 Task: Look for space in Eloy, United States from 8th August, 2023 to 15th August, 2023 for 9 adults in price range Rs.10000 to Rs.14000. Place can be shared room with 5 bedrooms having 9 beds and 5 bathrooms. Property type can be house, flat, guest house. Amenities needed are: wifi, TV, free parkinig on premises, gym, breakfast. Booking option can be shelf check-in. Required host language is English.
Action: Mouse moved to (581, 109)
Screenshot: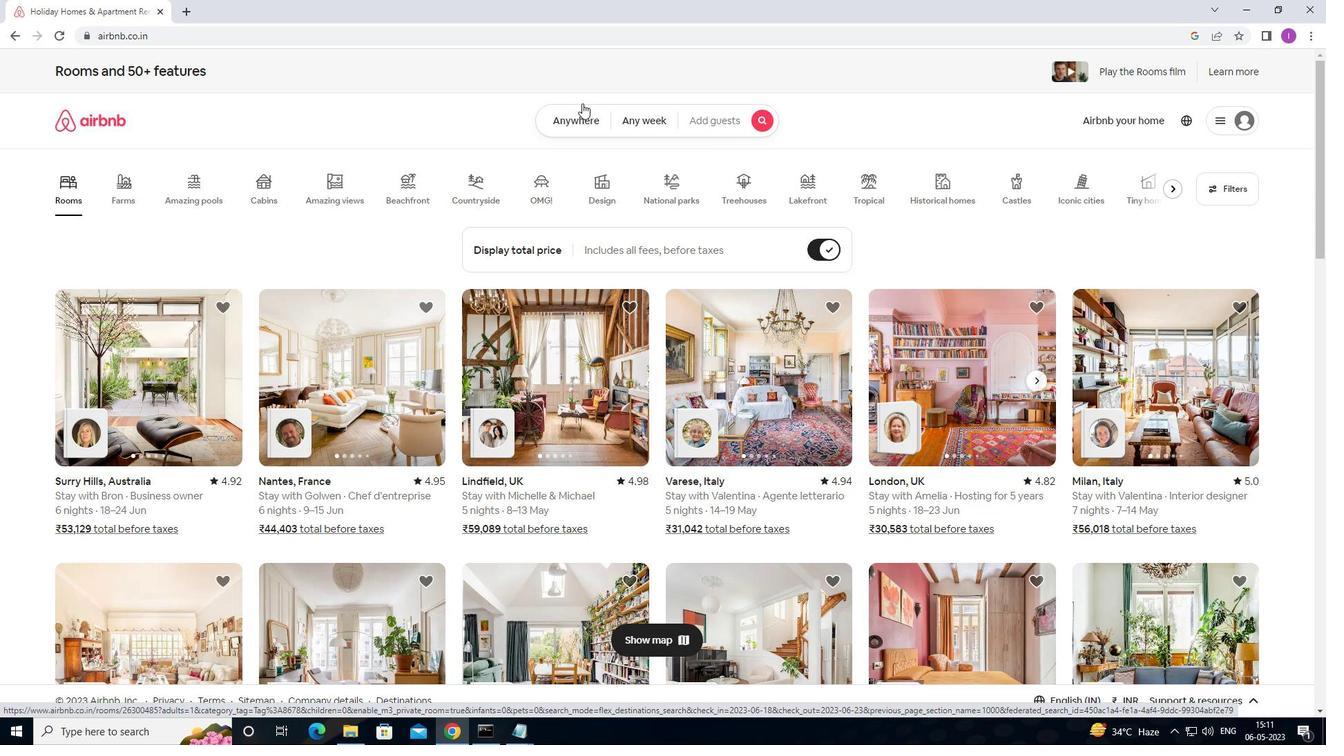 
Action: Mouse pressed left at (581, 109)
Screenshot: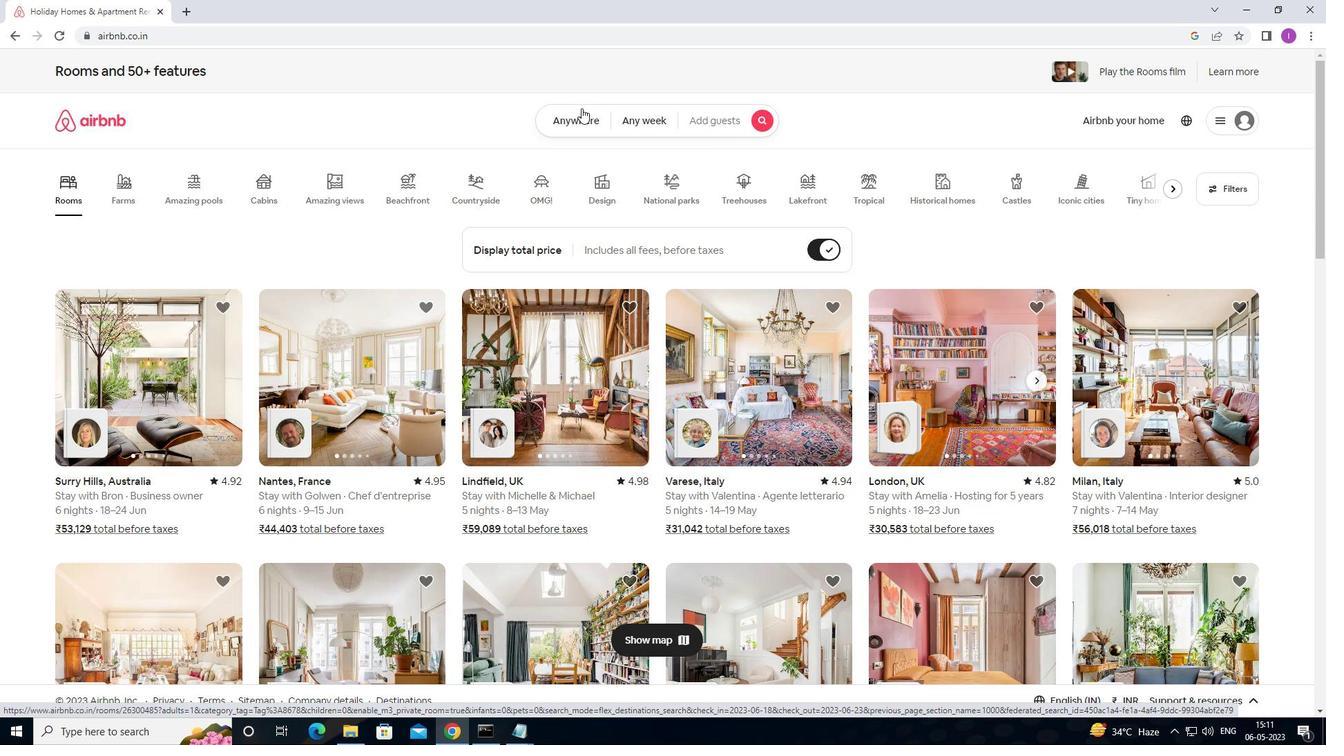 
Action: Mouse moved to (582, 120)
Screenshot: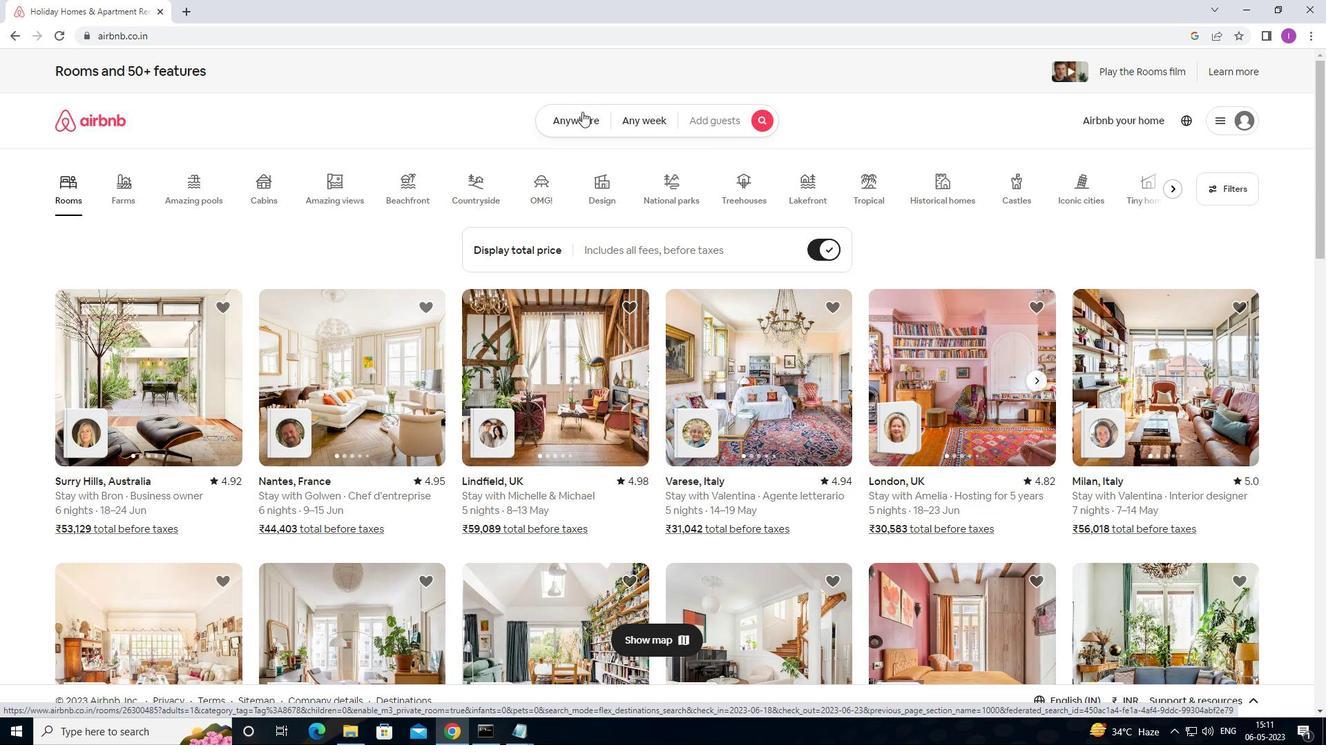 
Action: Mouse pressed left at (582, 120)
Screenshot: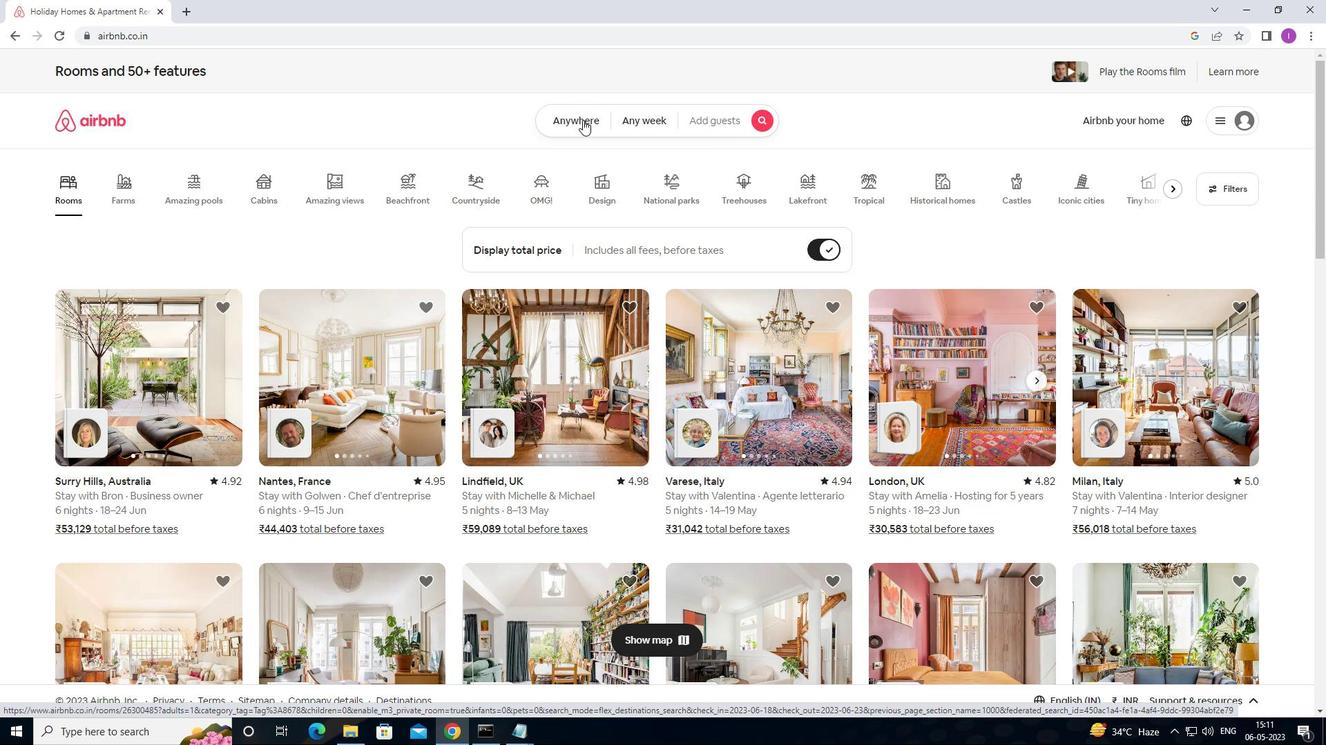 
Action: Mouse moved to (417, 181)
Screenshot: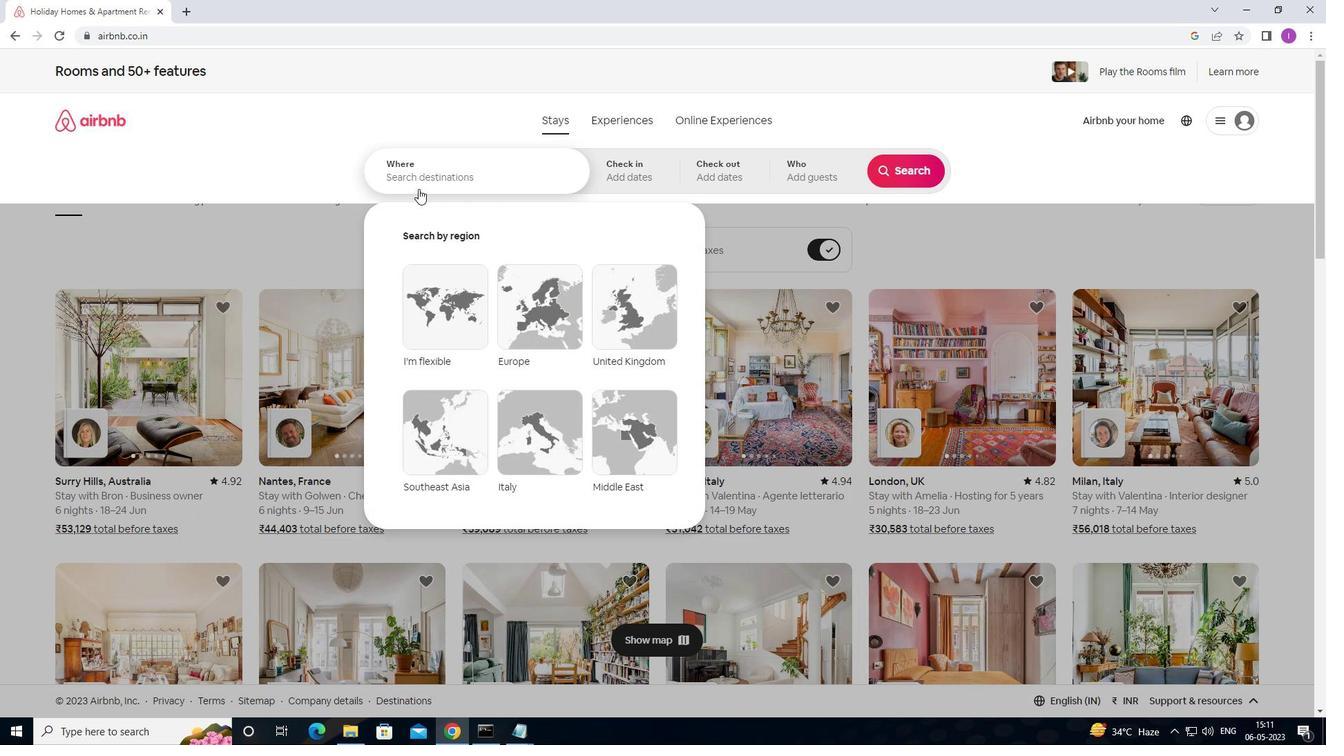 
Action: Mouse pressed left at (417, 181)
Screenshot: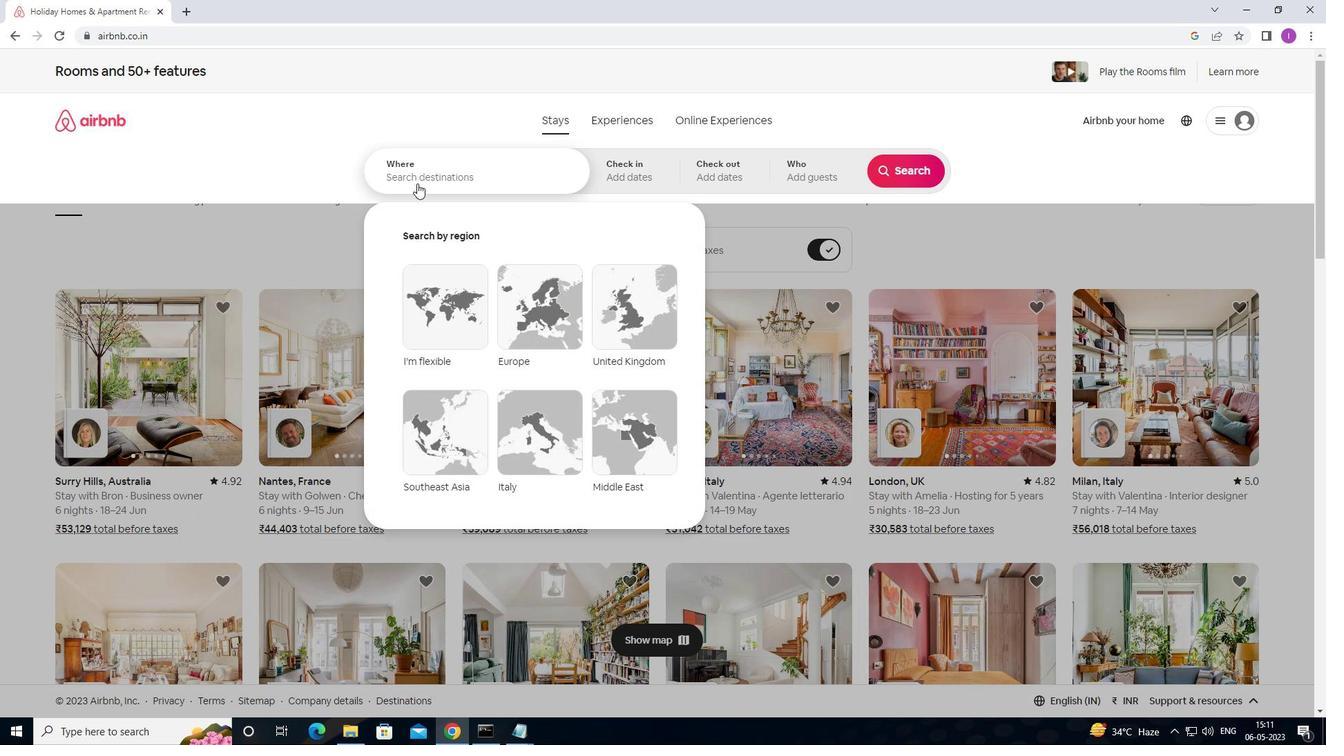 
Action: Mouse moved to (1326, 281)
Screenshot: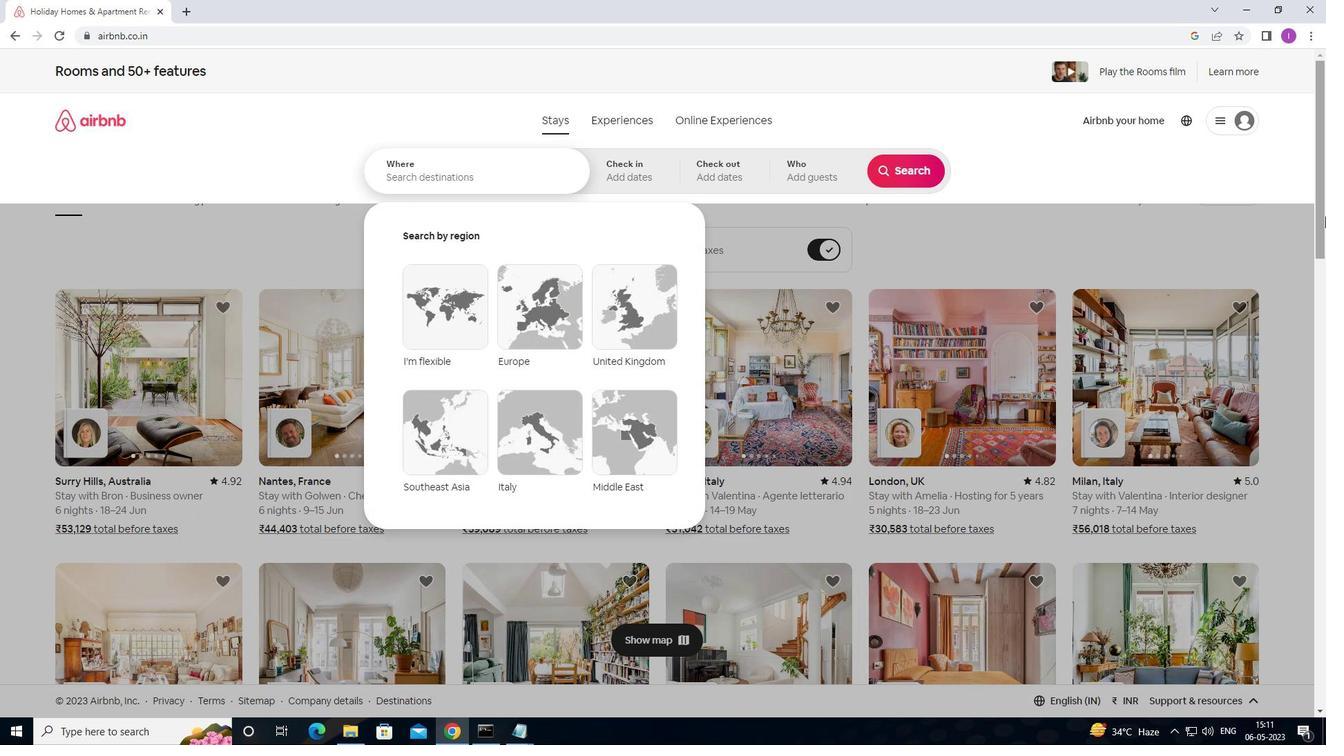 
Action: Key pressed <Key.shift><Key.shift><Key.shift><Key.shift>ELOY,<Key.shift>UNITEG<Key.backspace>D<Key.space>STATES
Screenshot: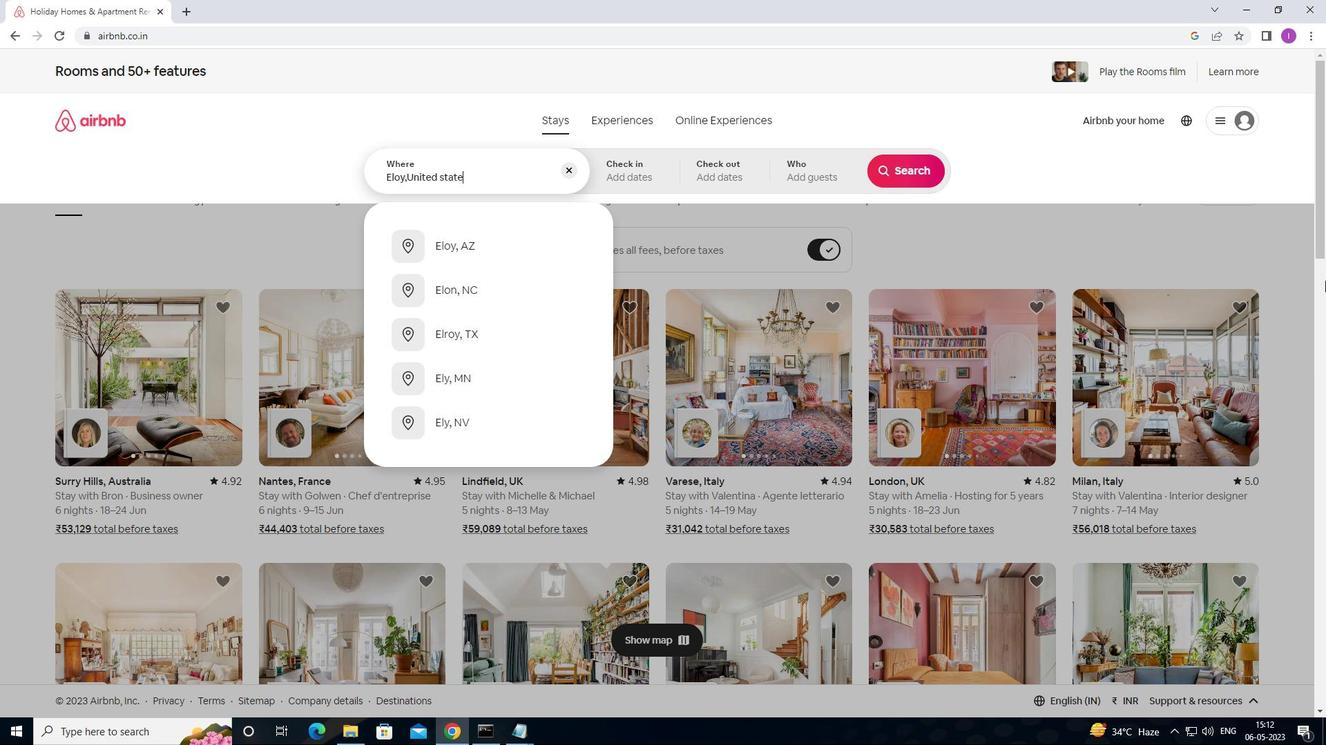 
Action: Mouse moved to (644, 175)
Screenshot: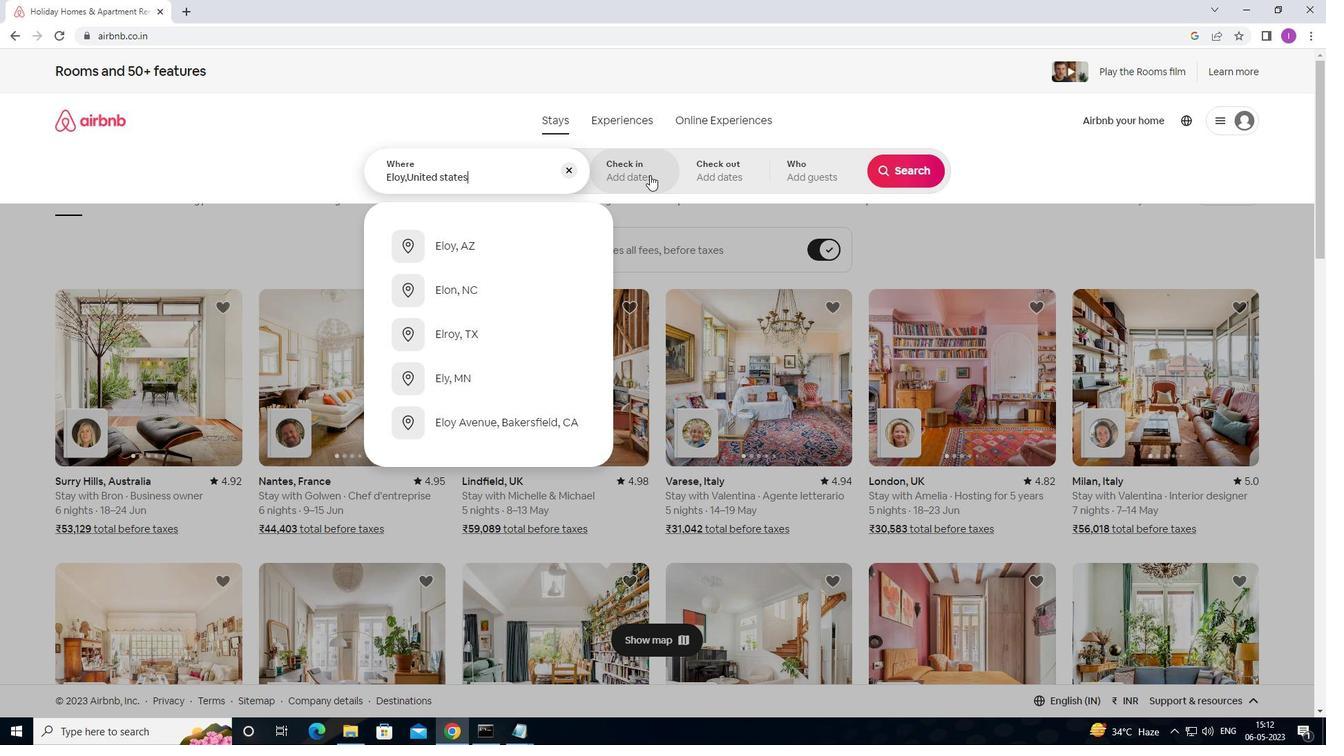 
Action: Mouse pressed left at (644, 175)
Screenshot: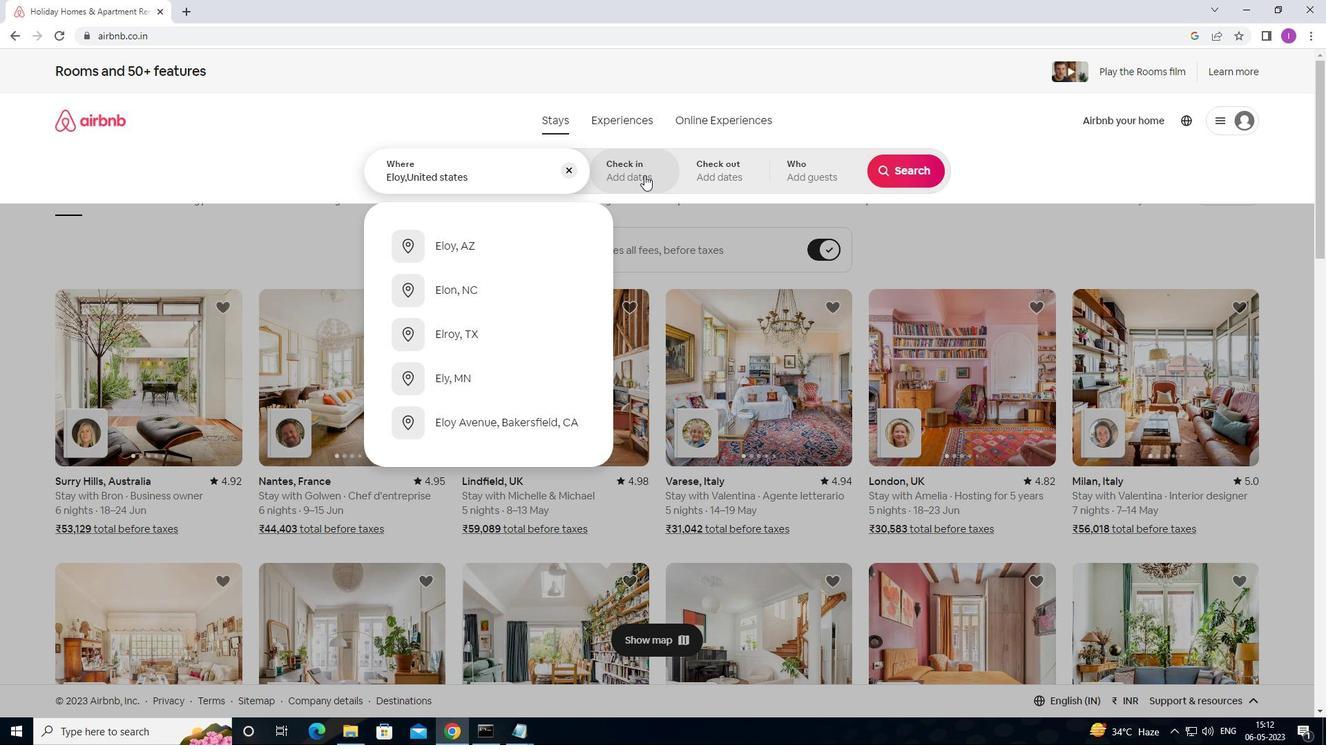 
Action: Mouse moved to (902, 285)
Screenshot: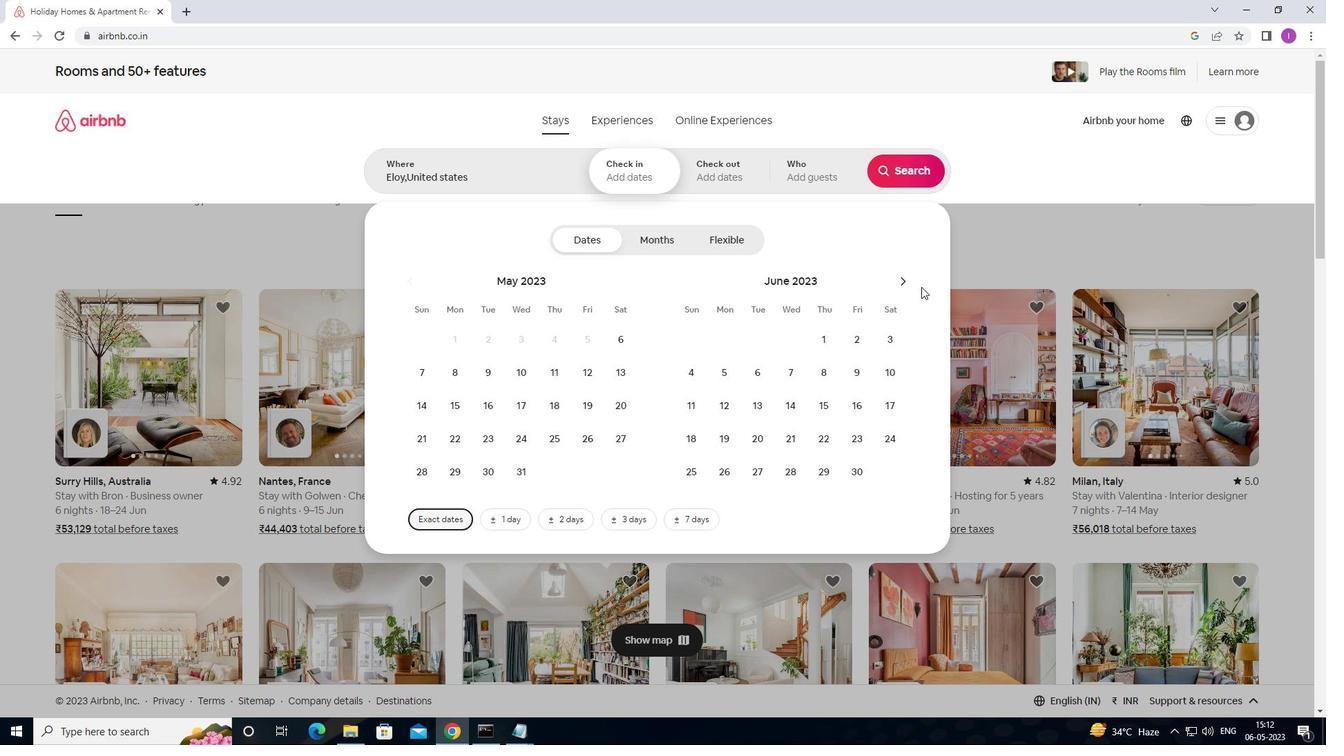 
Action: Mouse pressed left at (902, 285)
Screenshot: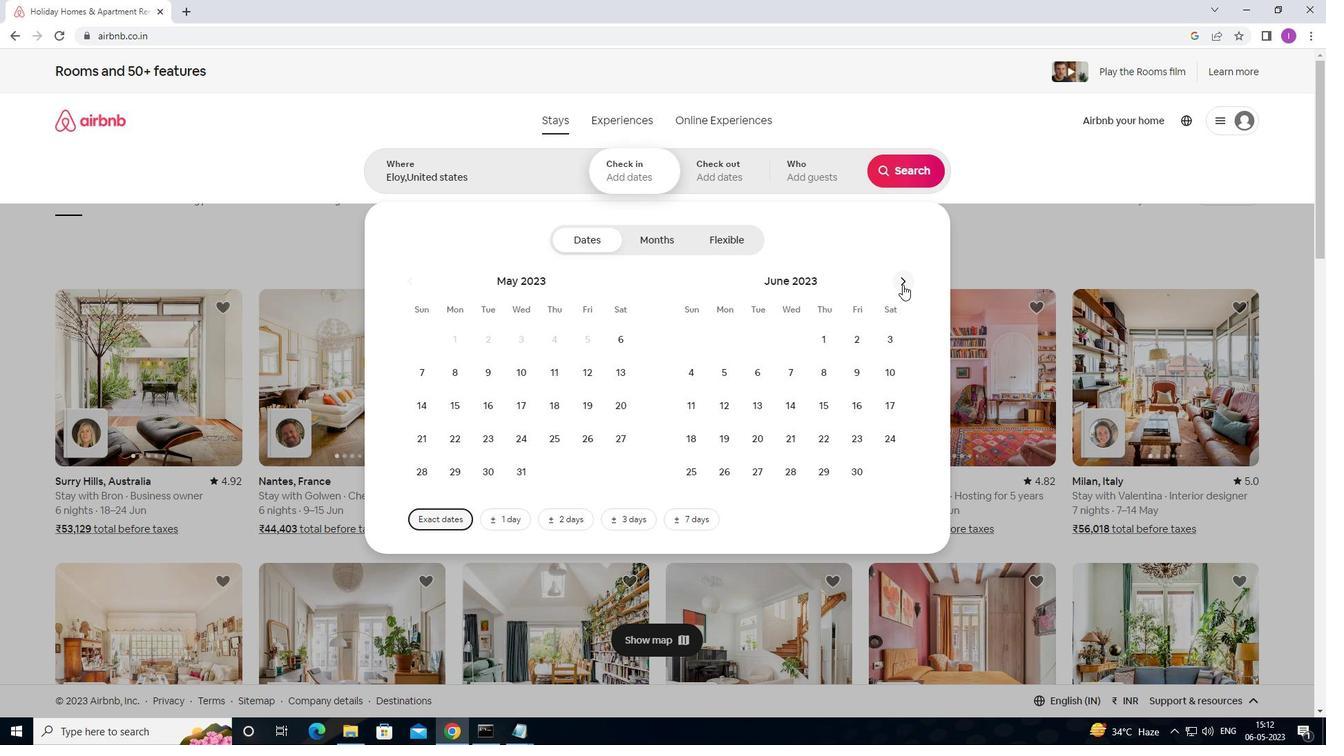 
Action: Mouse pressed left at (902, 285)
Screenshot: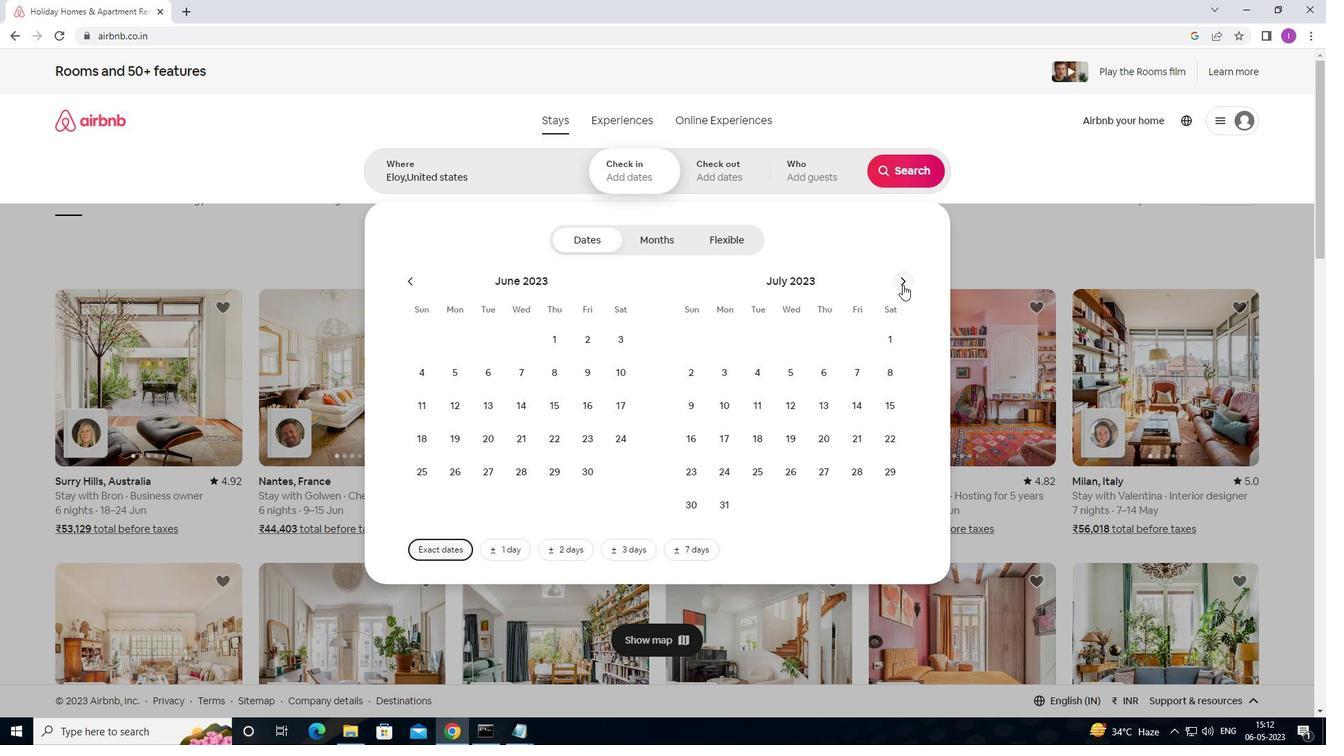 
Action: Mouse moved to (762, 375)
Screenshot: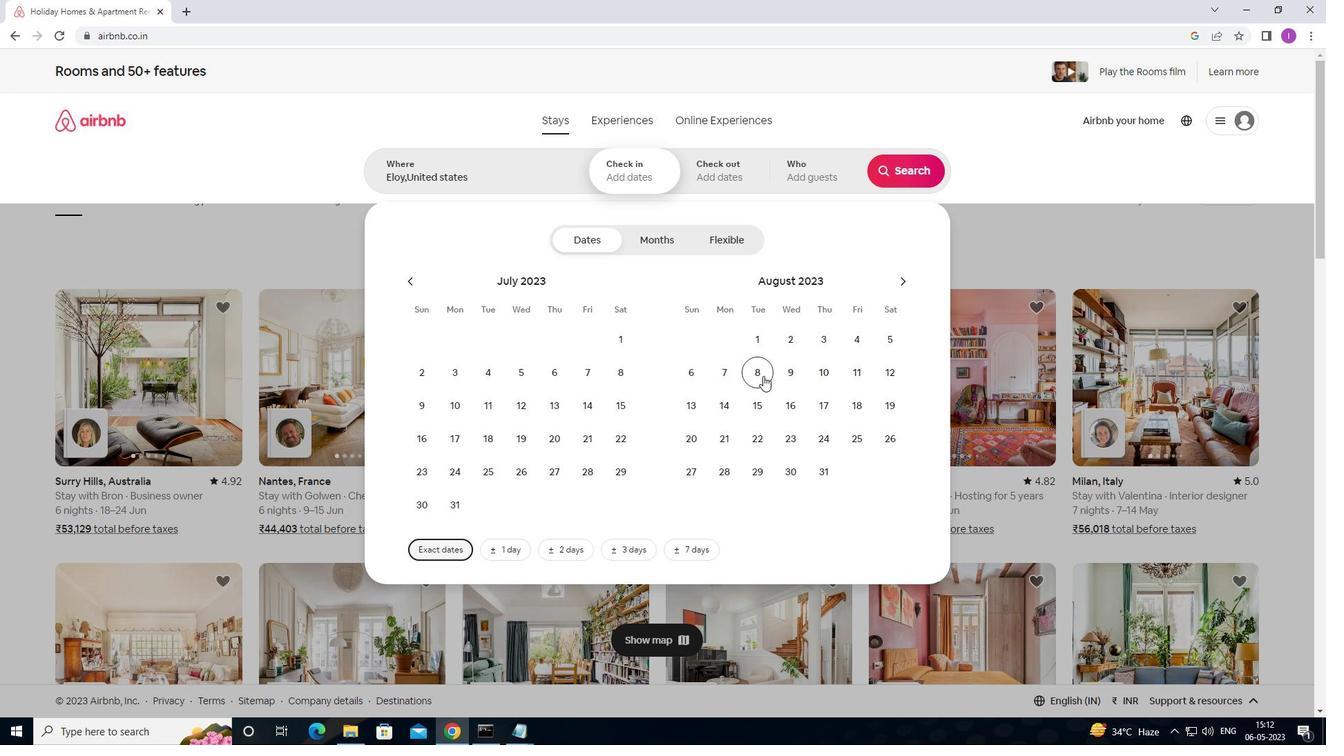 
Action: Mouse pressed left at (762, 375)
Screenshot: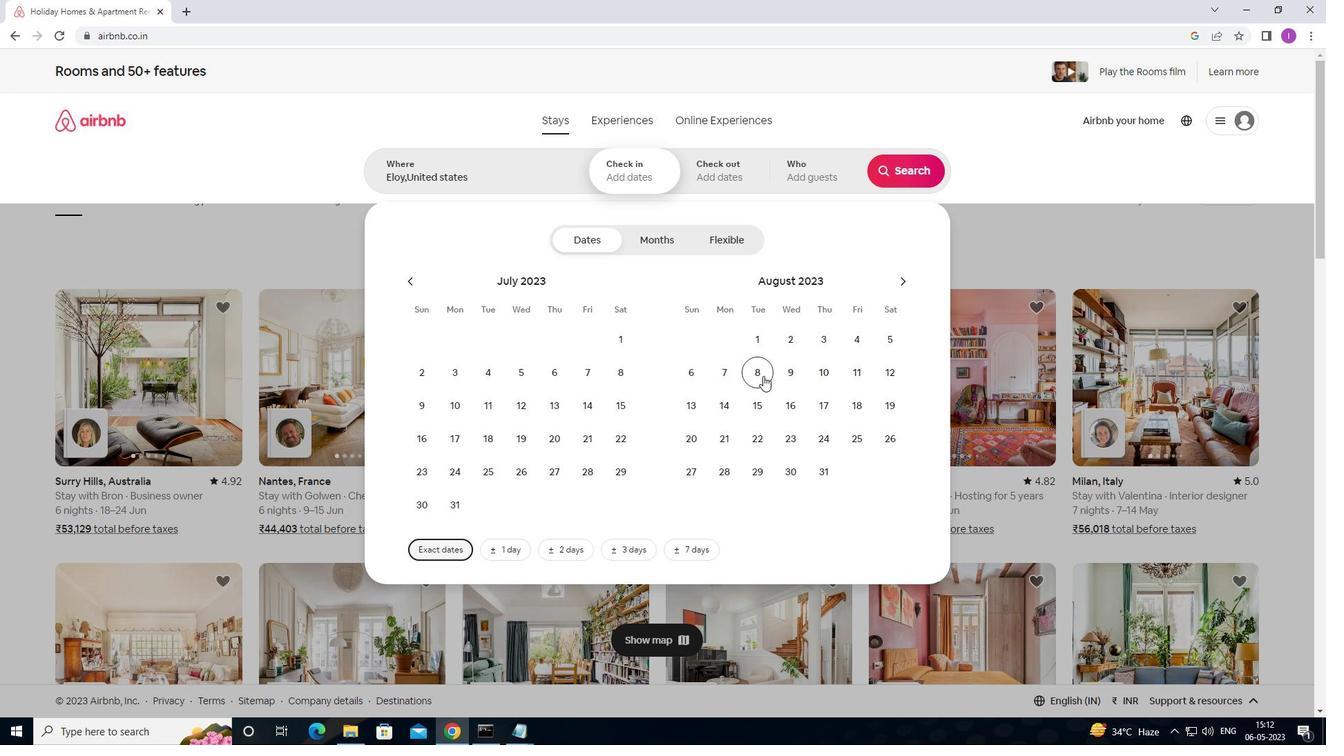 
Action: Mouse moved to (760, 397)
Screenshot: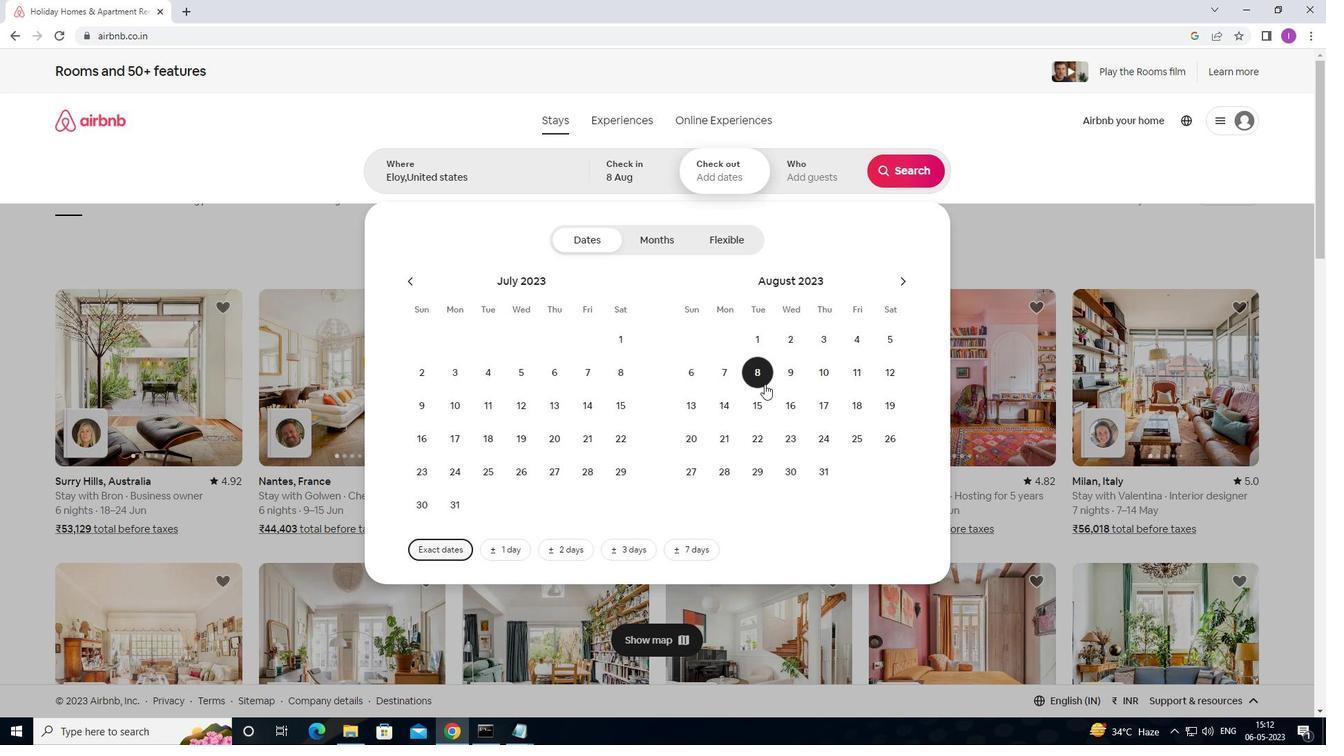 
Action: Mouse pressed left at (760, 397)
Screenshot: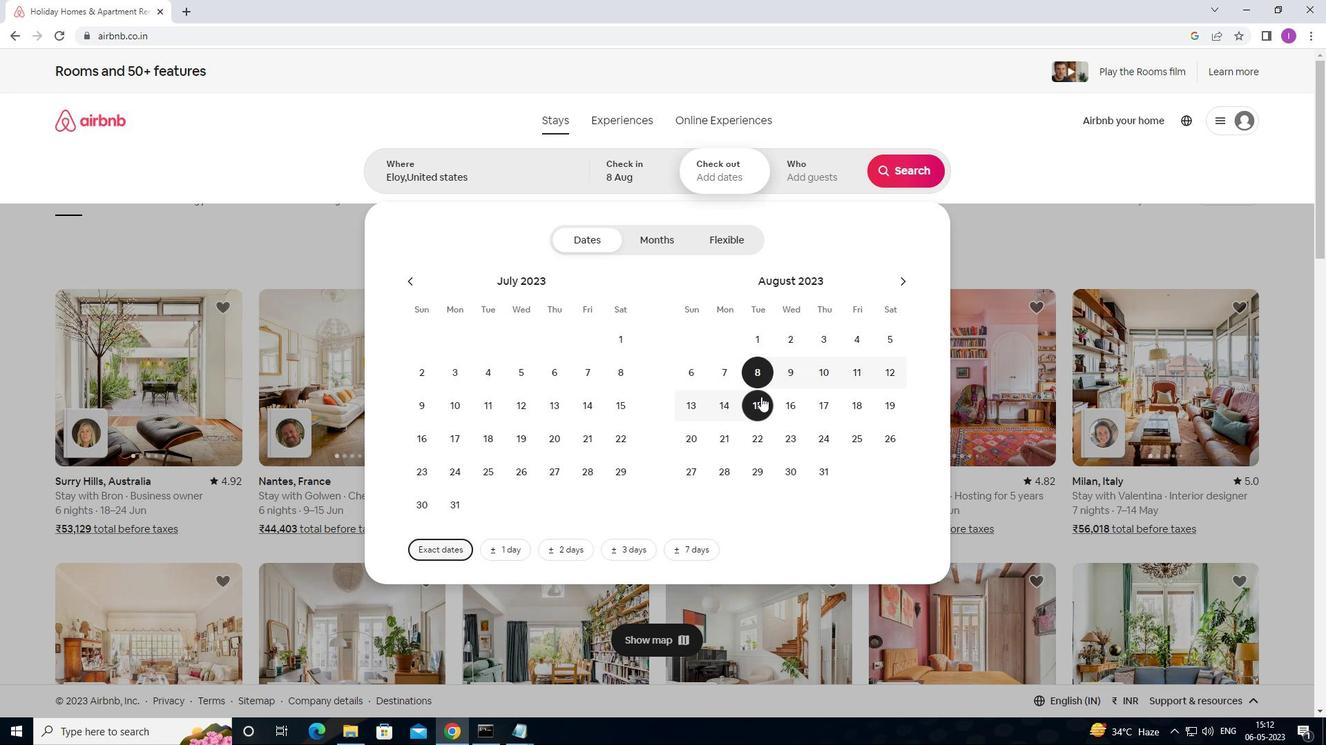 
Action: Mouse moved to (837, 183)
Screenshot: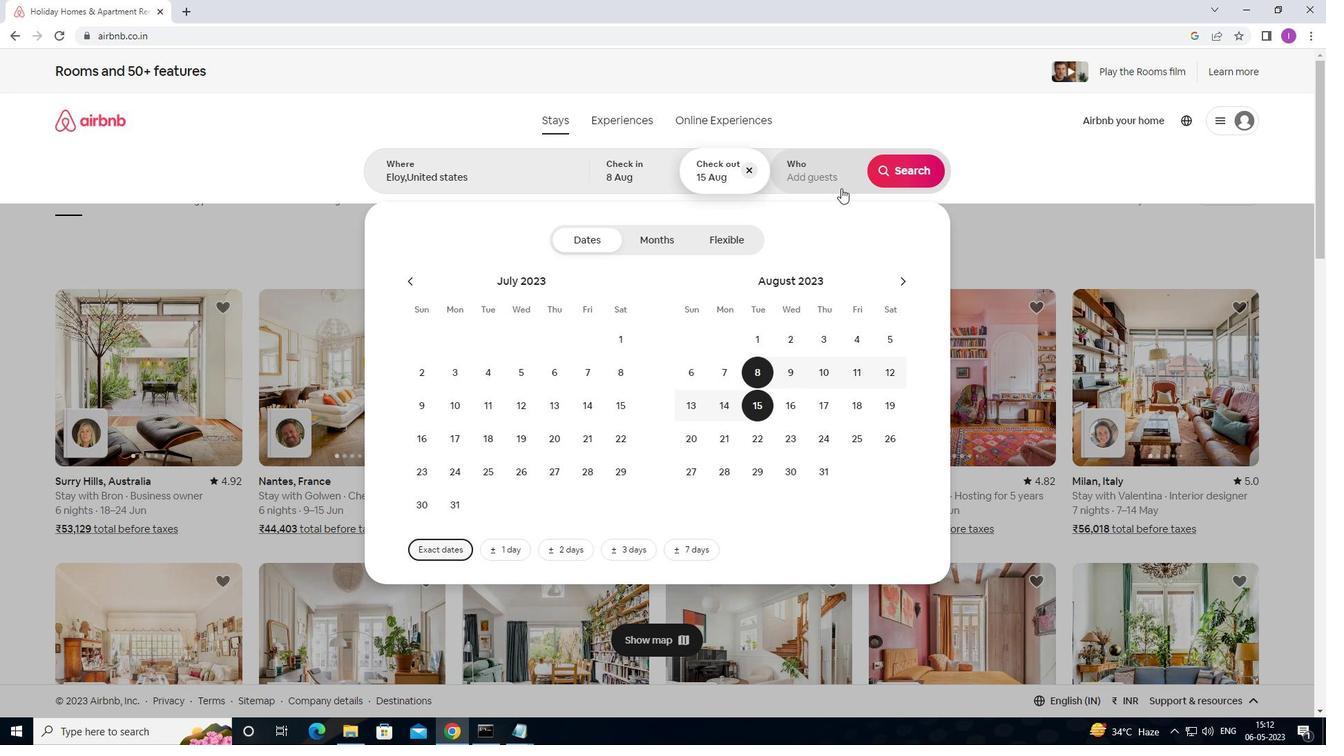 
Action: Mouse pressed left at (837, 183)
Screenshot: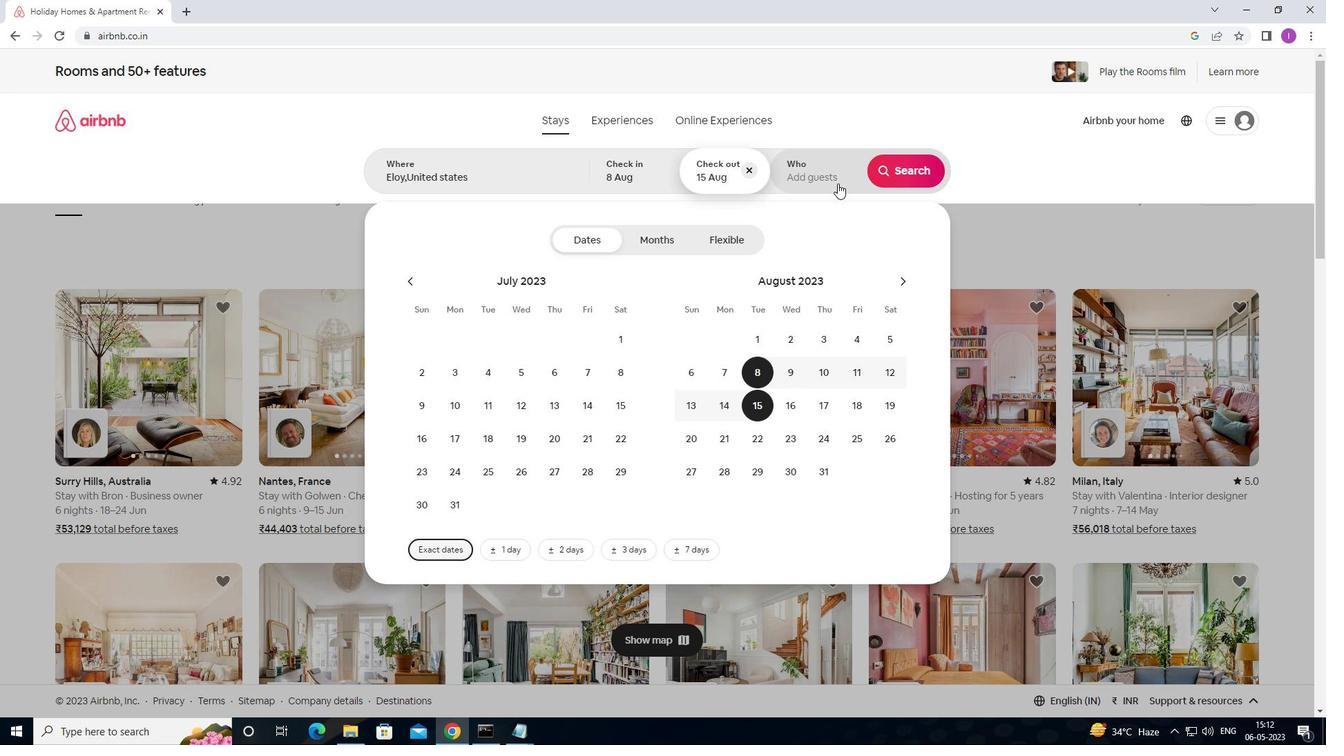 
Action: Mouse moved to (903, 238)
Screenshot: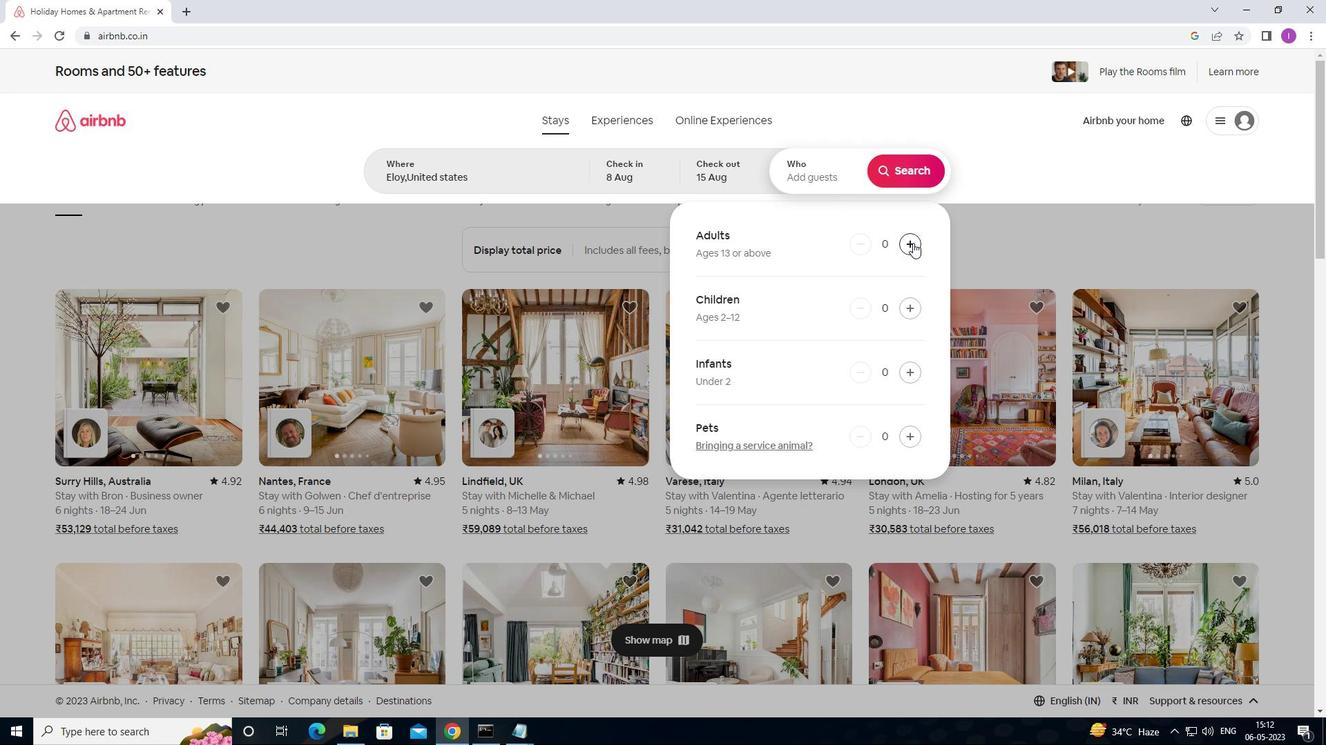 
Action: Mouse pressed left at (903, 238)
Screenshot: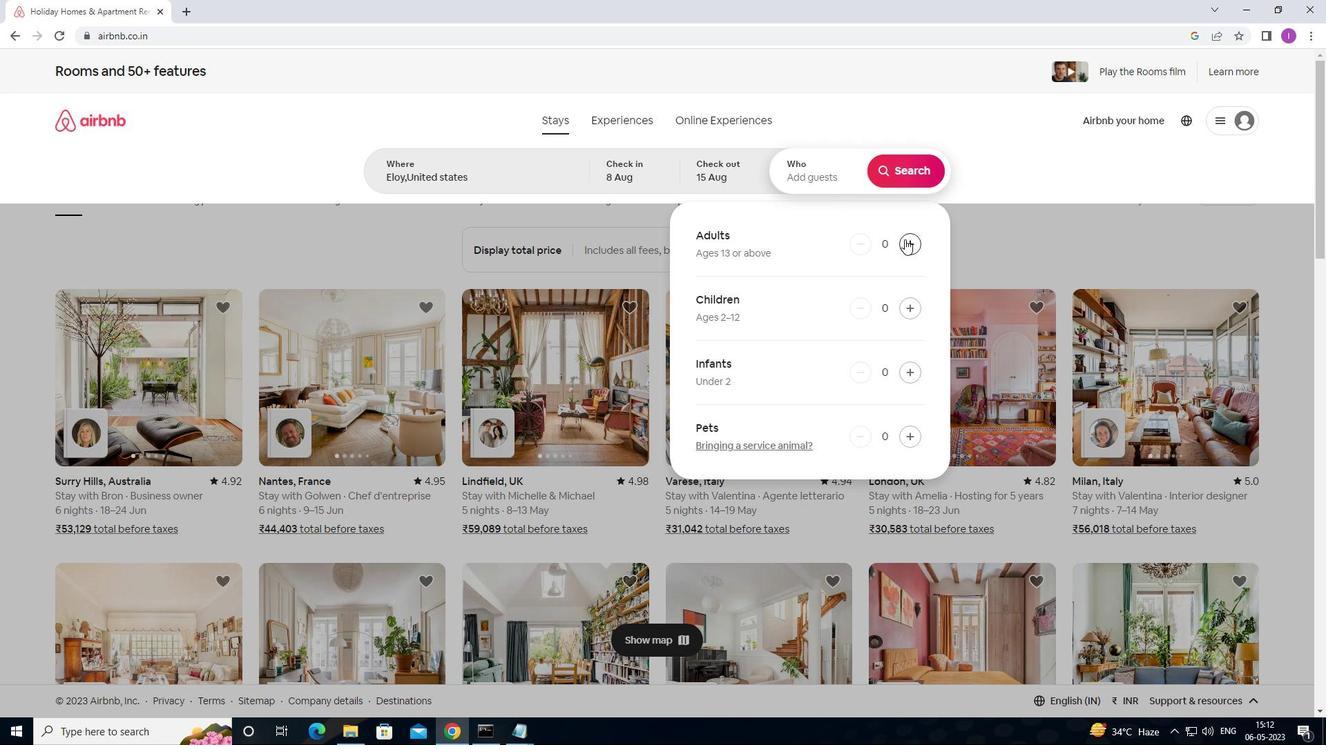 
Action: Mouse pressed left at (903, 238)
Screenshot: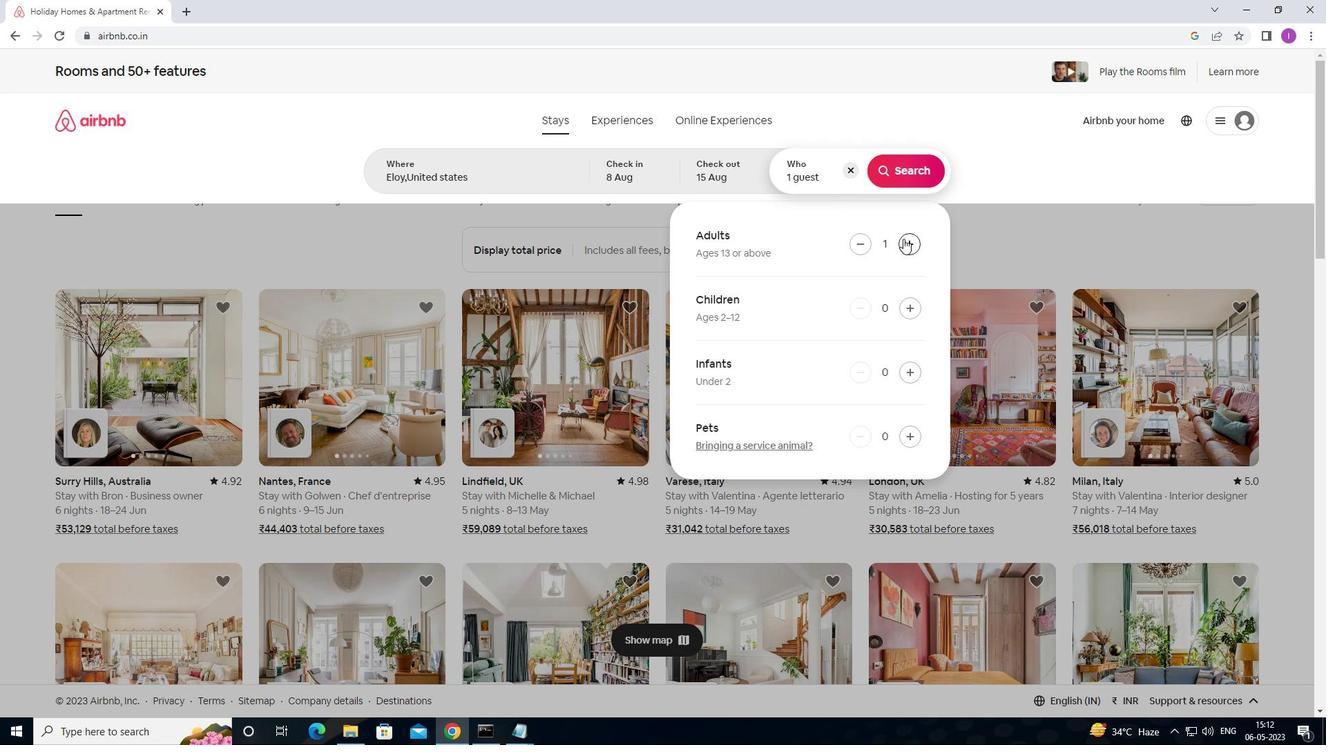 
Action: Mouse moved to (906, 243)
Screenshot: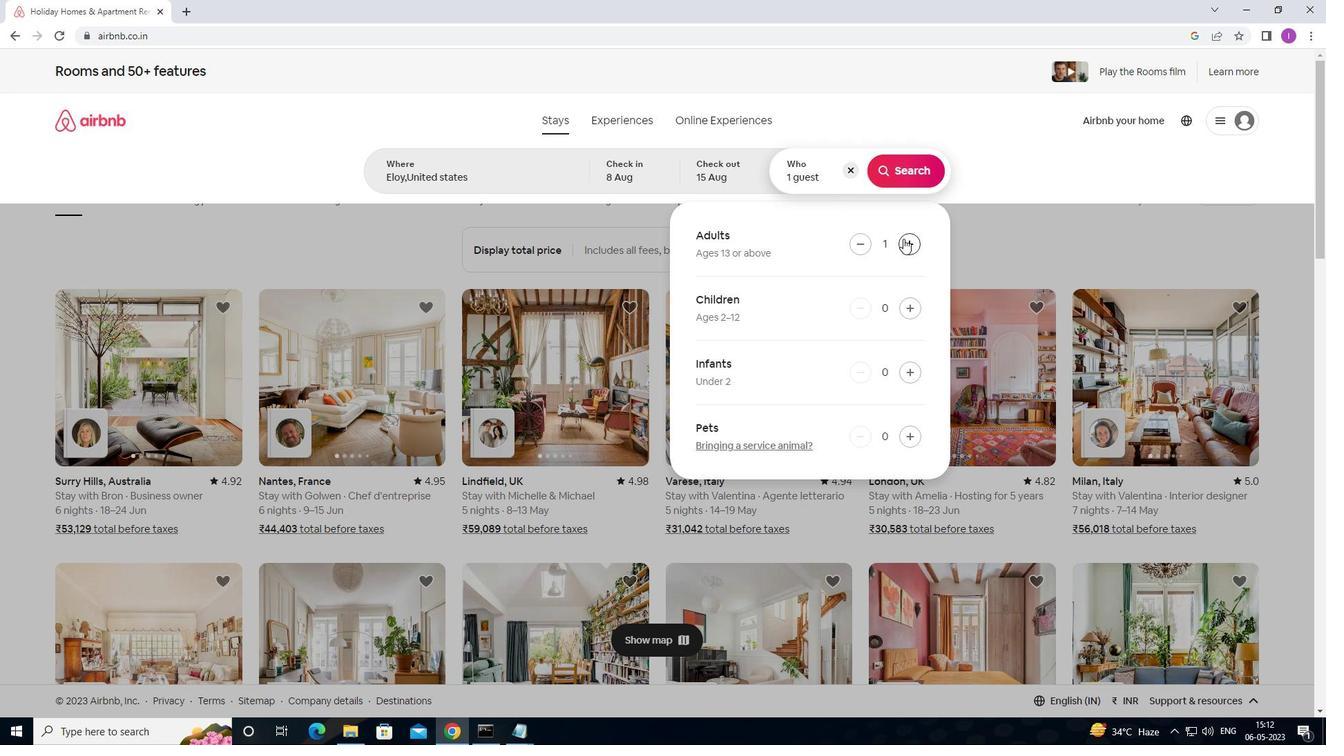 
Action: Mouse pressed left at (906, 243)
Screenshot: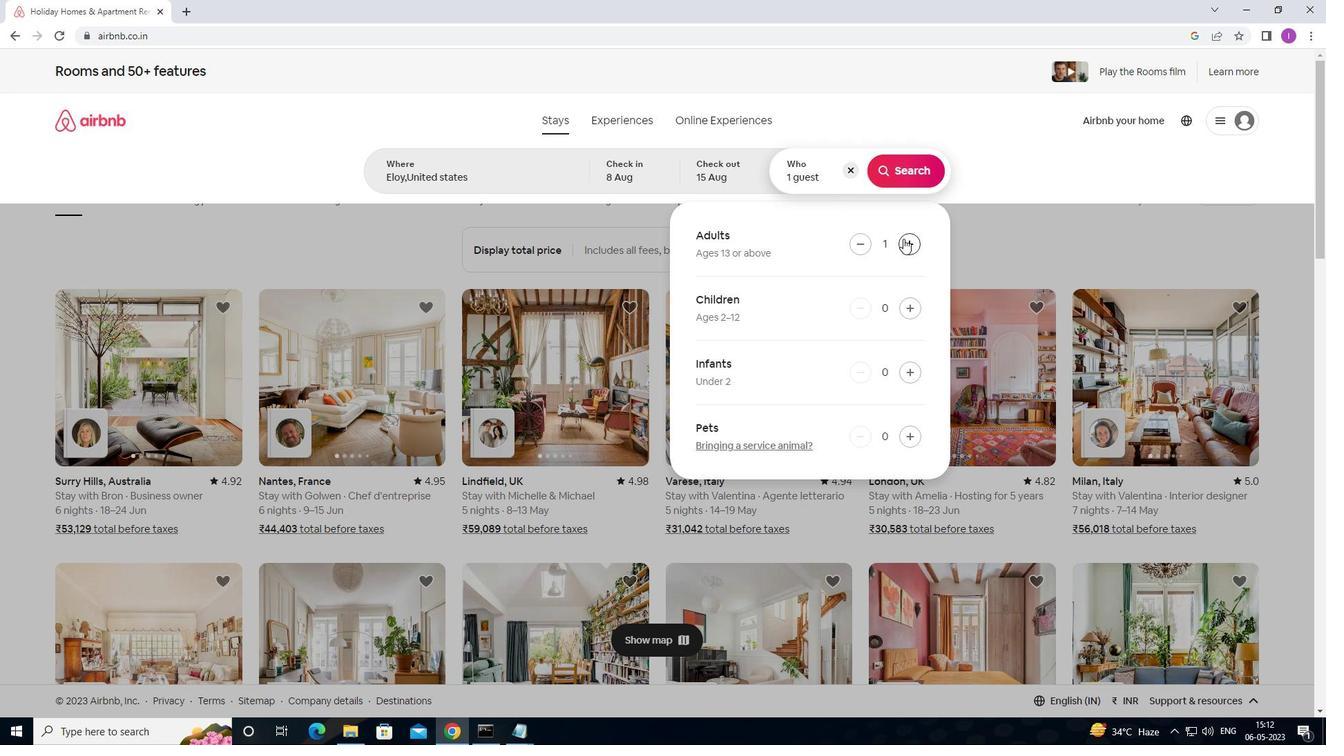 
Action: Mouse moved to (907, 246)
Screenshot: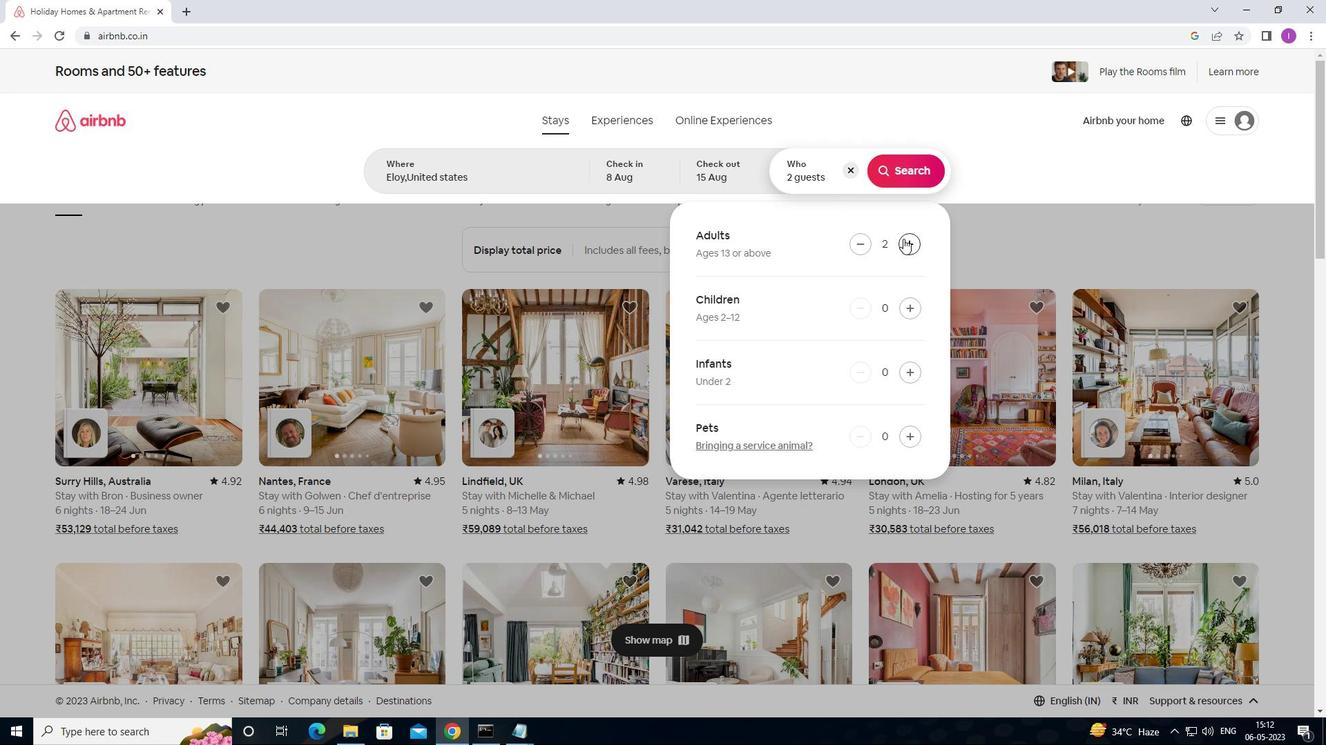 
Action: Mouse pressed left at (907, 246)
Screenshot: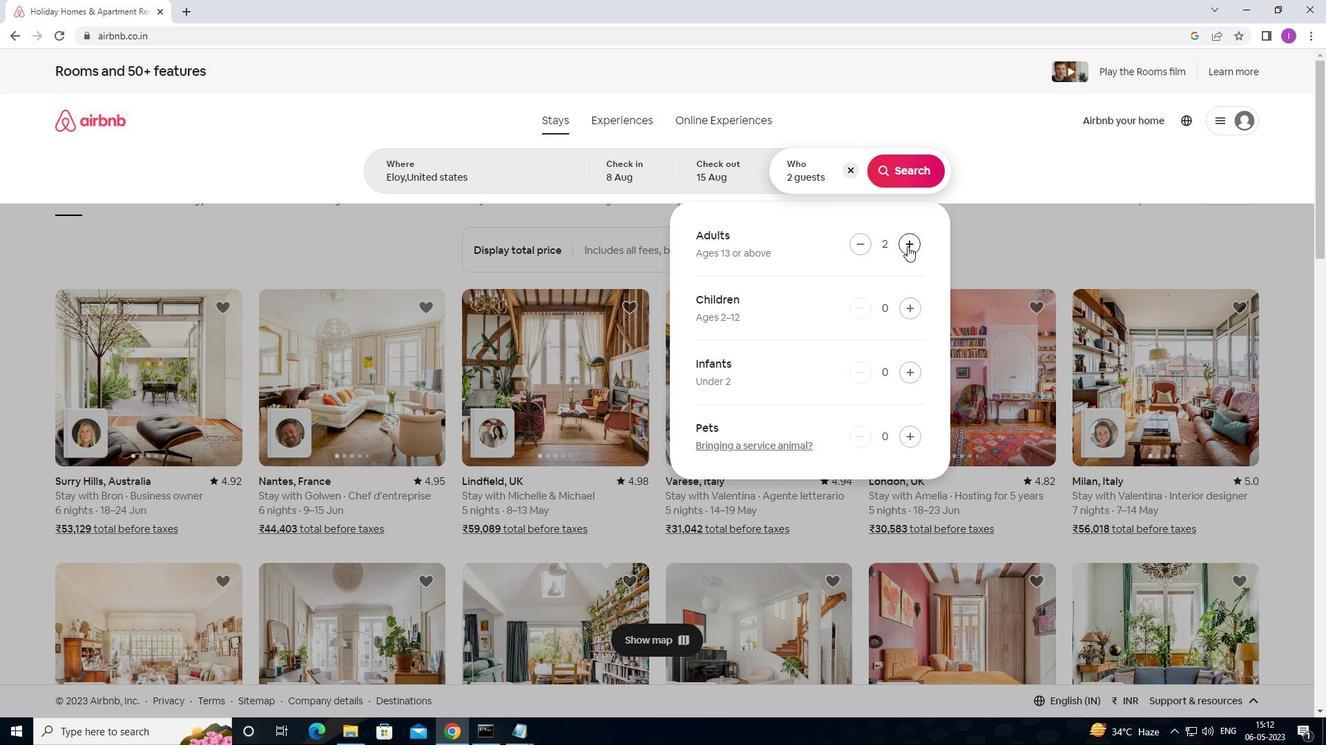 
Action: Mouse pressed left at (907, 246)
Screenshot: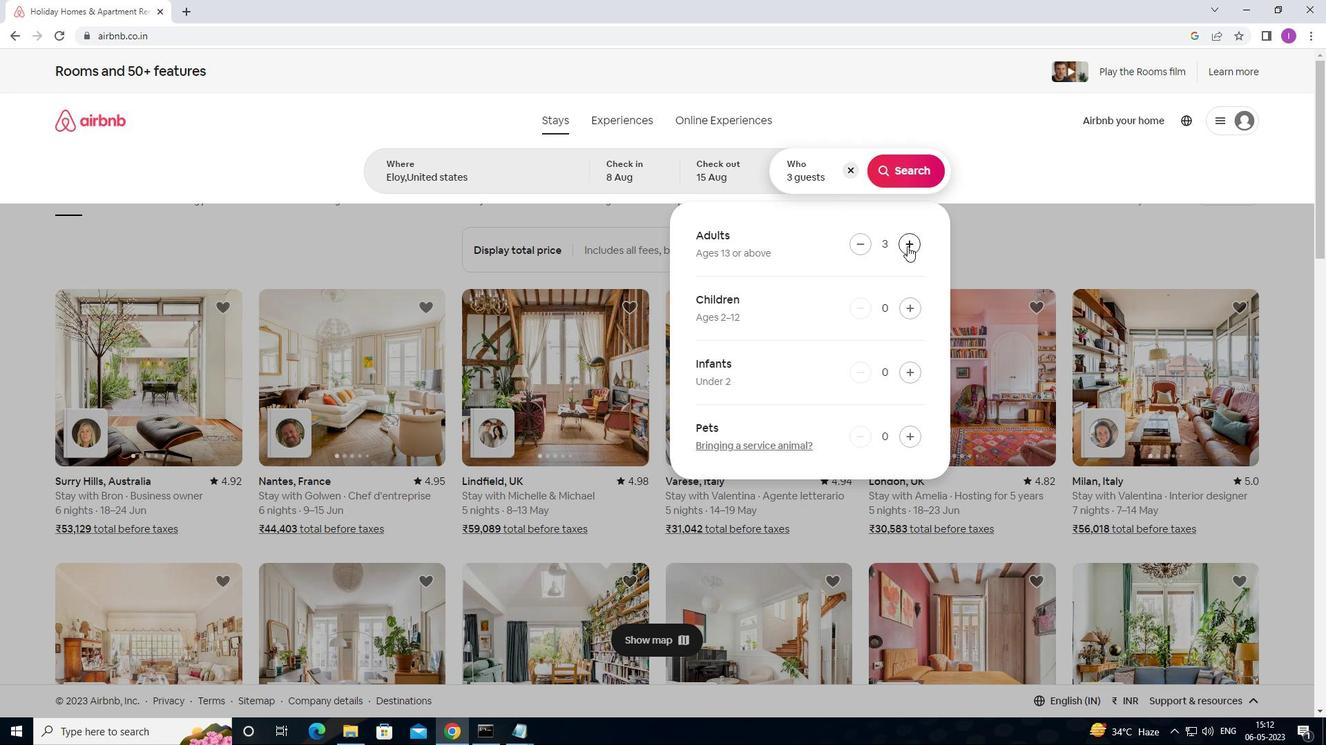 
Action: Mouse pressed left at (907, 246)
Screenshot: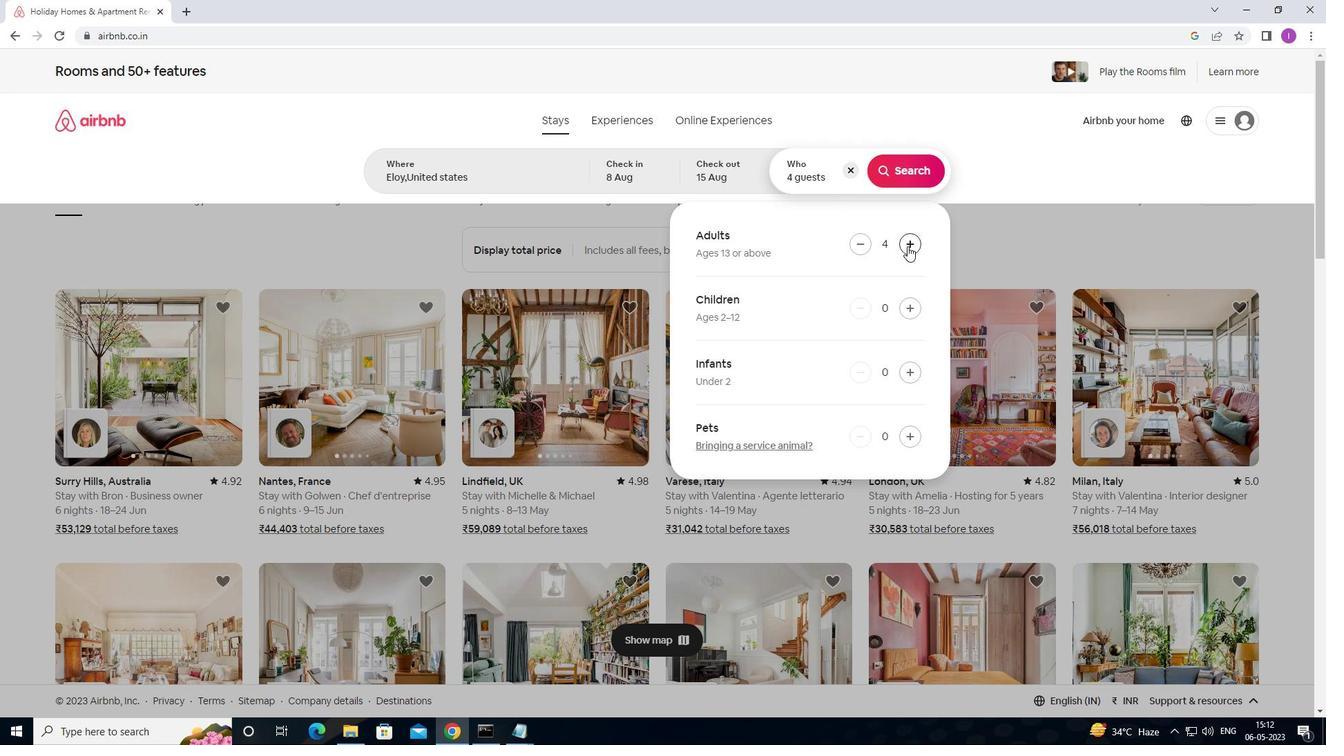 
Action: Mouse pressed left at (907, 246)
Screenshot: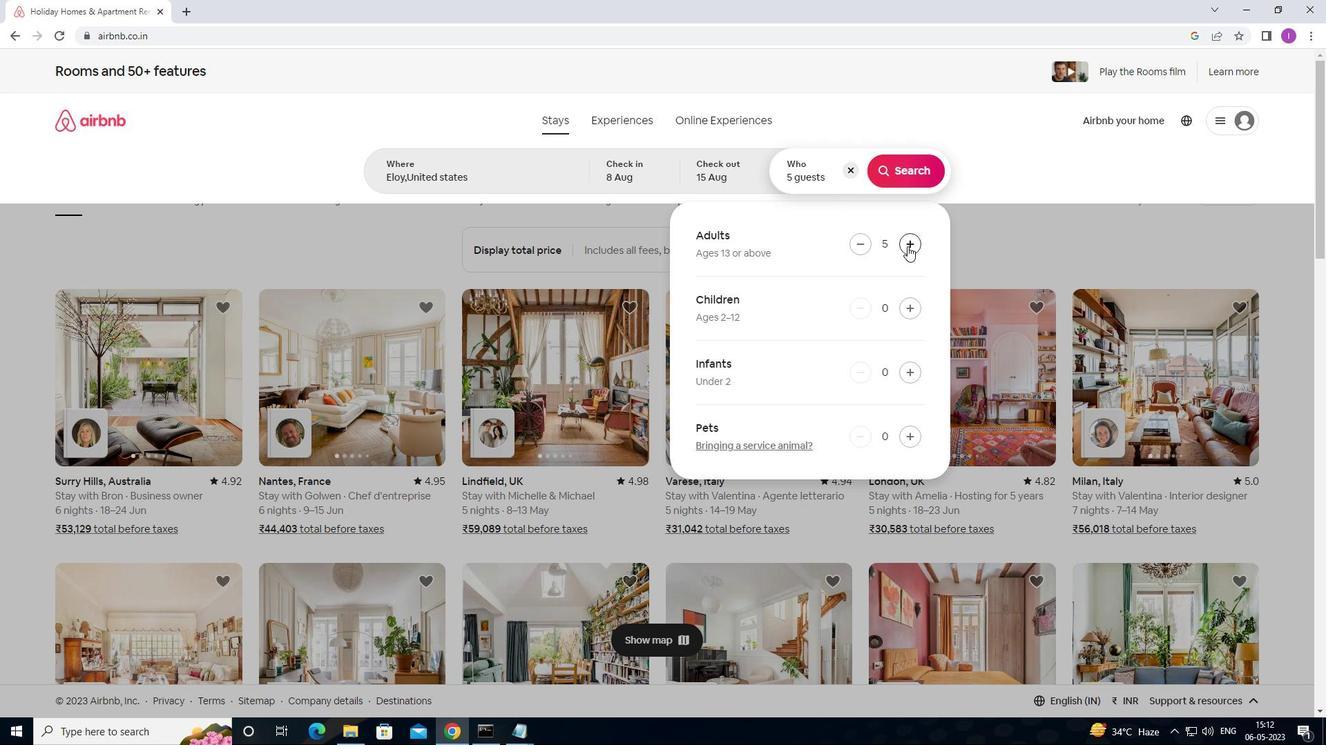 
Action: Mouse pressed left at (907, 246)
Screenshot: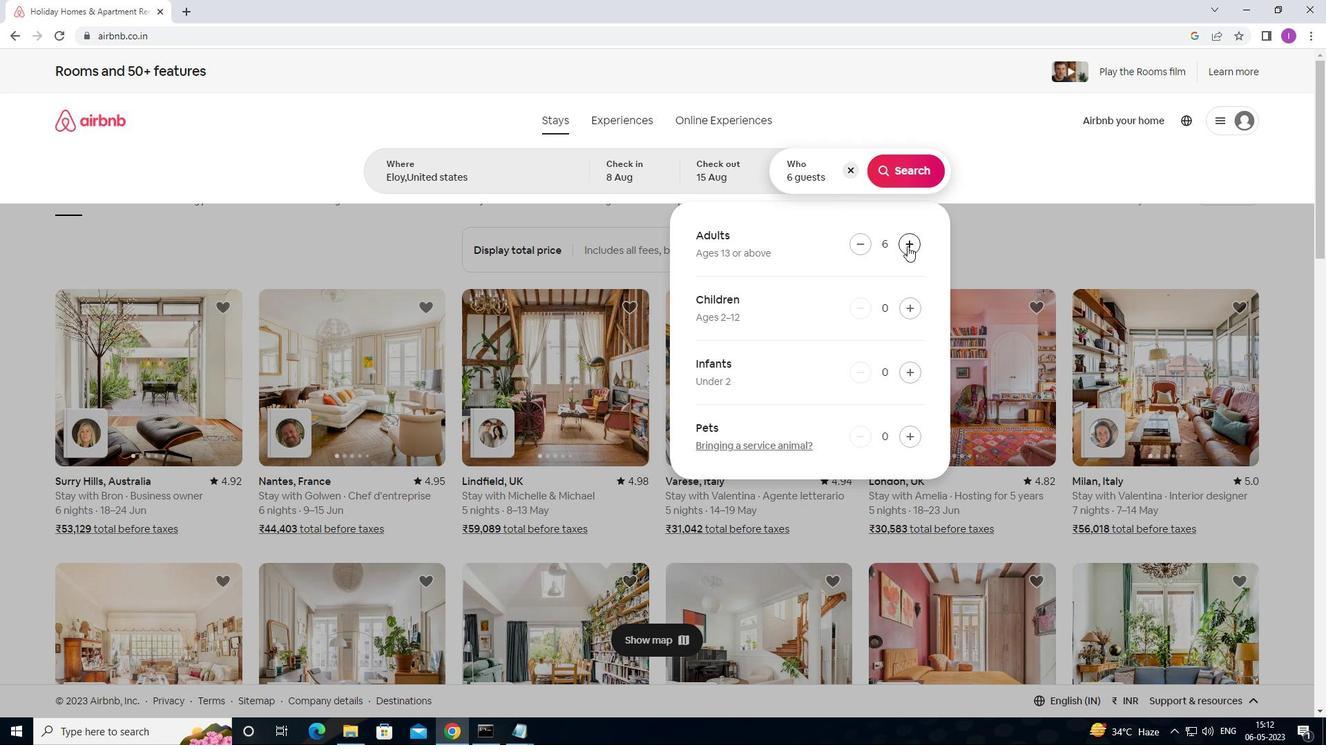 
Action: Mouse moved to (910, 245)
Screenshot: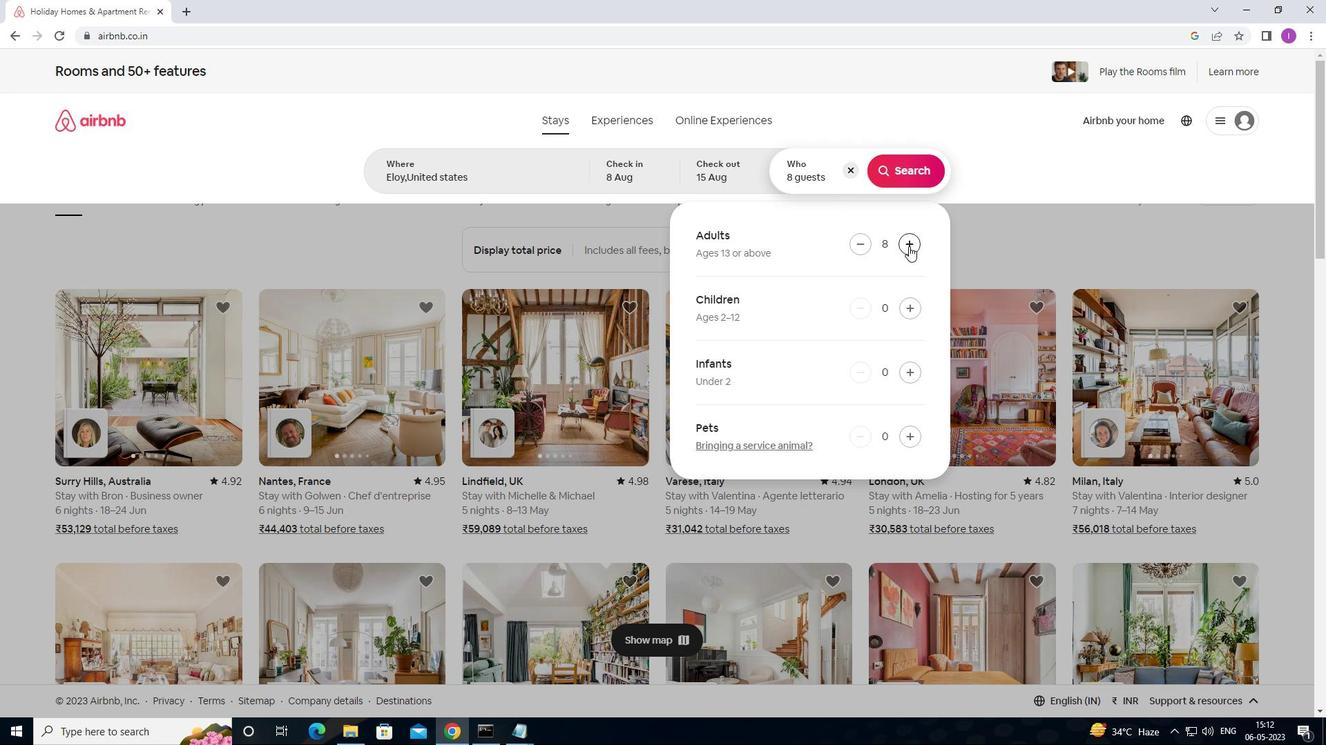 
Action: Mouse pressed left at (910, 245)
Screenshot: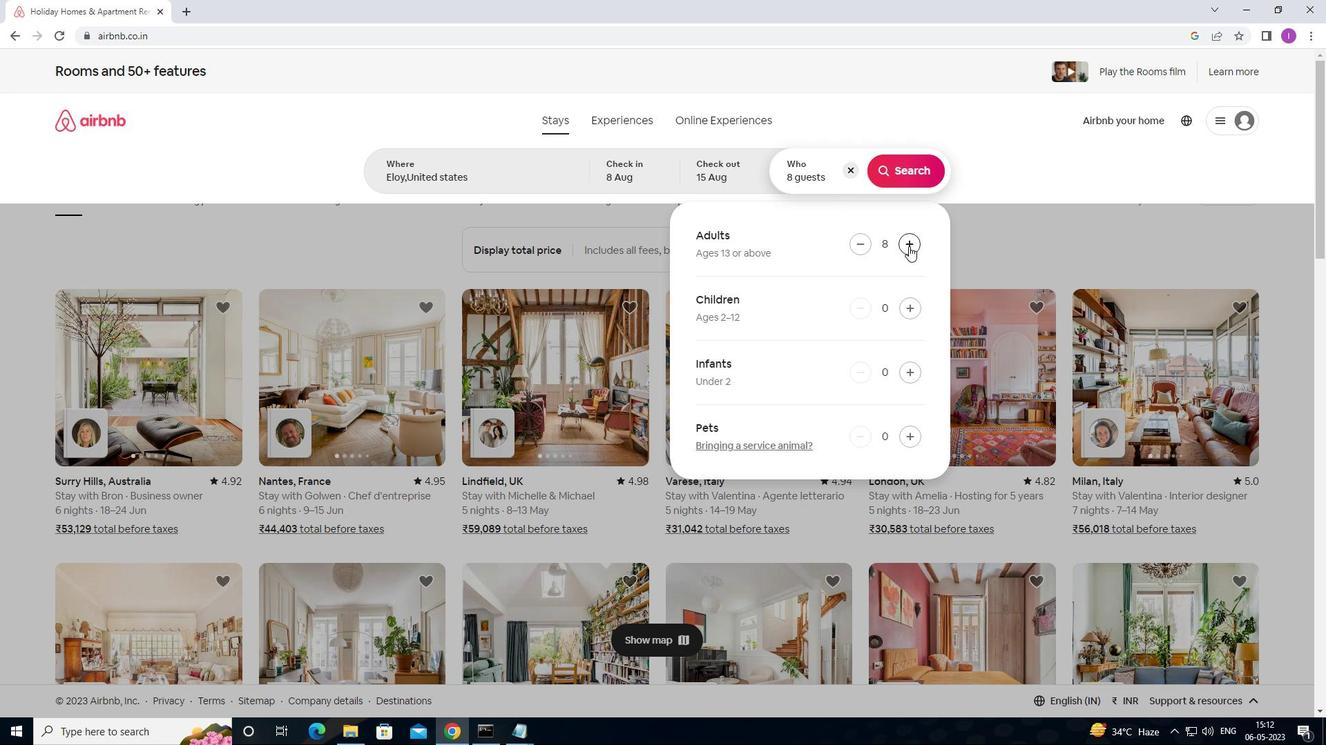 
Action: Mouse moved to (901, 177)
Screenshot: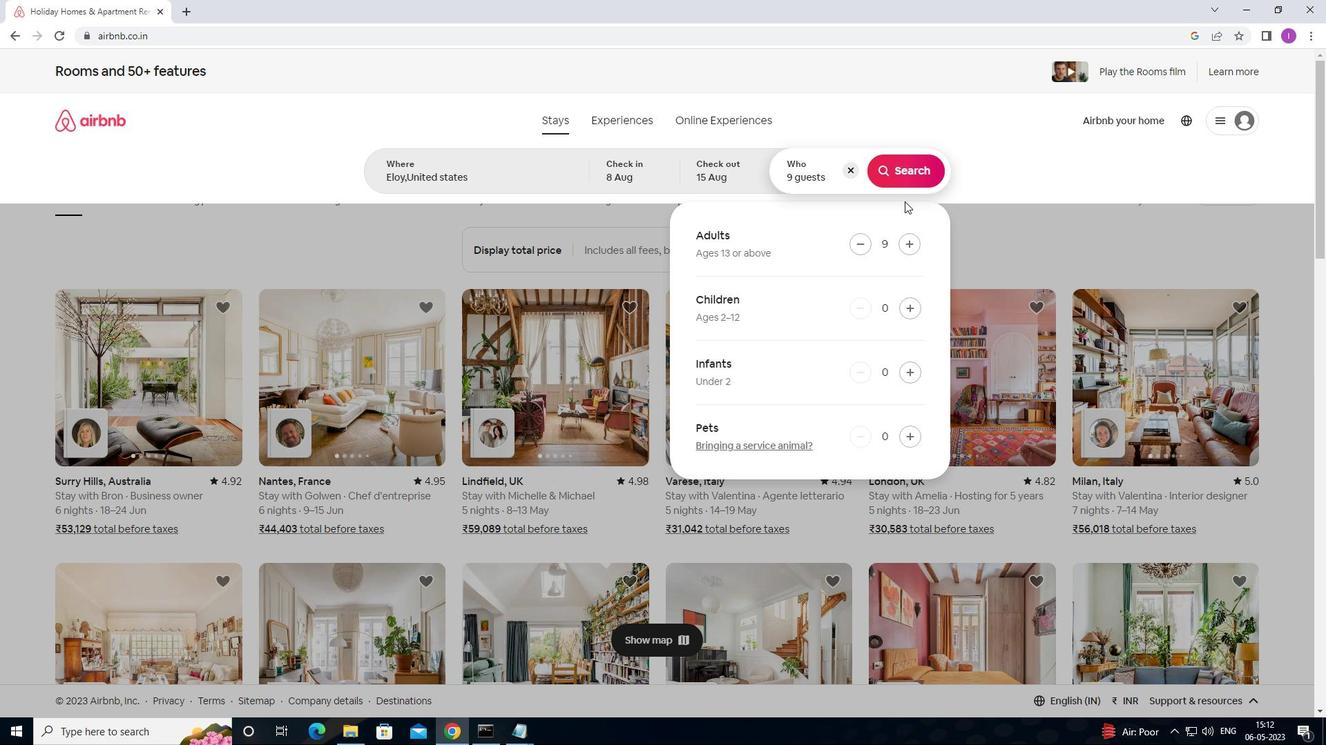 
Action: Mouse pressed left at (901, 177)
Screenshot: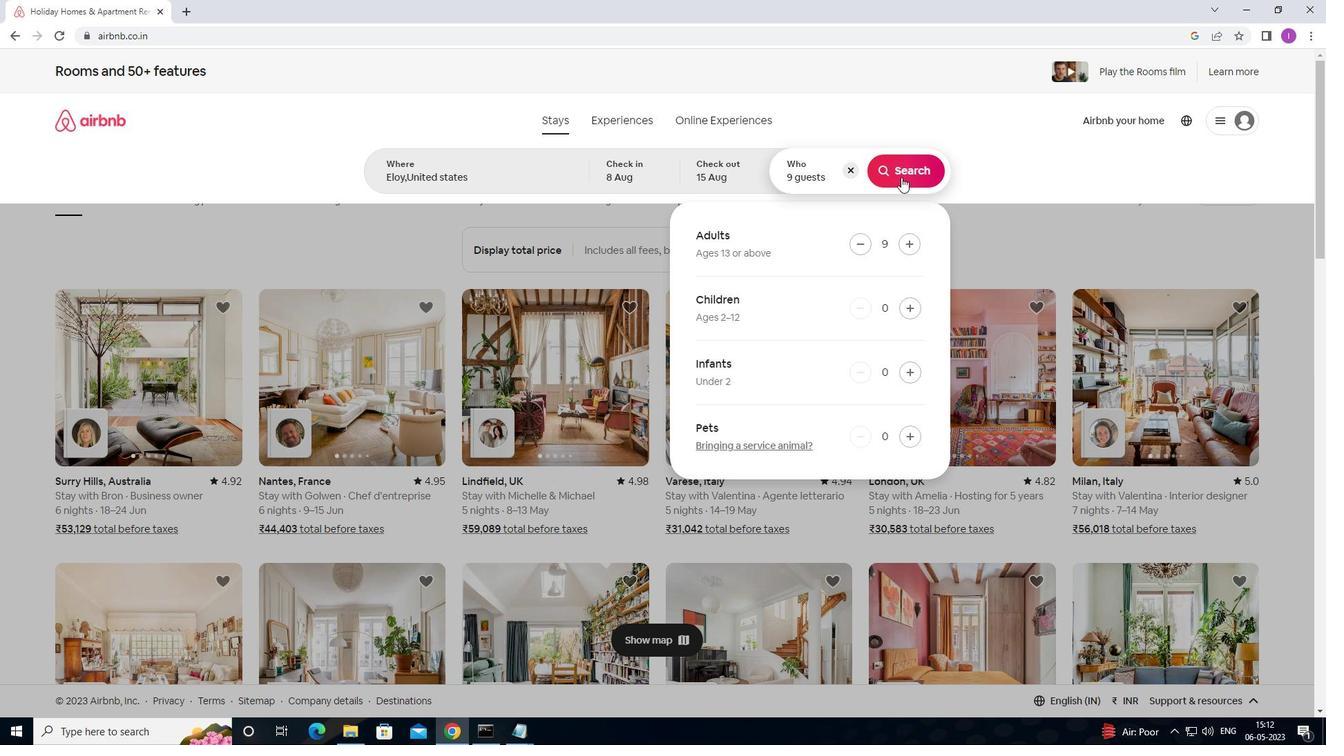 
Action: Mouse moved to (1263, 145)
Screenshot: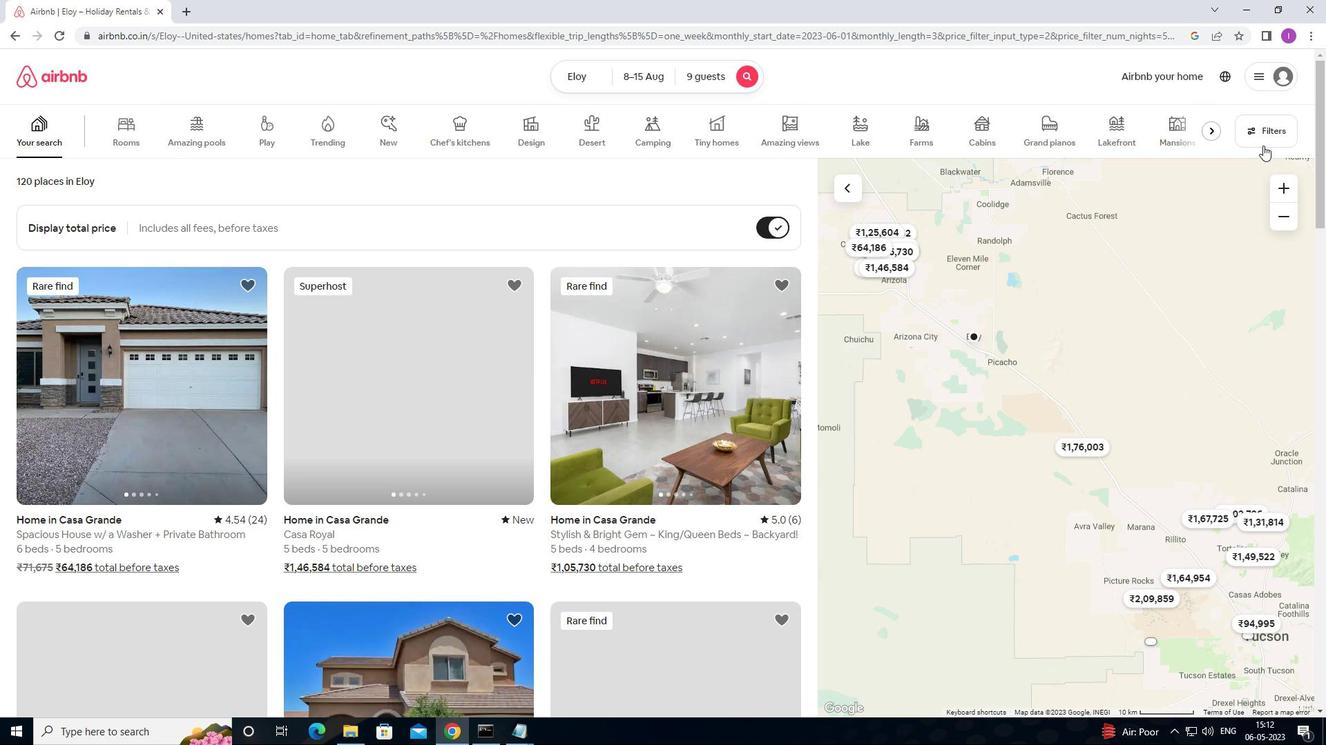 
Action: Mouse pressed left at (1263, 145)
Screenshot: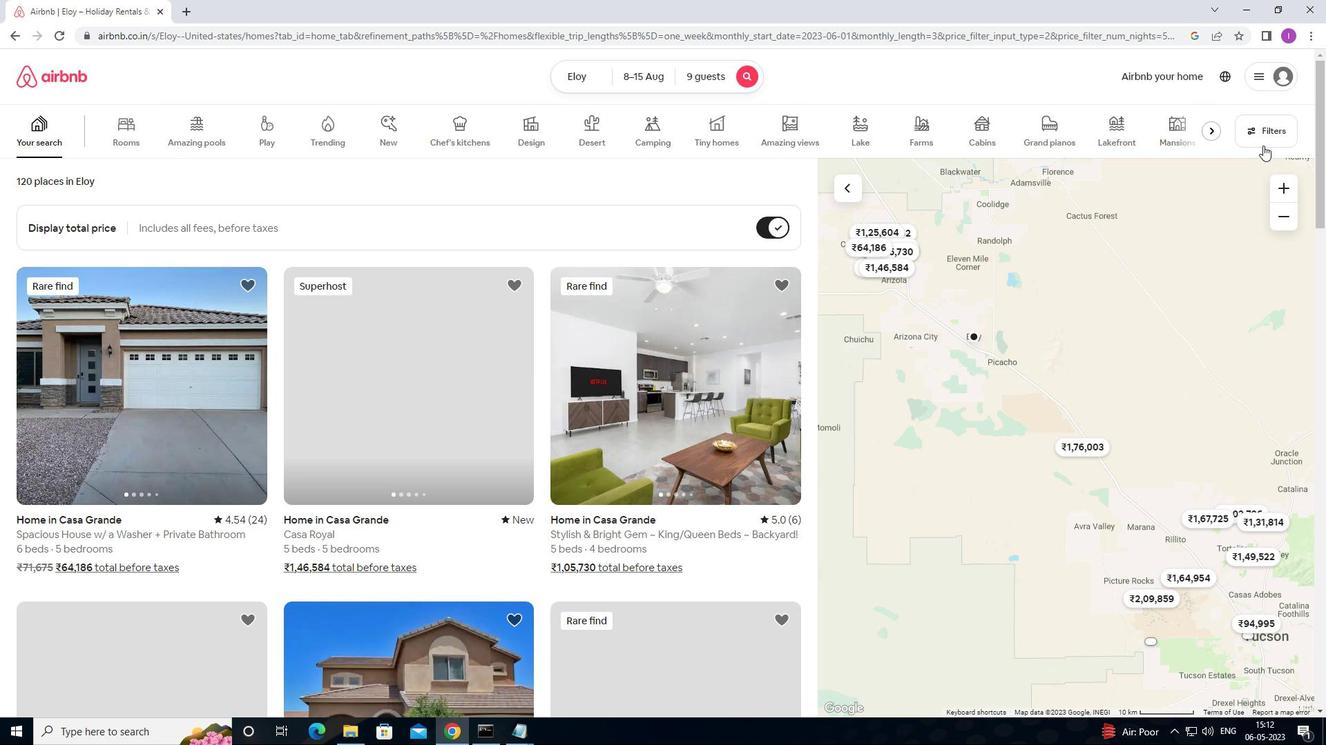 
Action: Mouse moved to (482, 468)
Screenshot: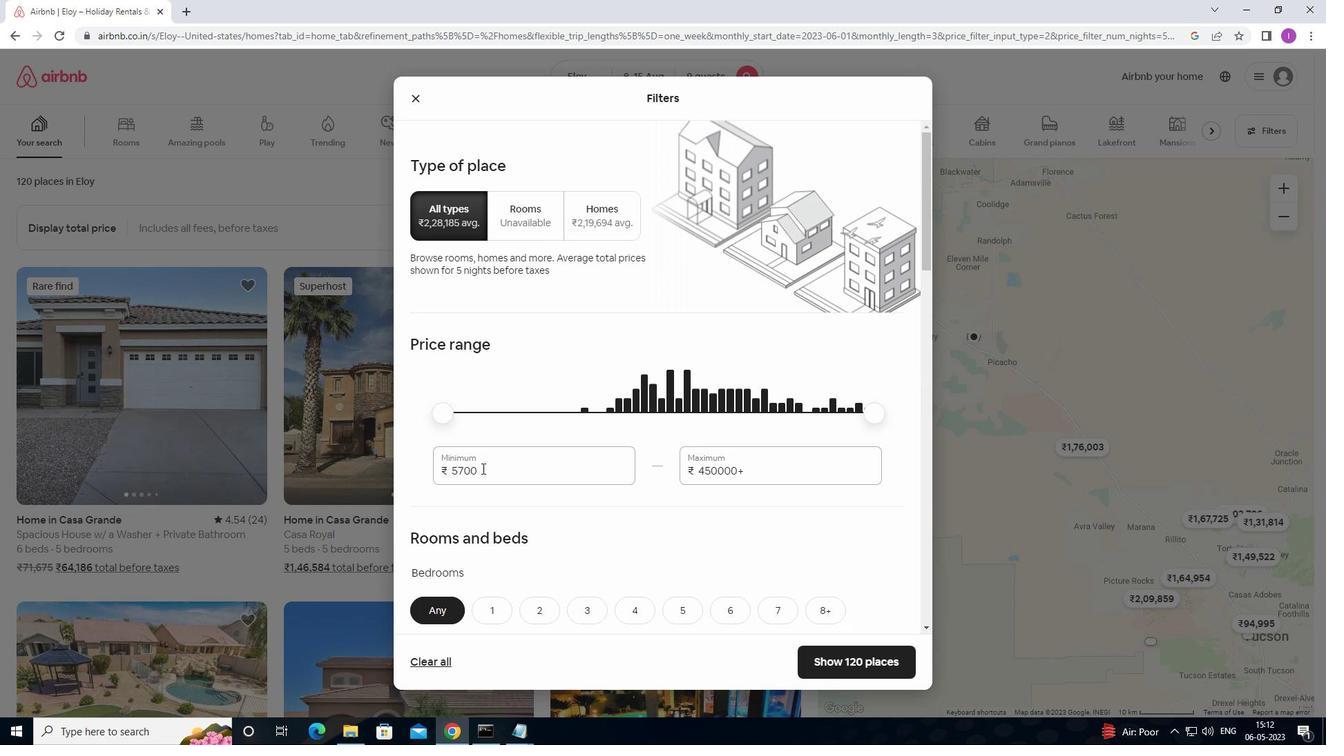 
Action: Mouse pressed left at (482, 468)
Screenshot: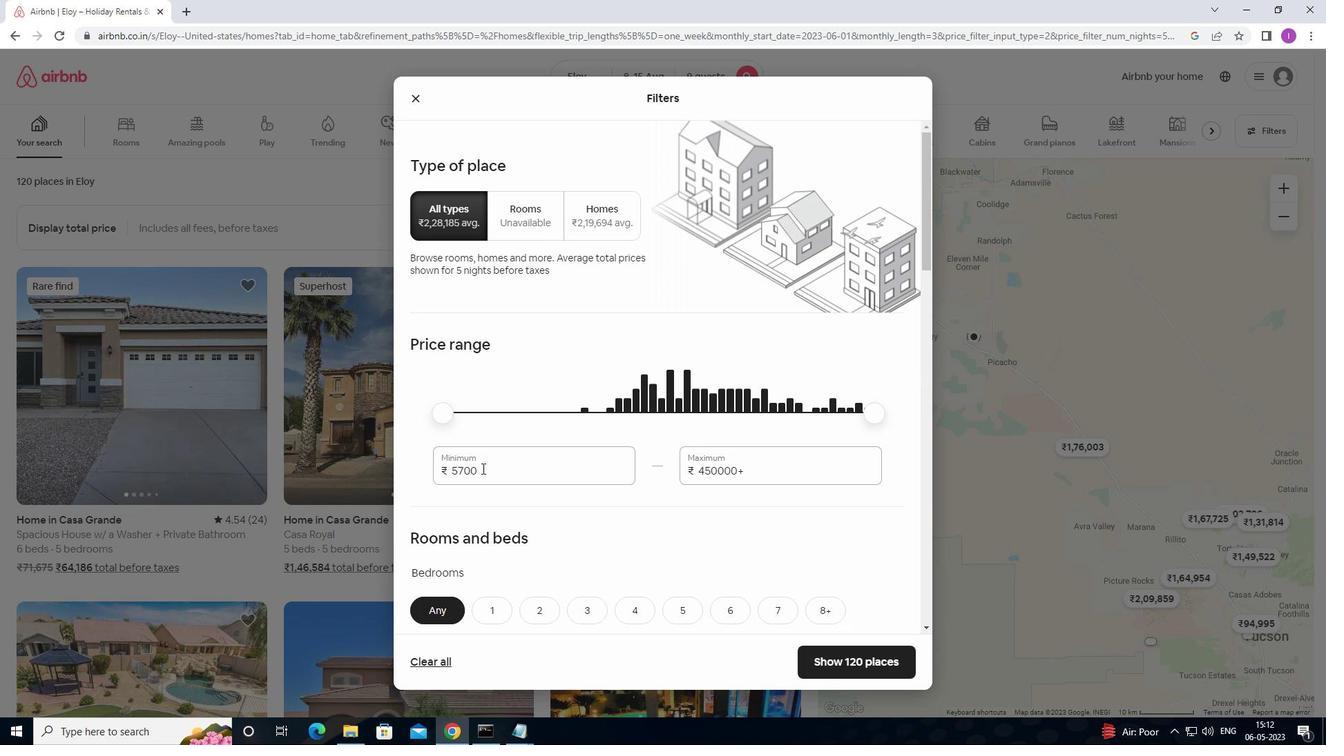 
Action: Mouse moved to (439, 464)
Screenshot: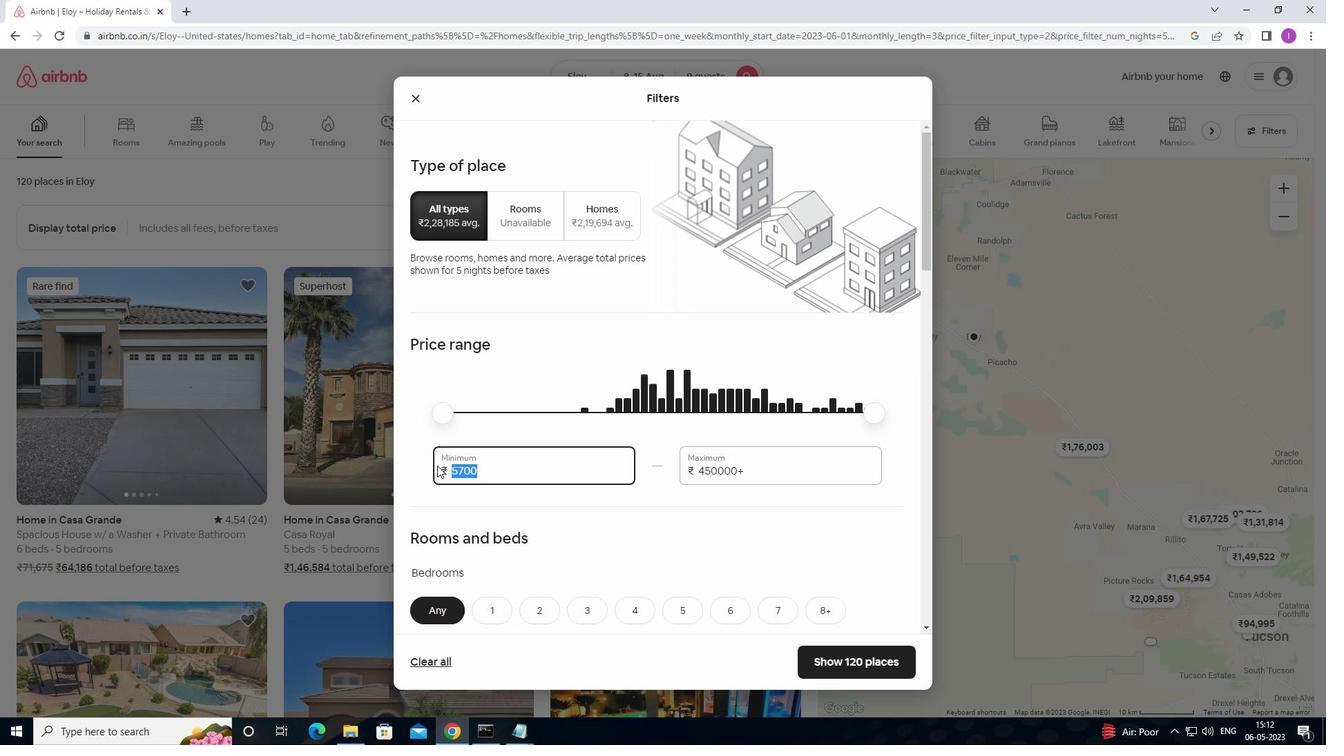 
Action: Key pressed 1
Screenshot: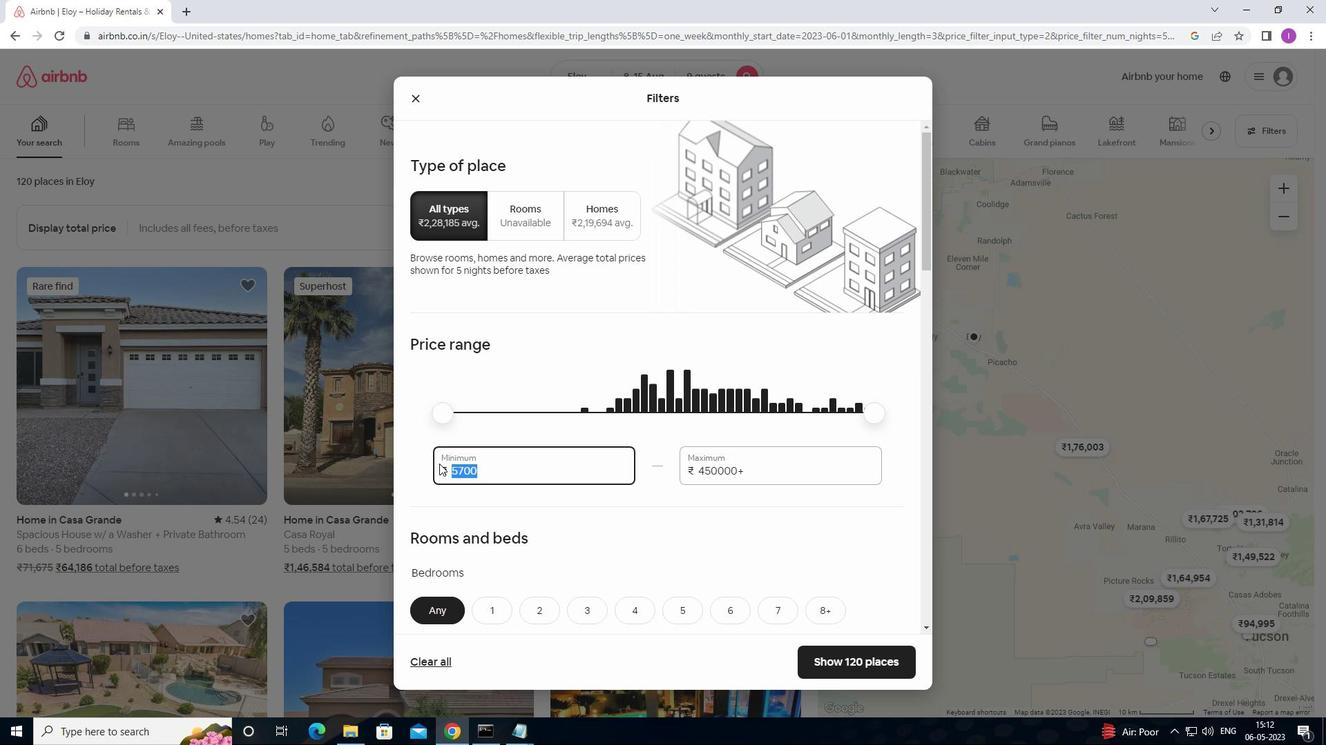 
Action: Mouse moved to (440, 462)
Screenshot: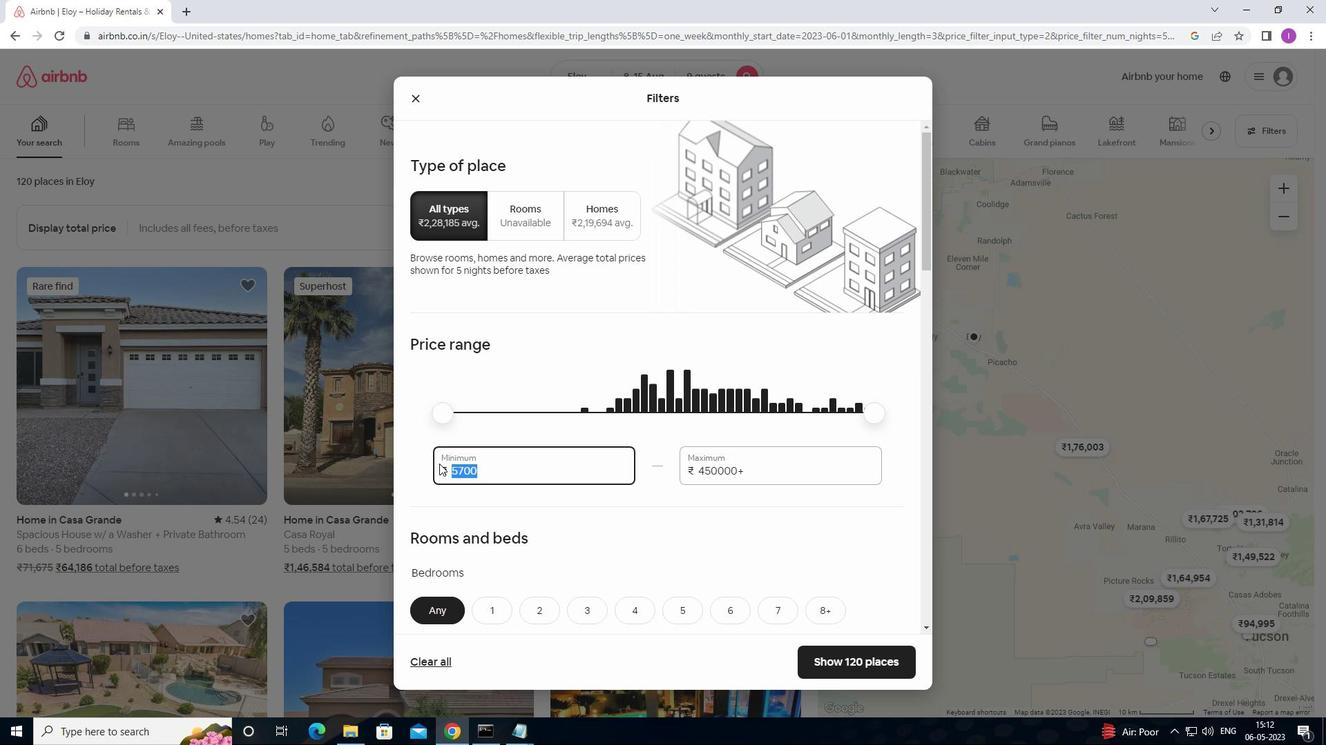 
Action: Key pressed 2
Screenshot: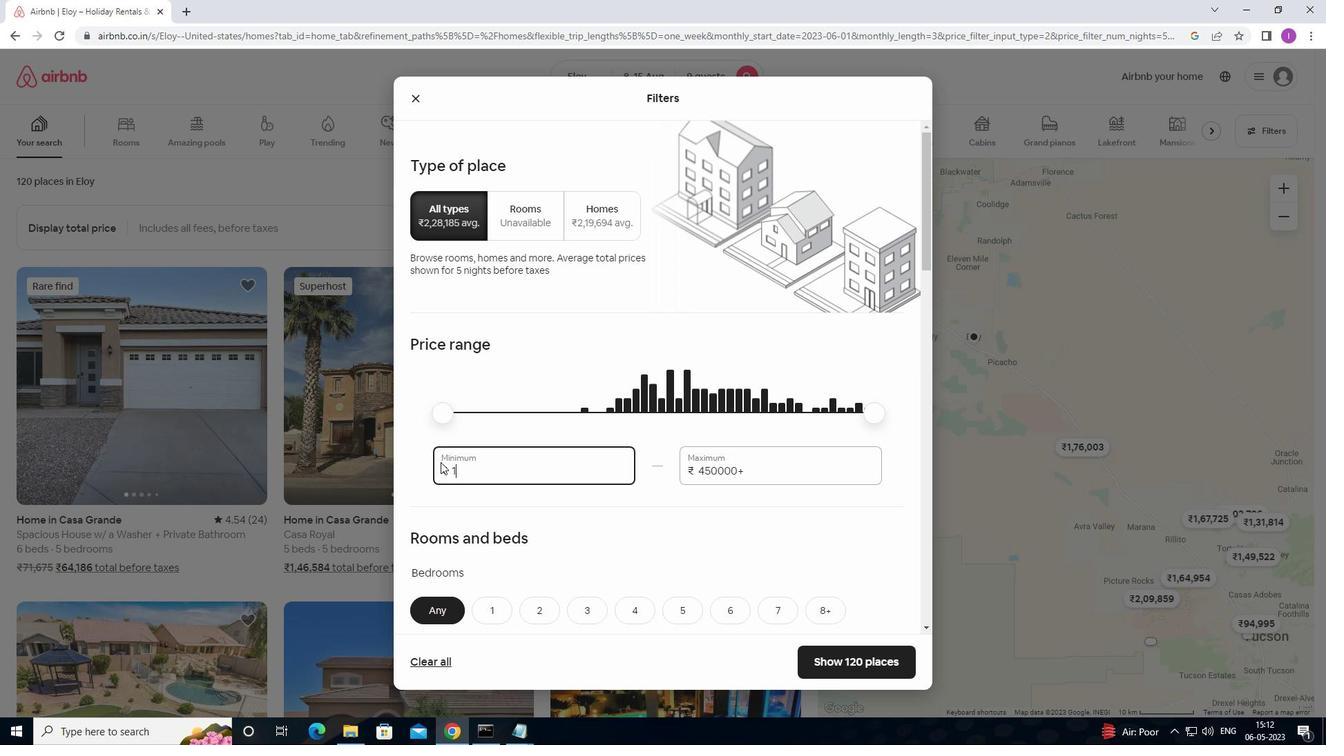 
Action: Mouse moved to (452, 458)
Screenshot: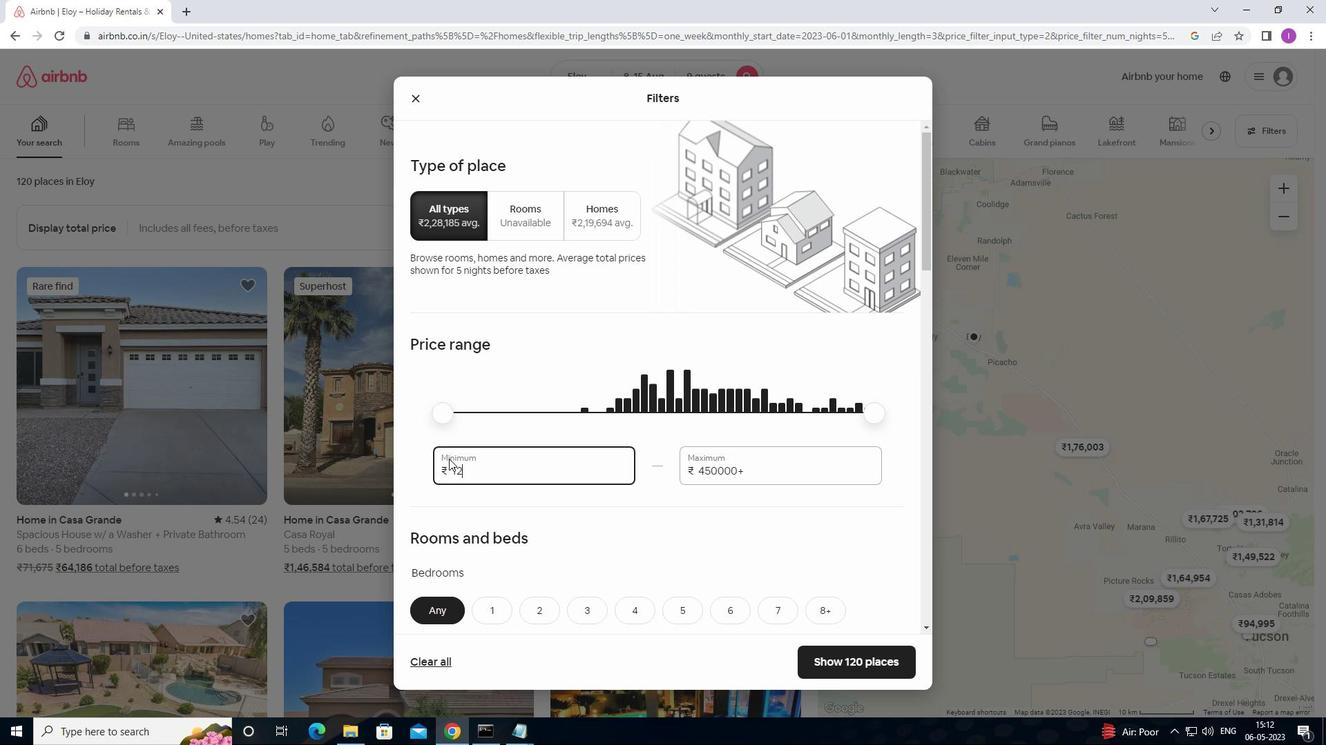 
Action: Key pressed <Key.backspace>000
Screenshot: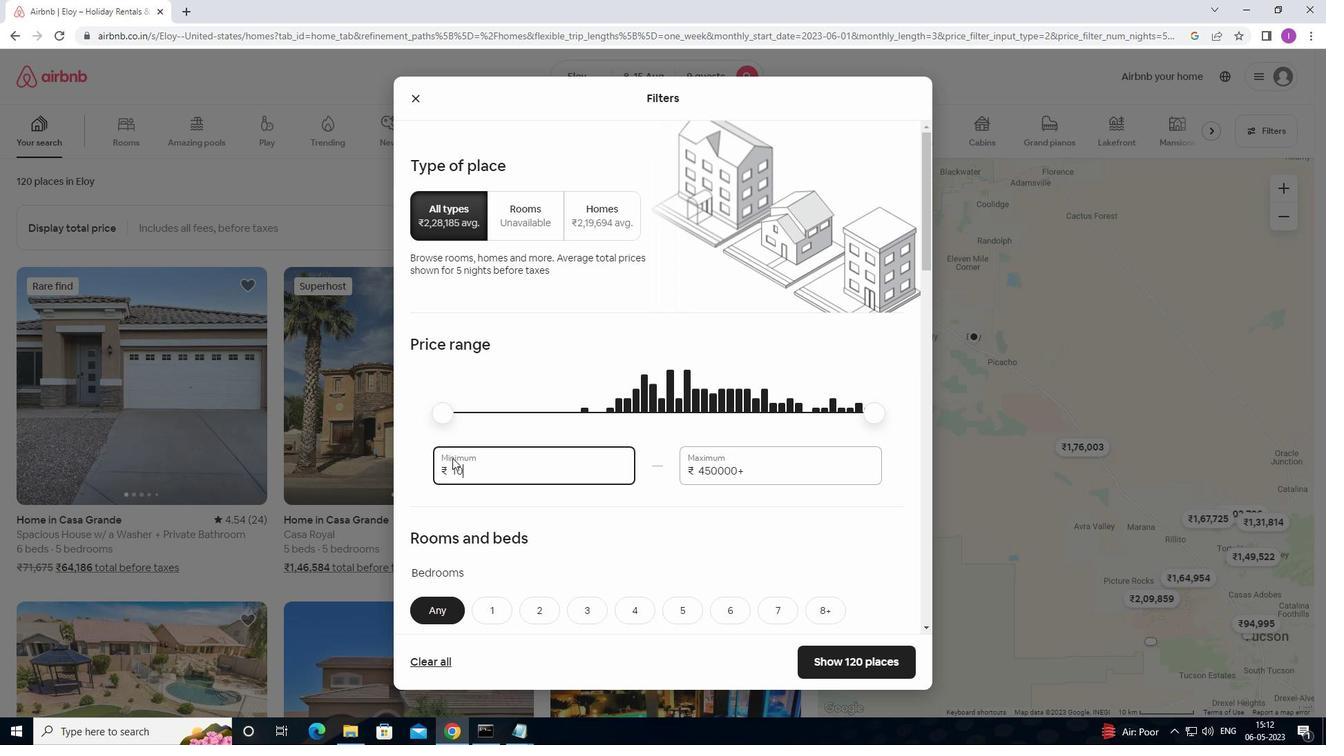 
Action: Mouse moved to (459, 453)
Screenshot: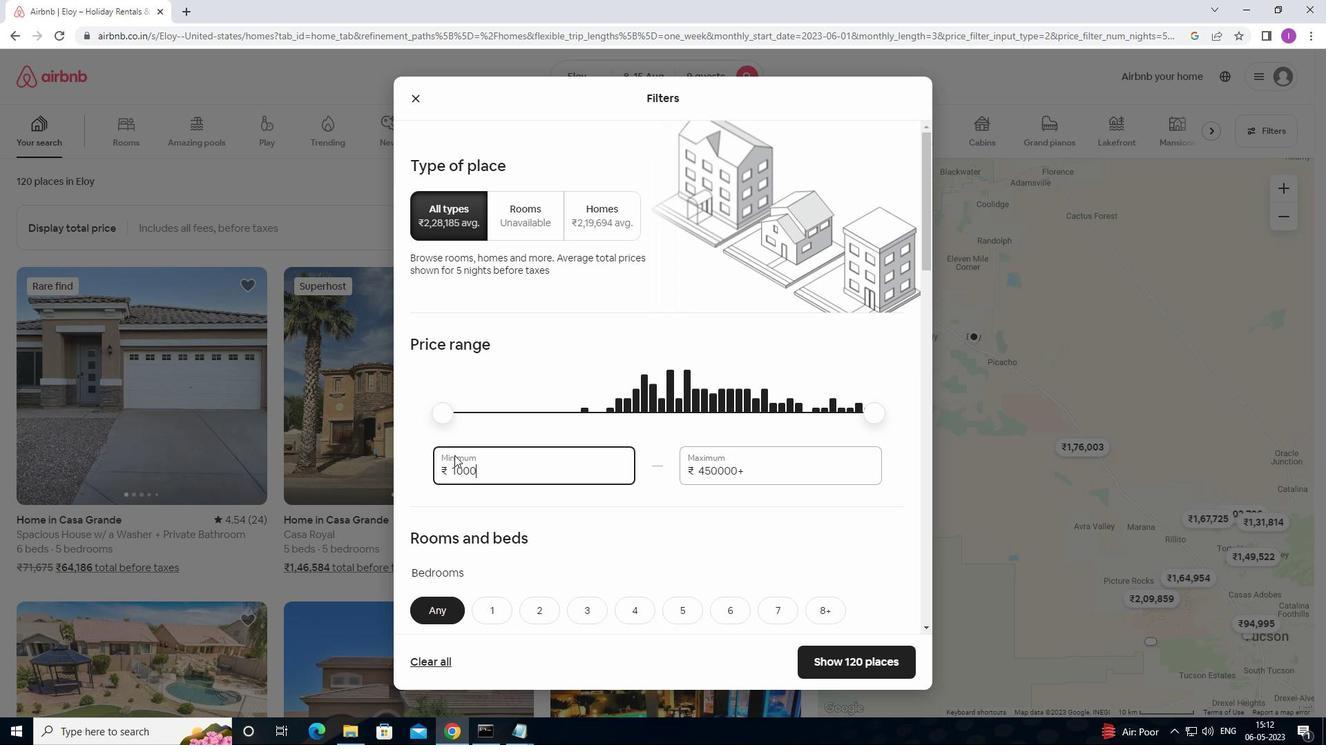 
Action: Key pressed 0
Screenshot: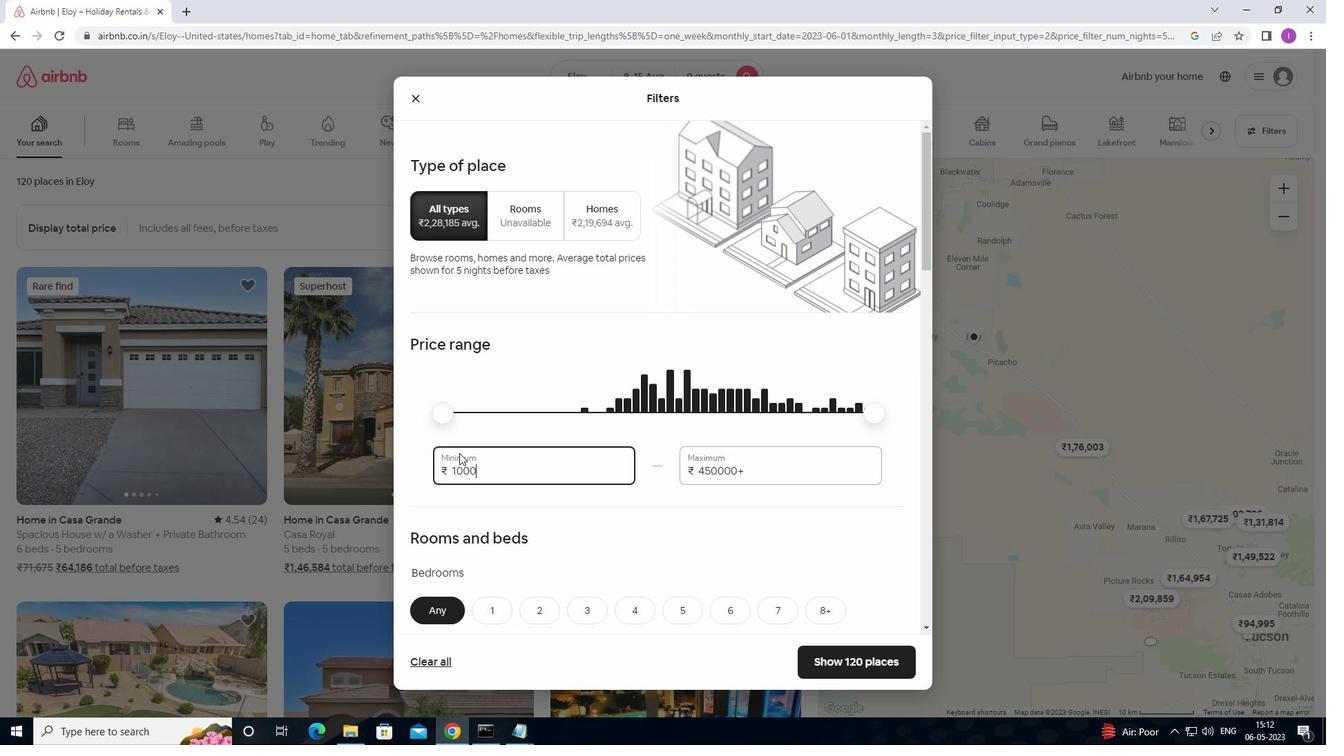 
Action: Mouse moved to (753, 475)
Screenshot: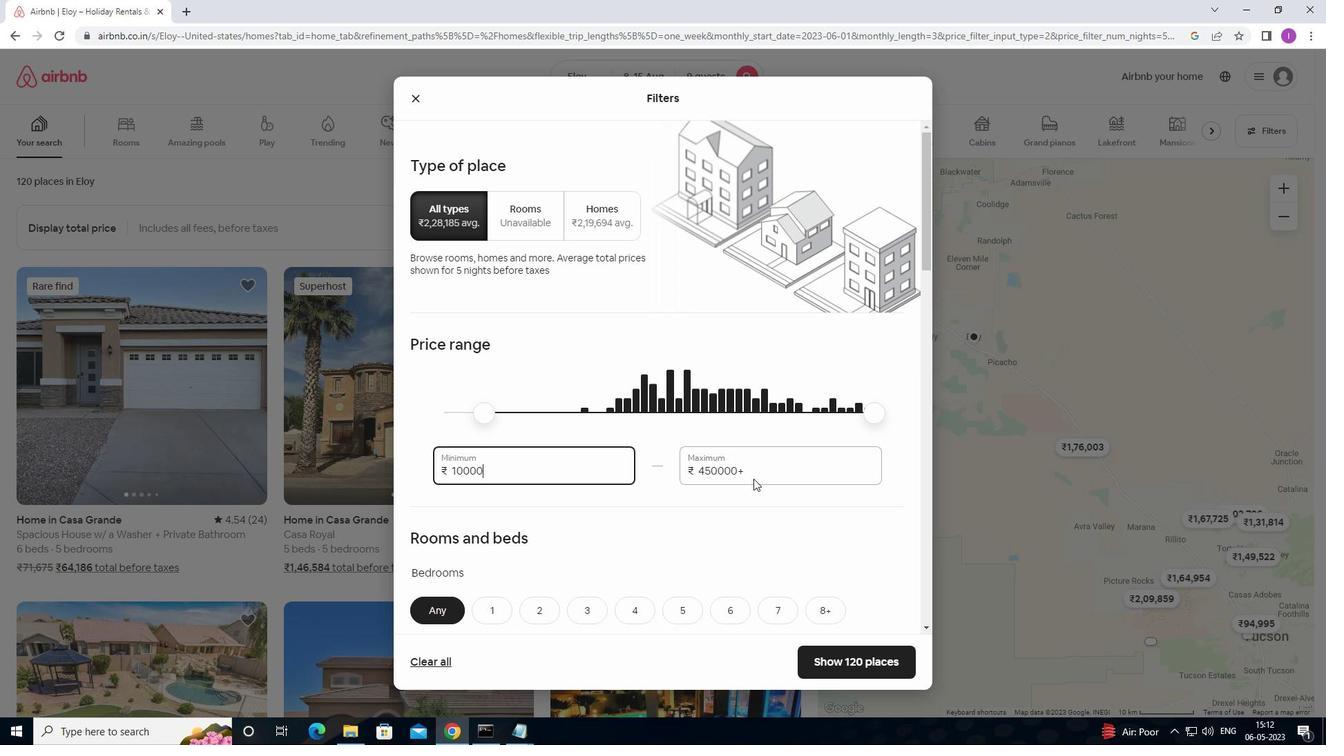
Action: Mouse pressed left at (753, 475)
Screenshot: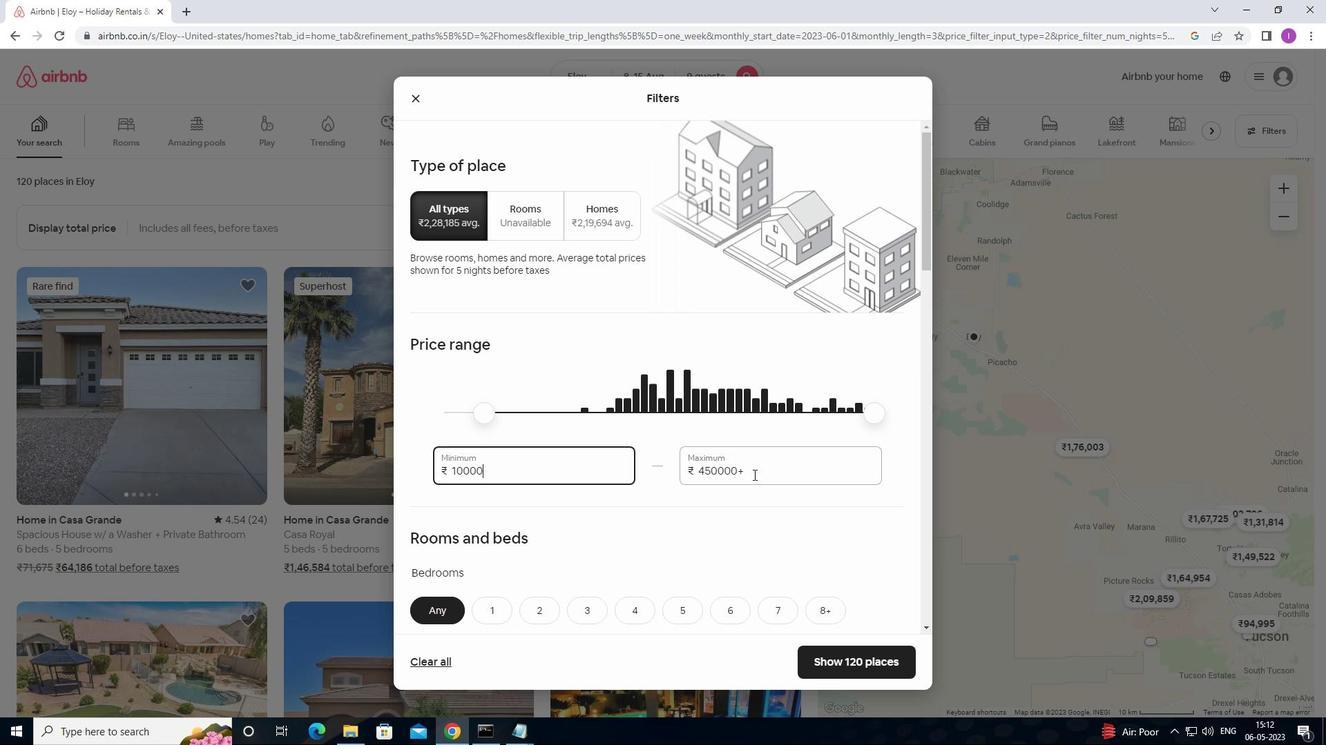 
Action: Mouse moved to (700, 474)
Screenshot: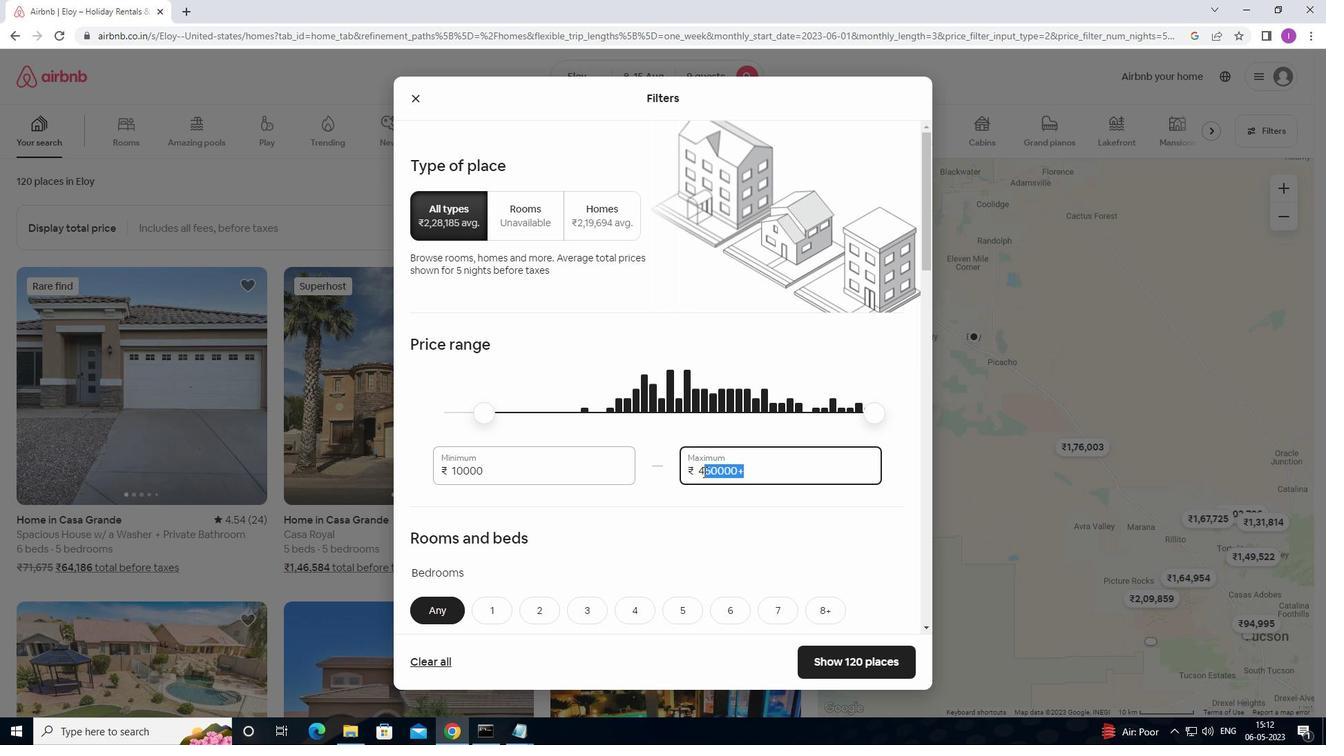 
Action: Key pressed 14000
Screenshot: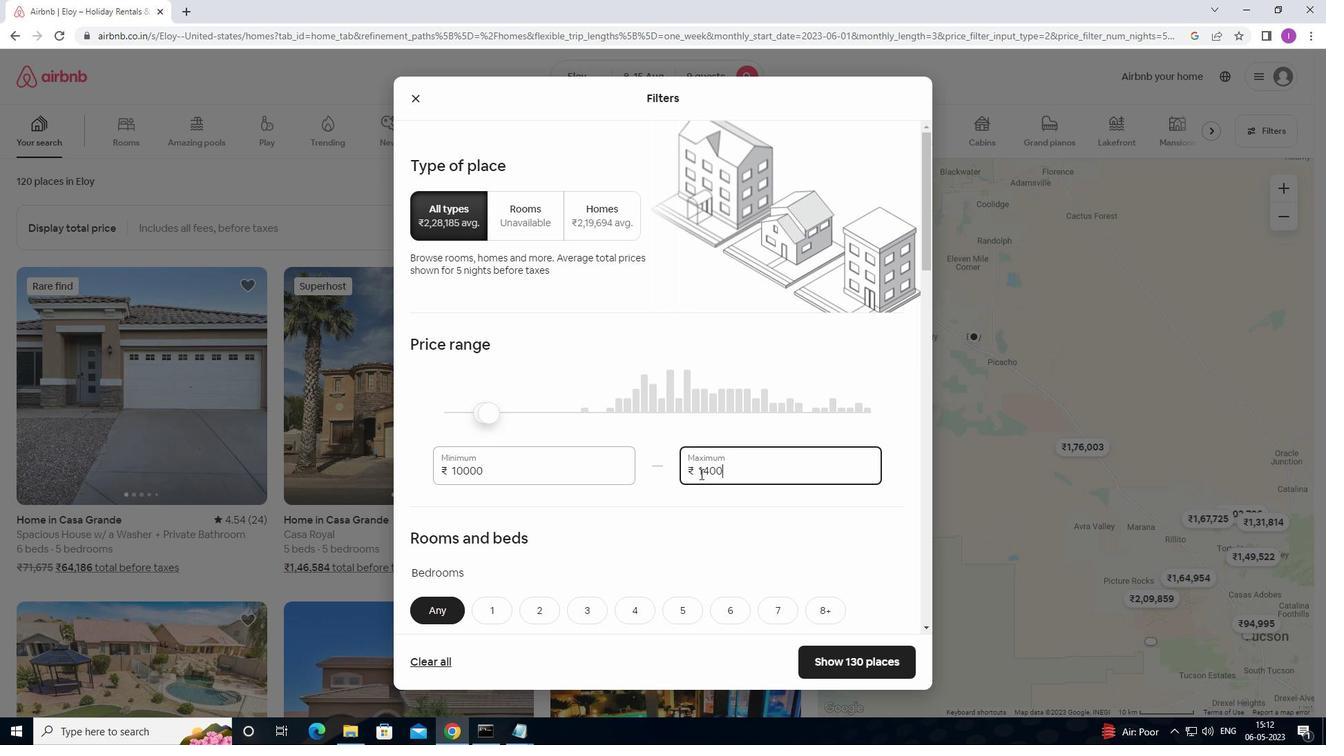 
Action: Mouse moved to (694, 495)
Screenshot: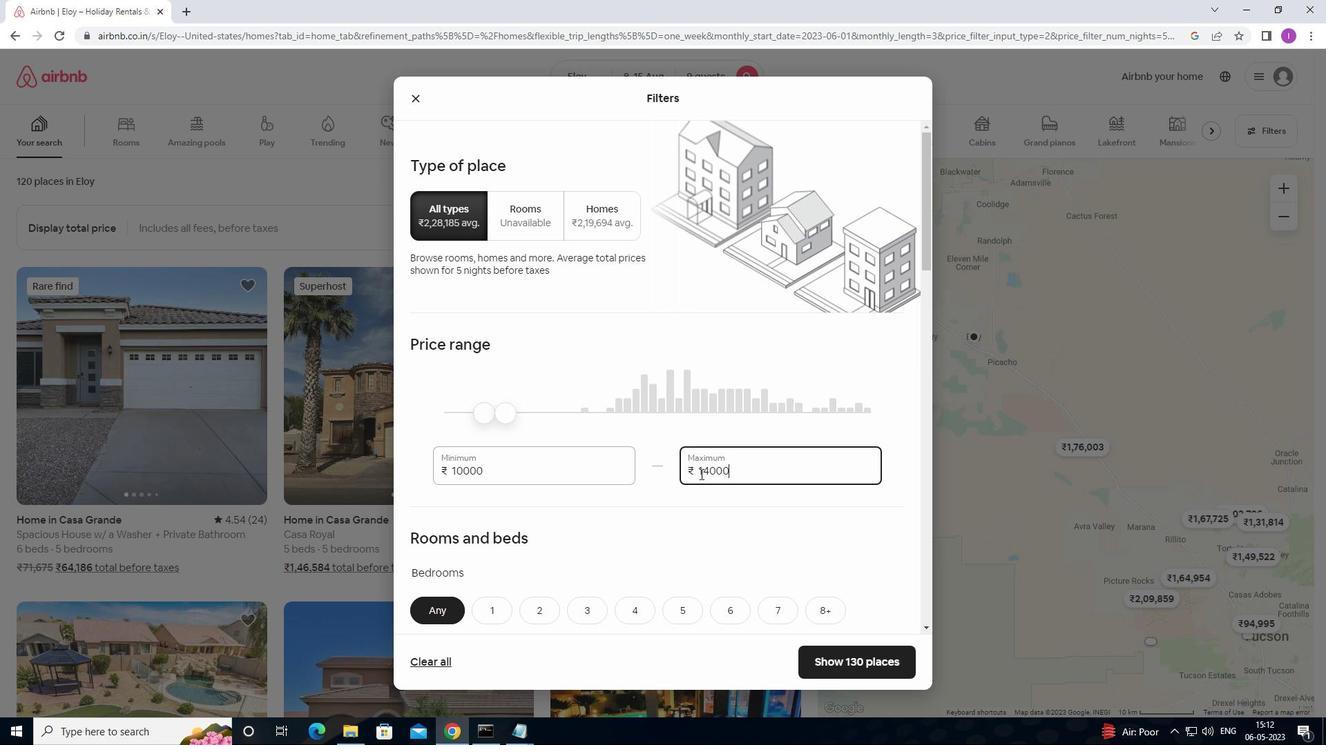 
Action: Mouse scrolled (694, 494) with delta (0, 0)
Screenshot: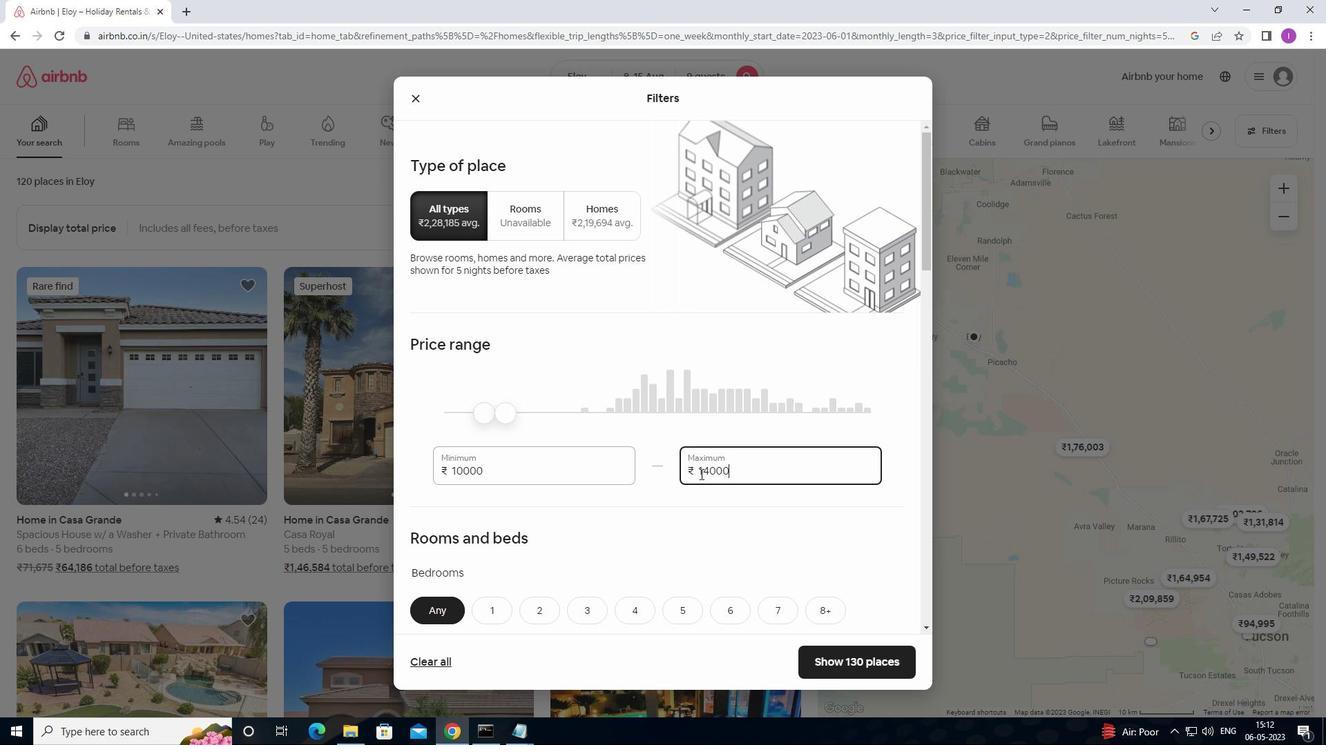 
Action: Mouse moved to (664, 506)
Screenshot: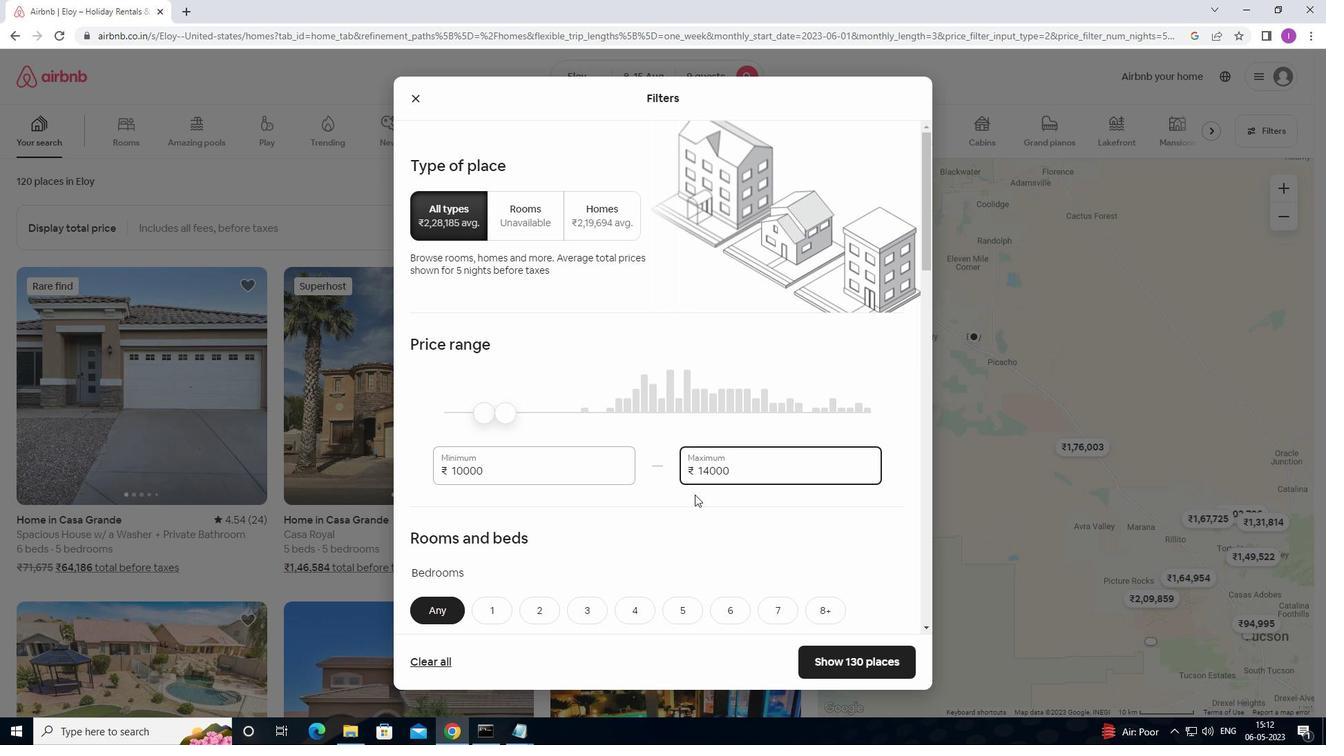 
Action: Mouse scrolled (664, 505) with delta (0, 0)
Screenshot: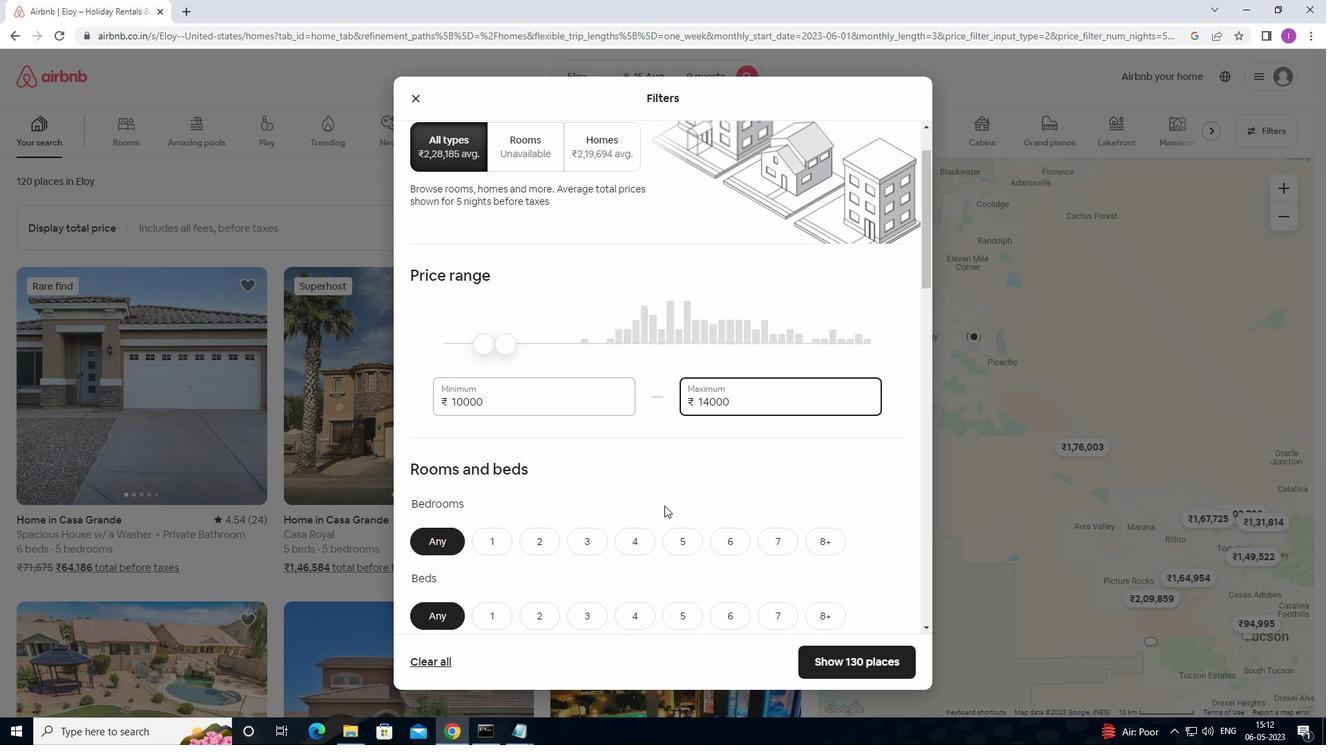 
Action: Mouse moved to (695, 477)
Screenshot: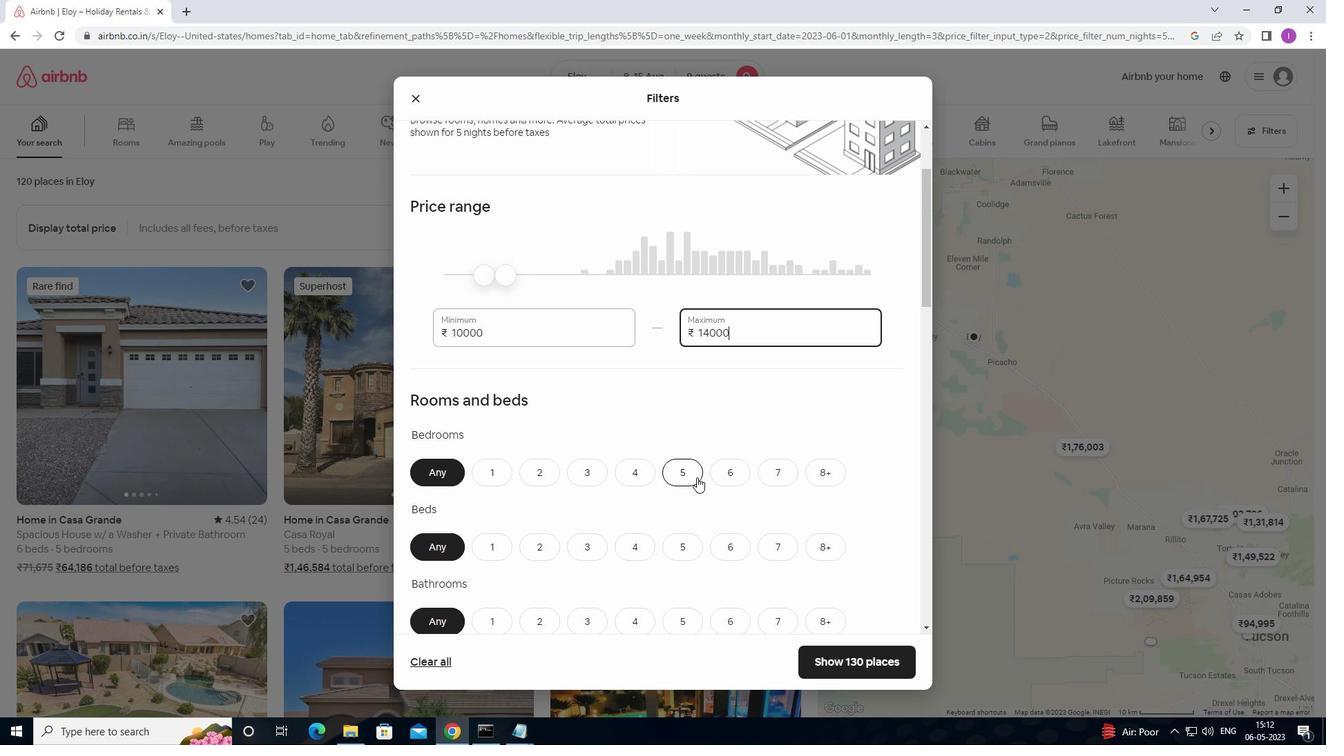 
Action: Mouse pressed left at (695, 477)
Screenshot: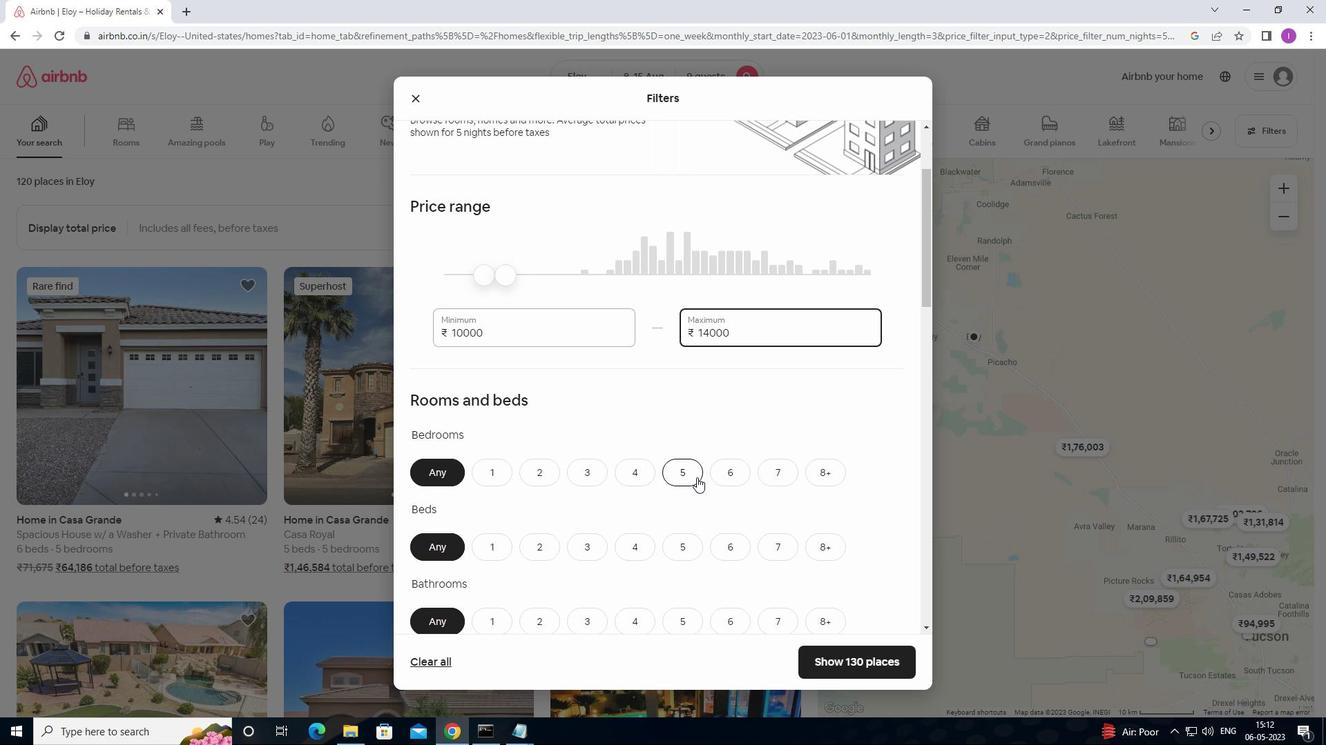 
Action: Mouse moved to (821, 542)
Screenshot: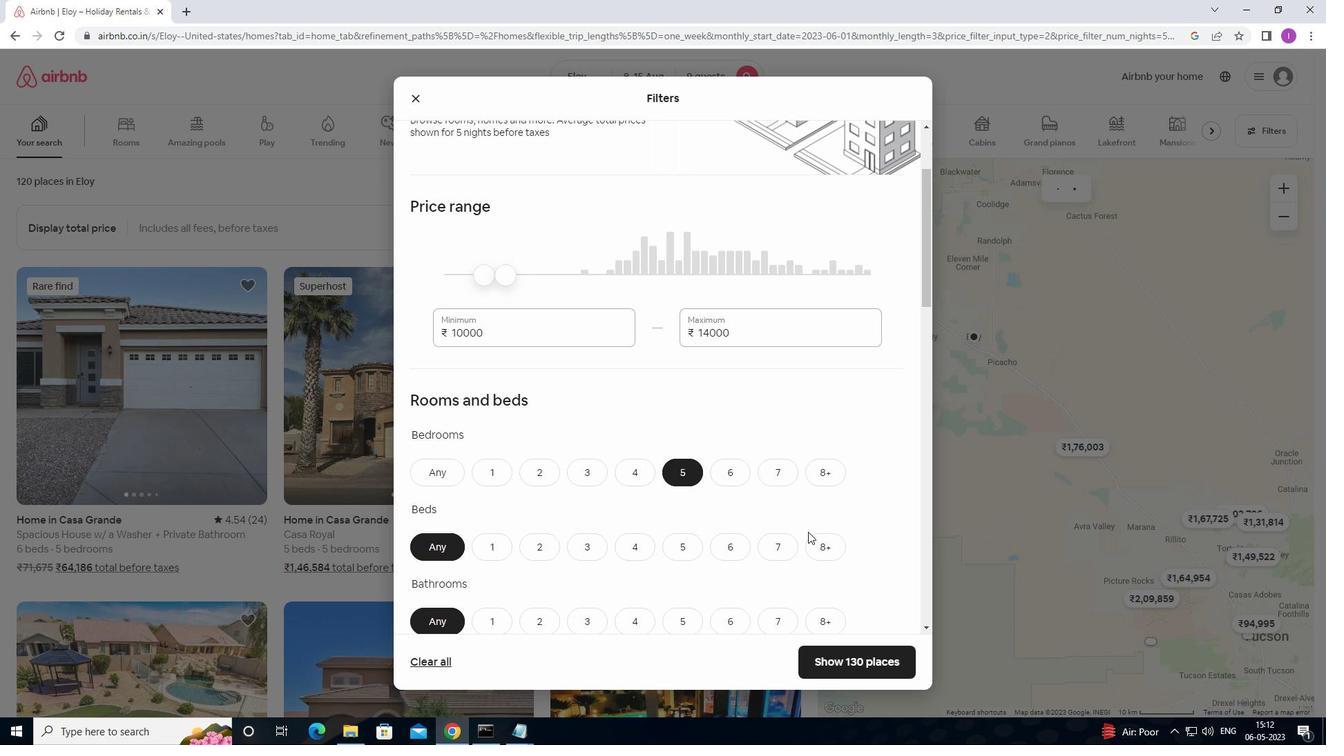 
Action: Mouse pressed left at (821, 542)
Screenshot: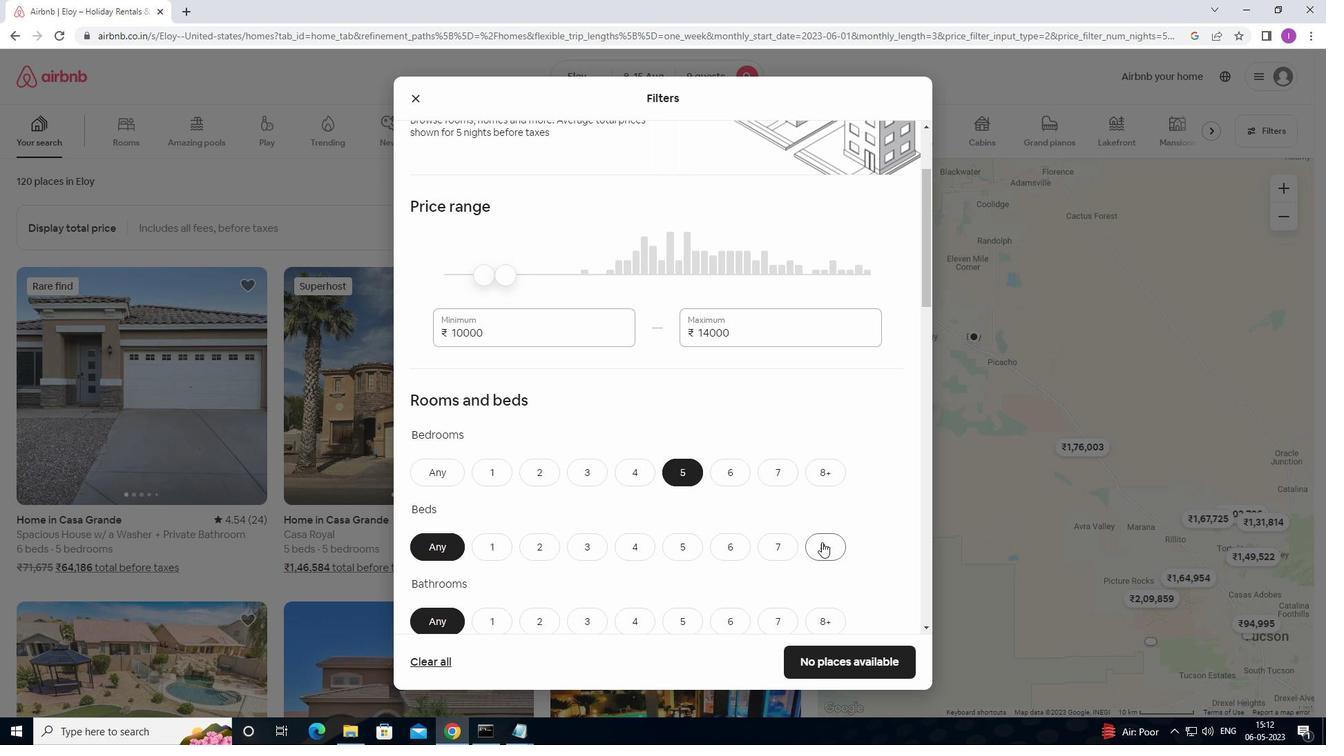 
Action: Mouse moved to (698, 596)
Screenshot: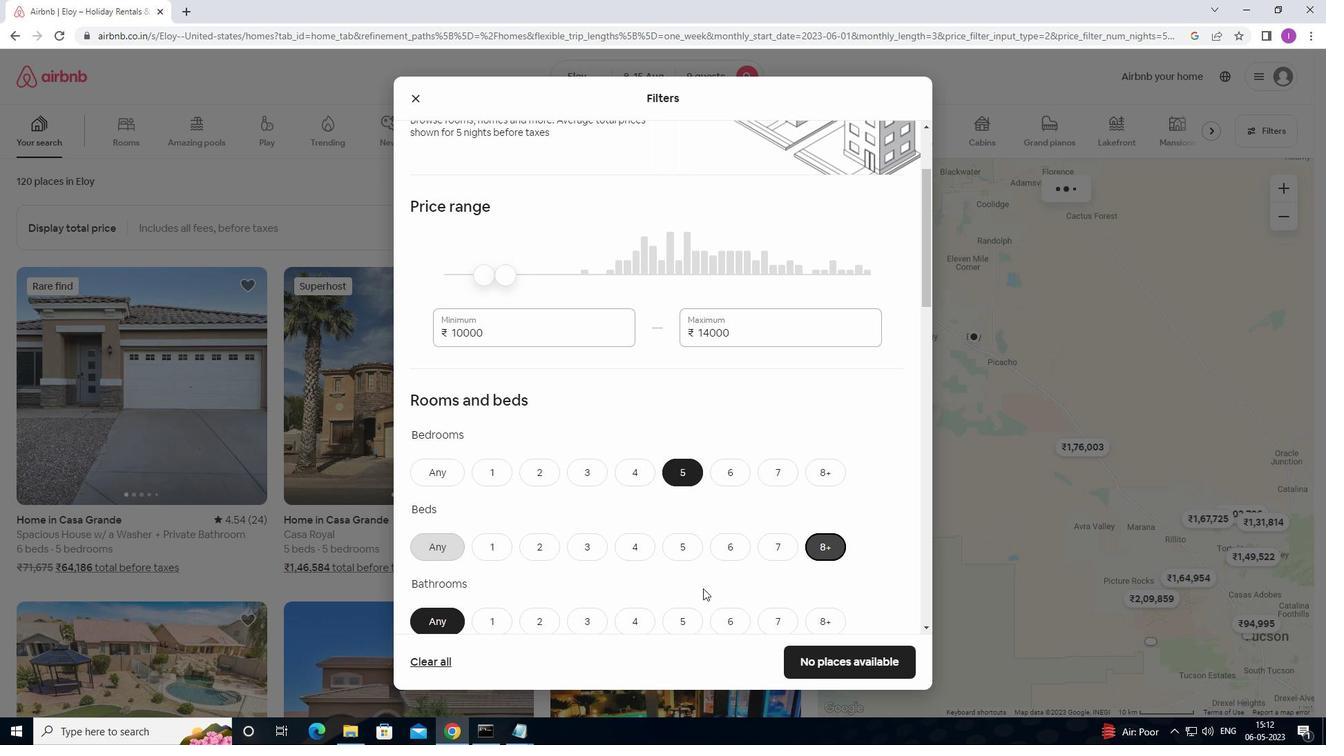 
Action: Mouse scrolled (698, 596) with delta (0, 0)
Screenshot: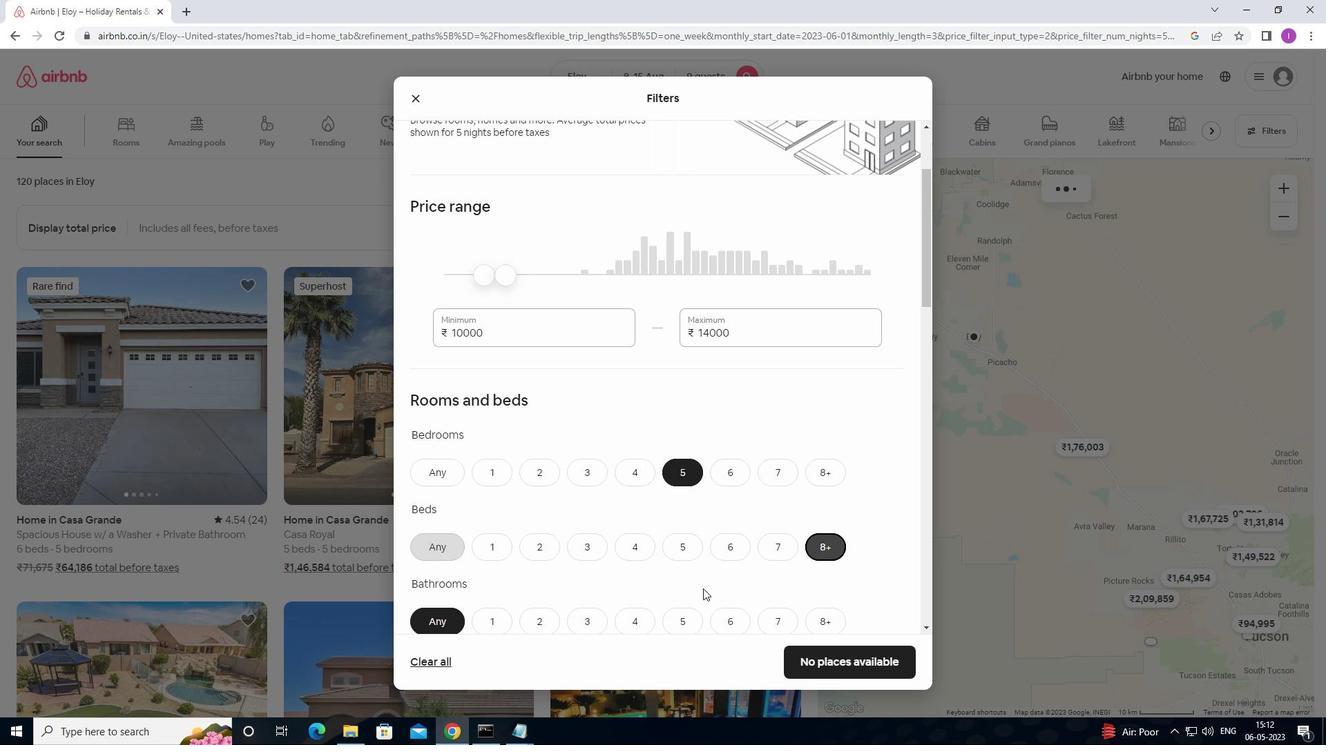 
Action: Mouse scrolled (698, 596) with delta (0, 0)
Screenshot: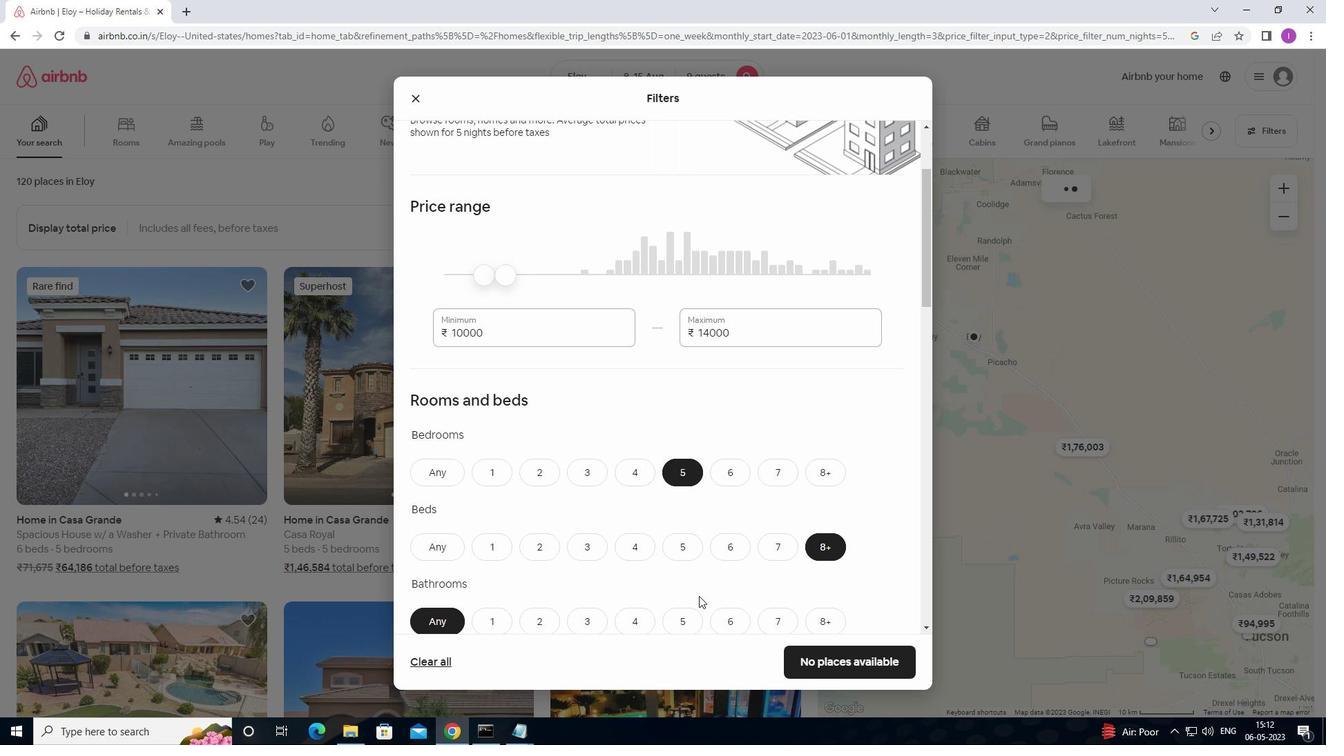 
Action: Mouse moved to (689, 485)
Screenshot: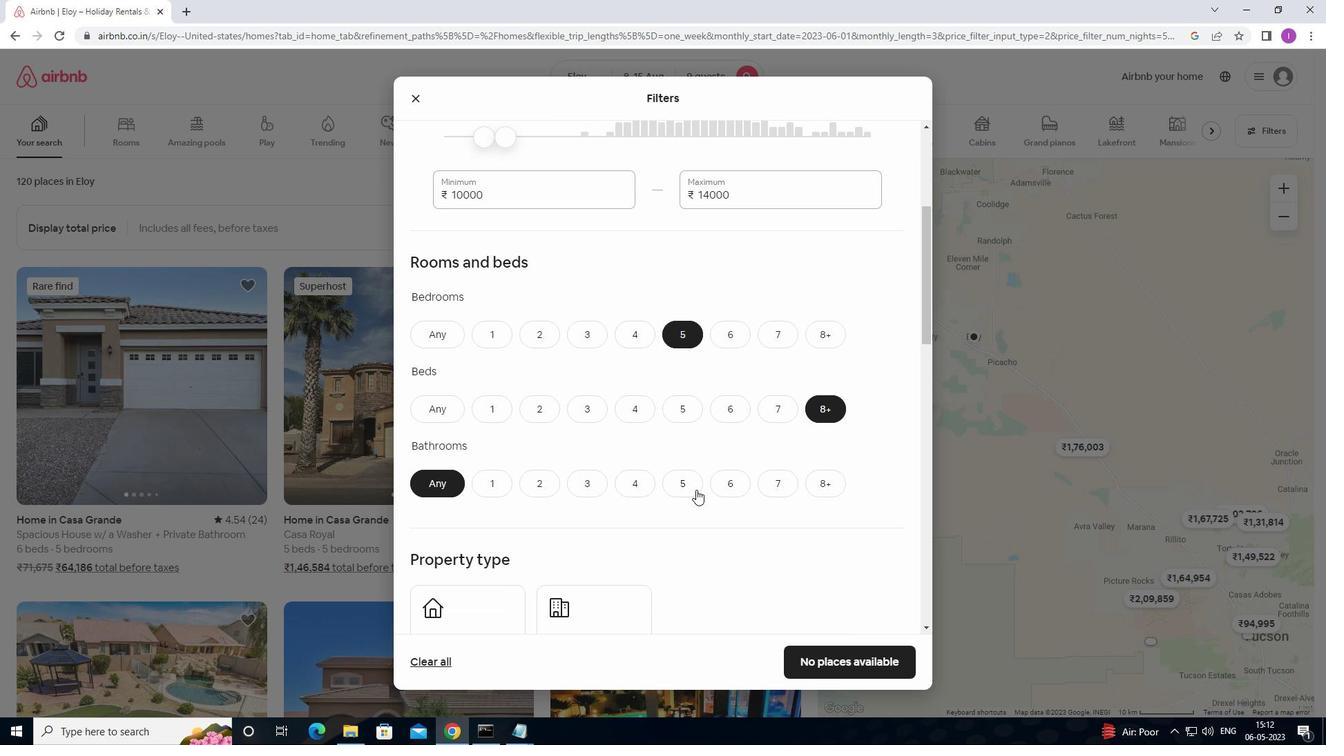 
Action: Mouse pressed left at (689, 485)
Screenshot: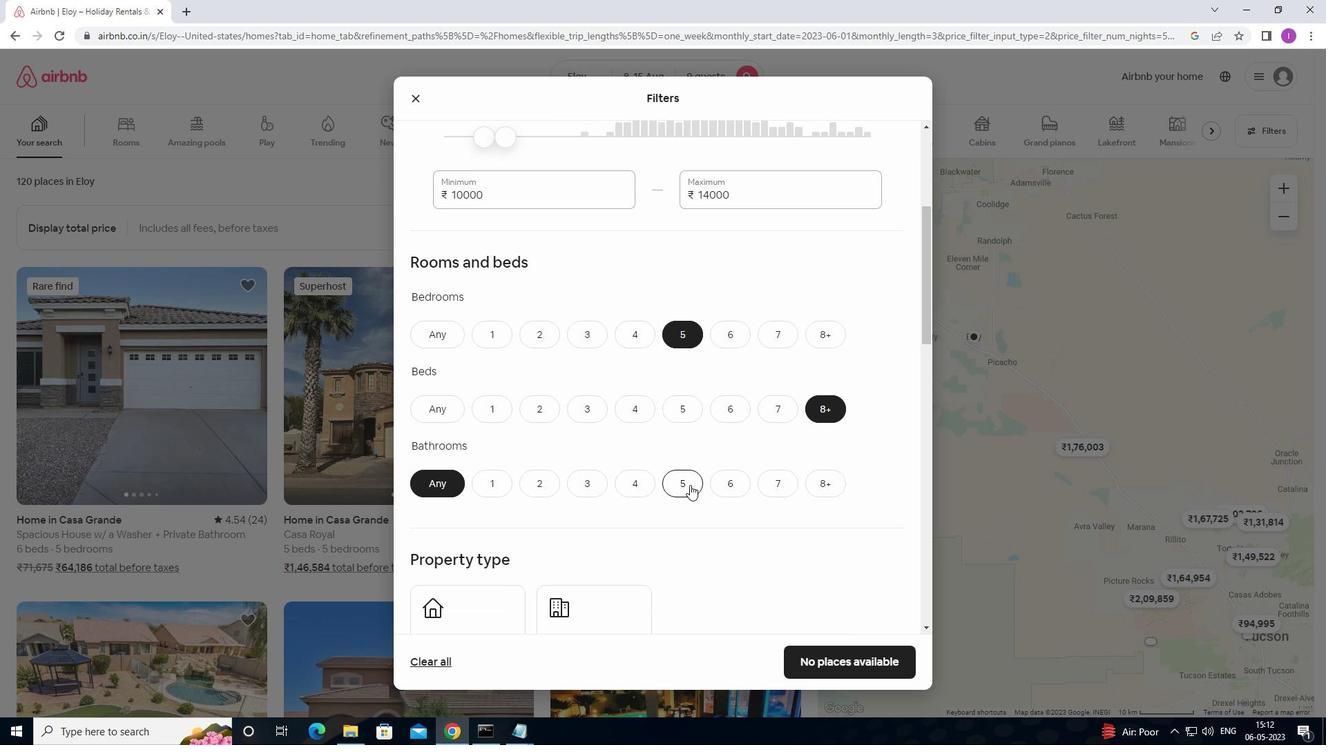 
Action: Mouse moved to (670, 546)
Screenshot: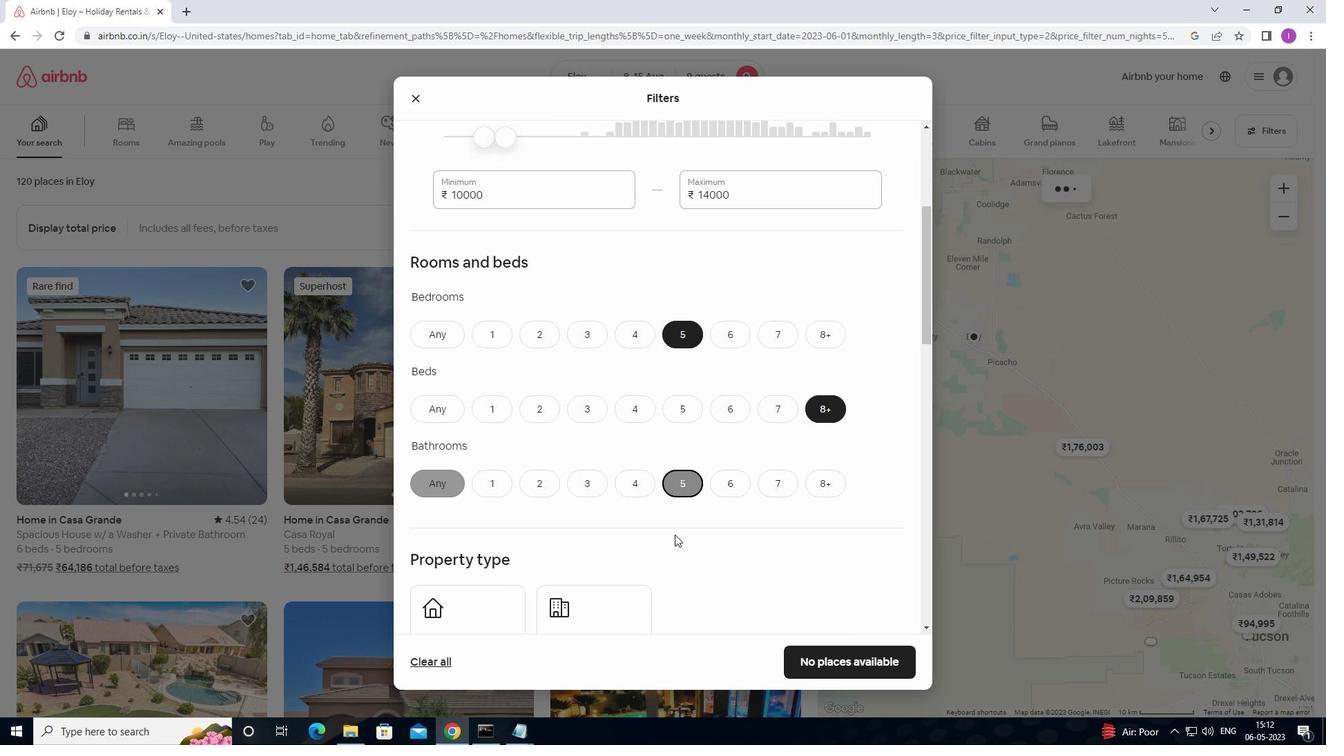 
Action: Mouse scrolled (670, 546) with delta (0, 0)
Screenshot: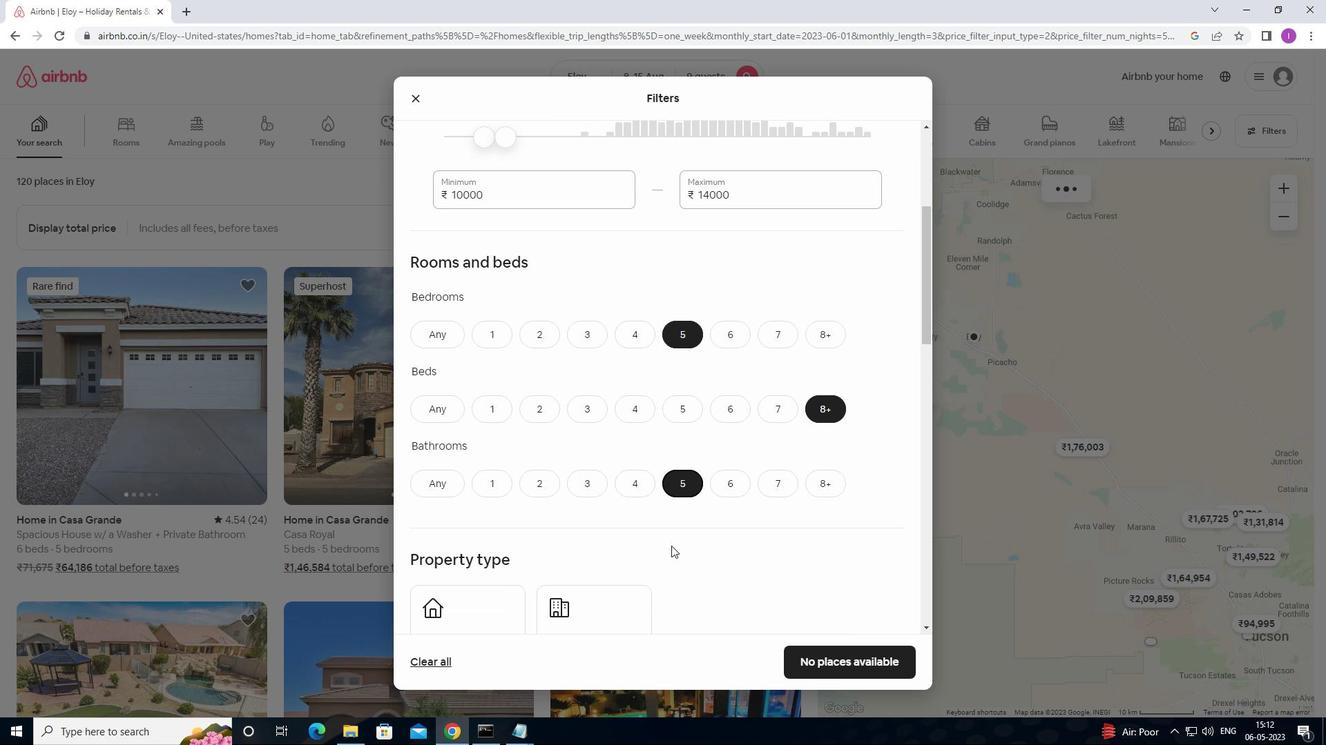 
Action: Mouse scrolled (670, 546) with delta (0, 0)
Screenshot: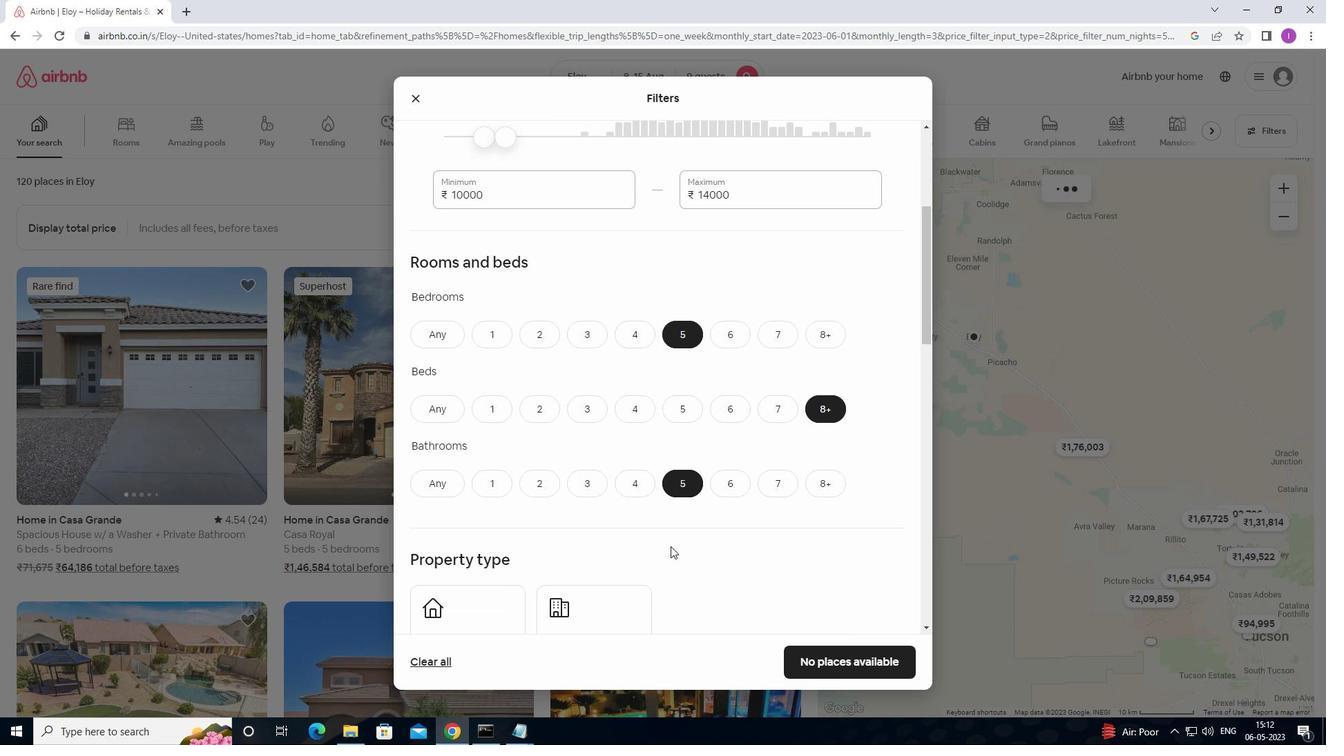 
Action: Mouse moved to (486, 464)
Screenshot: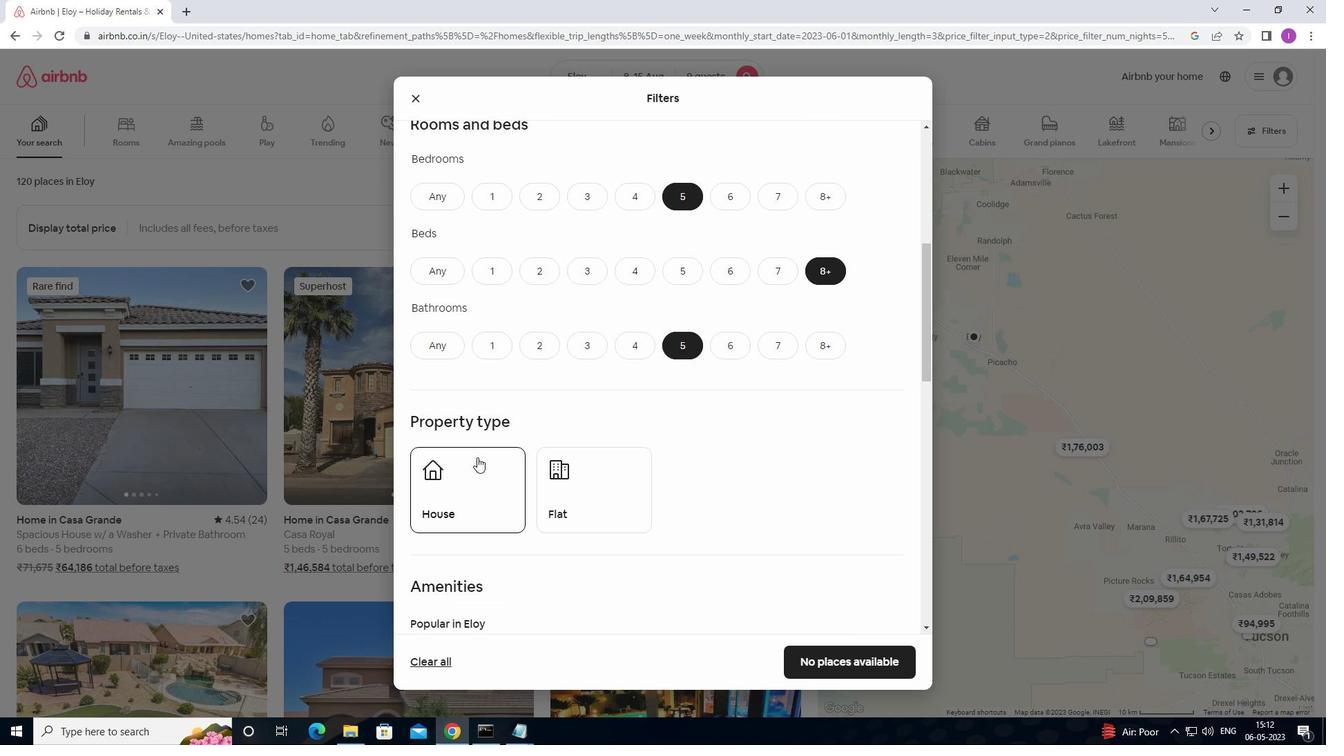 
Action: Mouse pressed left at (486, 464)
Screenshot: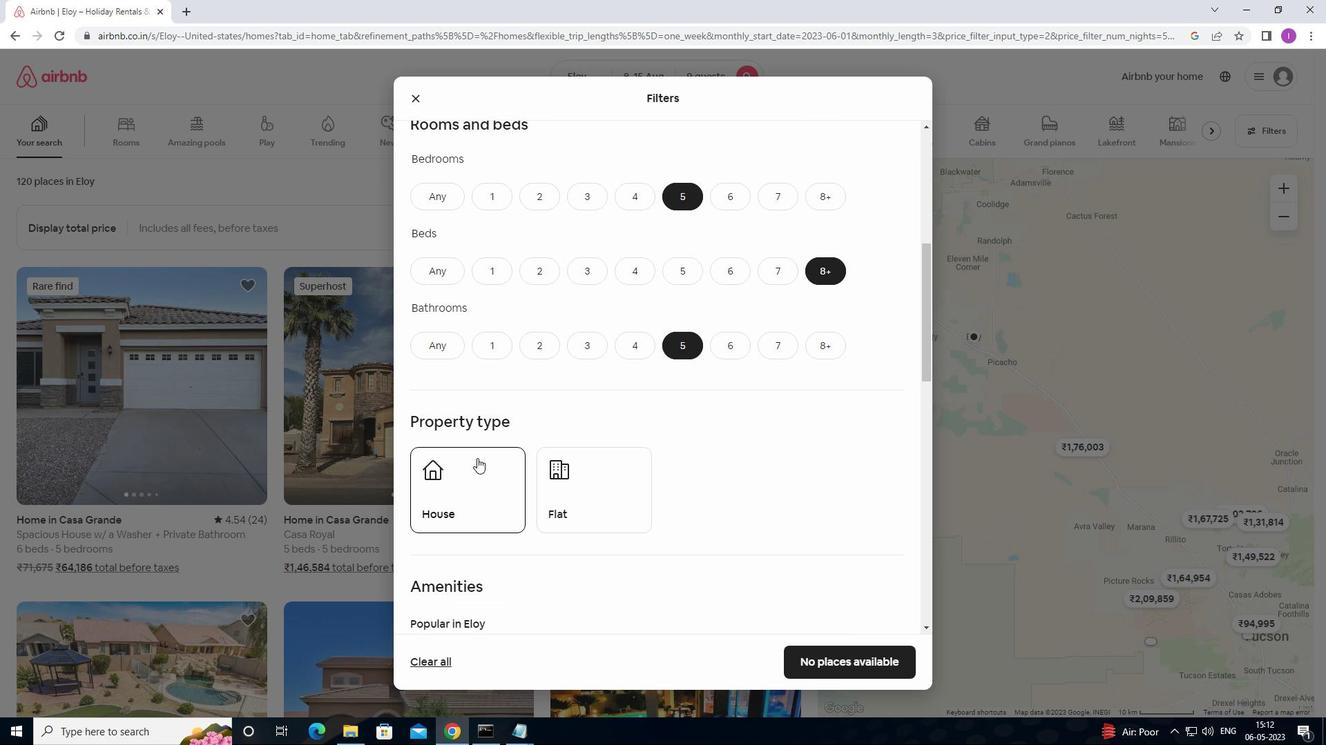 
Action: Mouse moved to (578, 488)
Screenshot: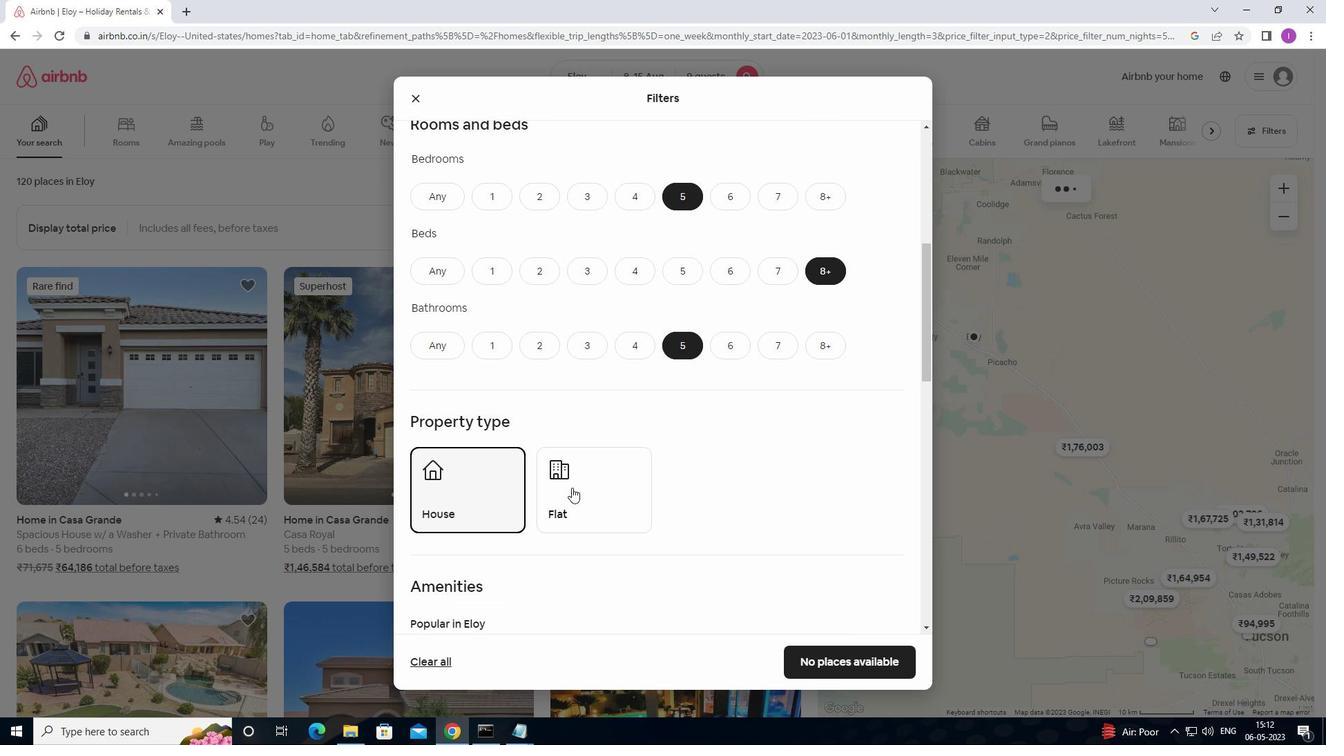 
Action: Mouse pressed left at (578, 488)
Screenshot: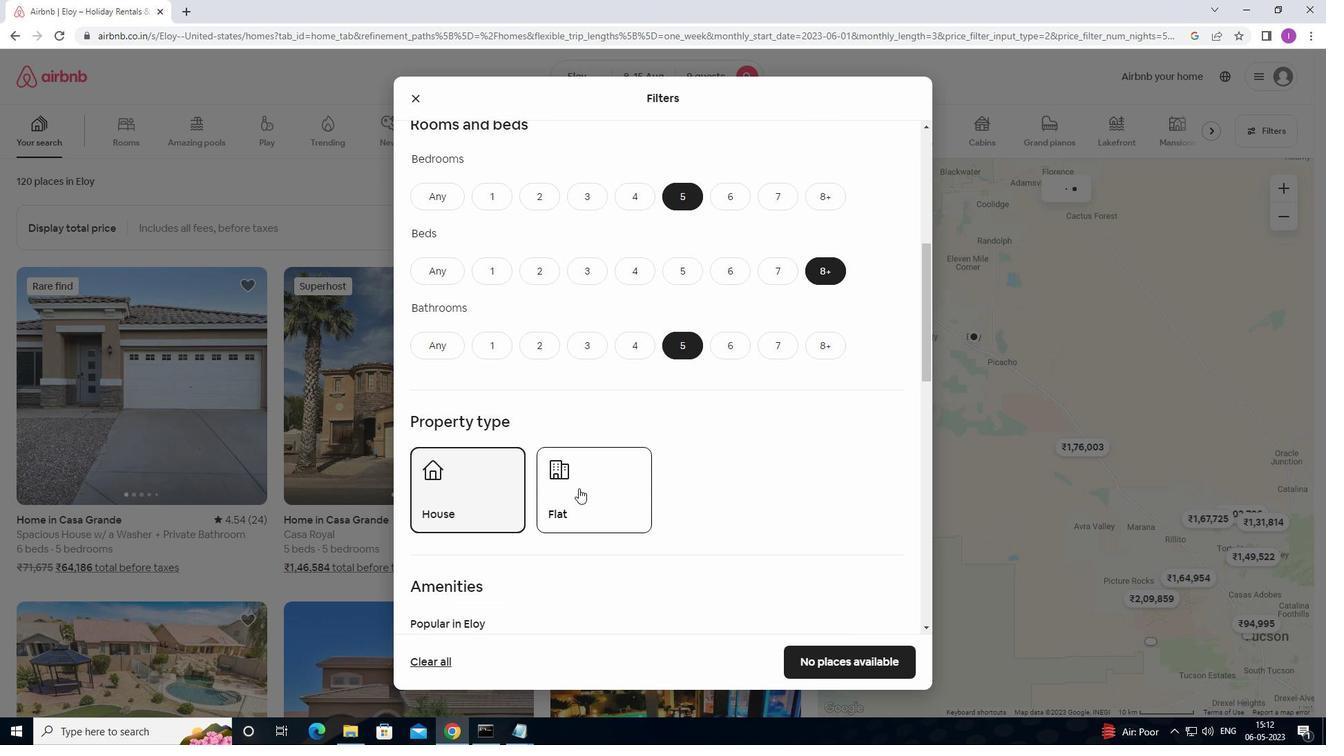 
Action: Mouse moved to (601, 486)
Screenshot: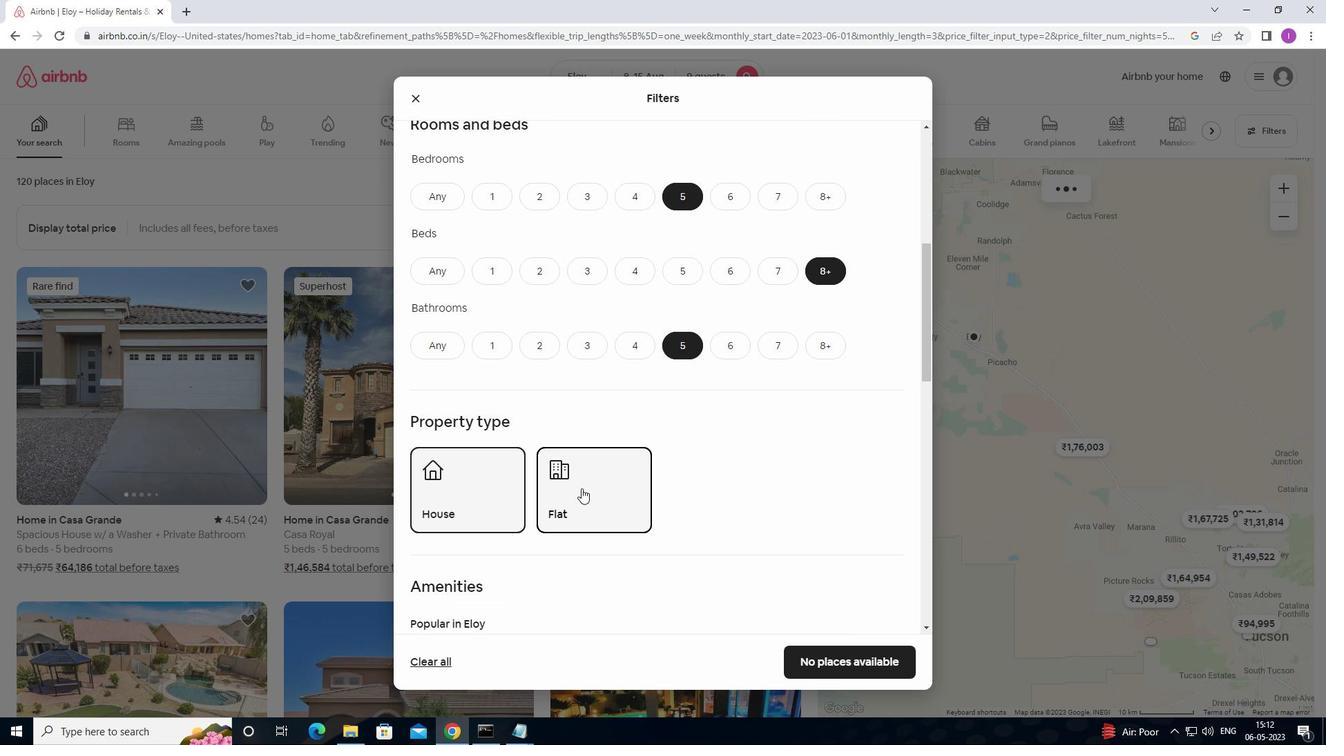 
Action: Mouse scrolled (601, 485) with delta (0, 0)
Screenshot: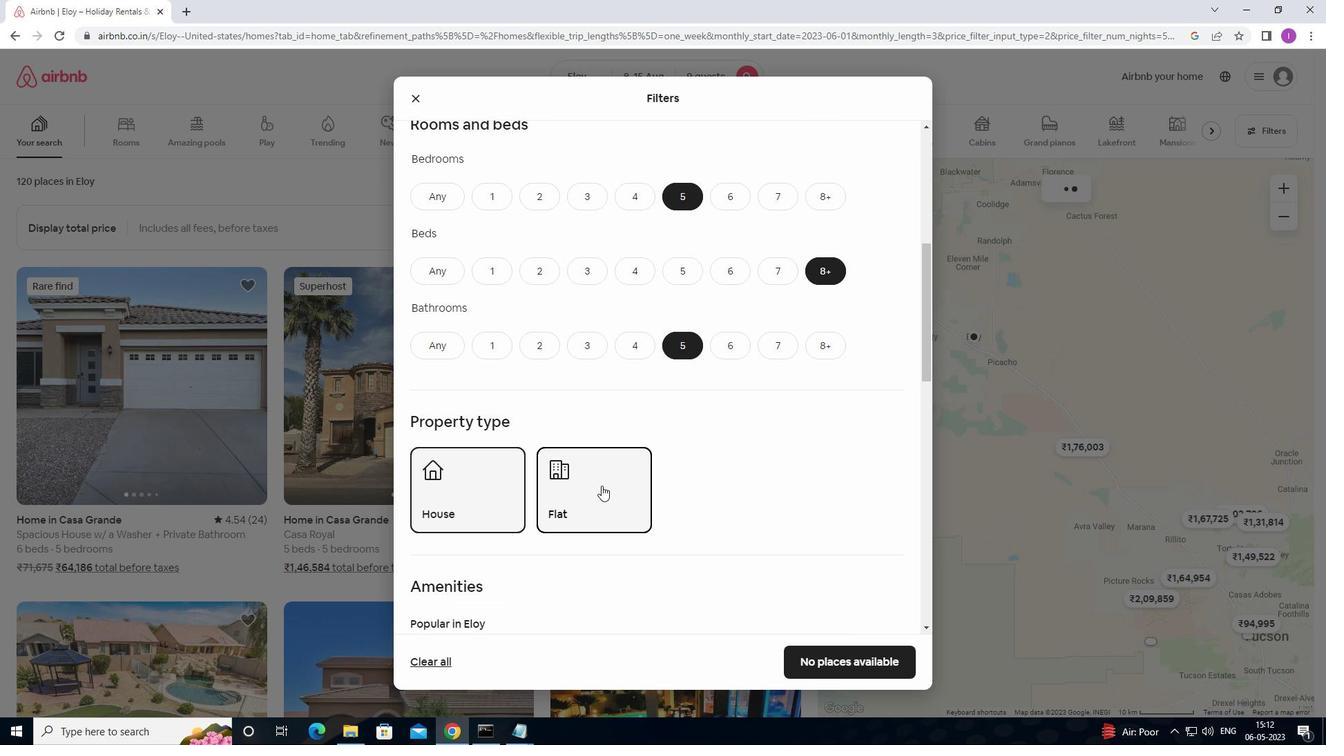 
Action: Mouse moved to (602, 486)
Screenshot: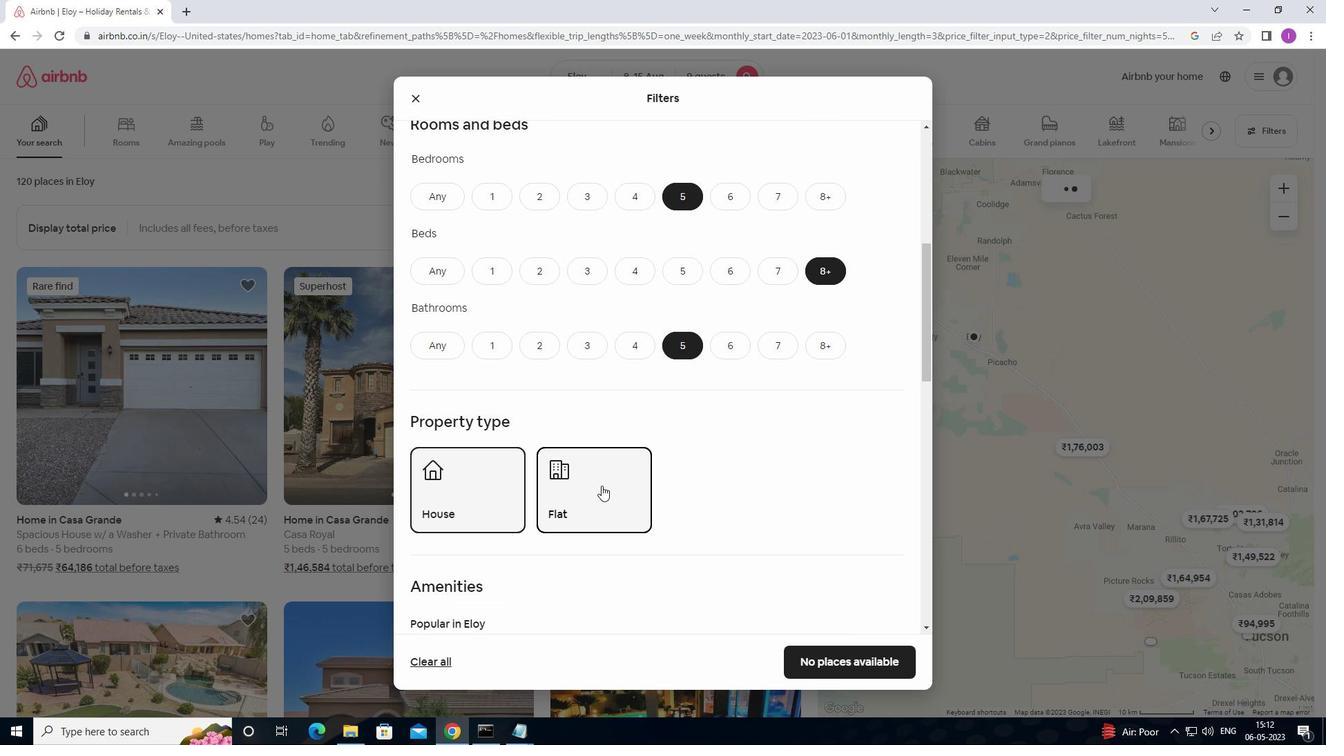 
Action: Mouse scrolled (602, 486) with delta (0, 0)
Screenshot: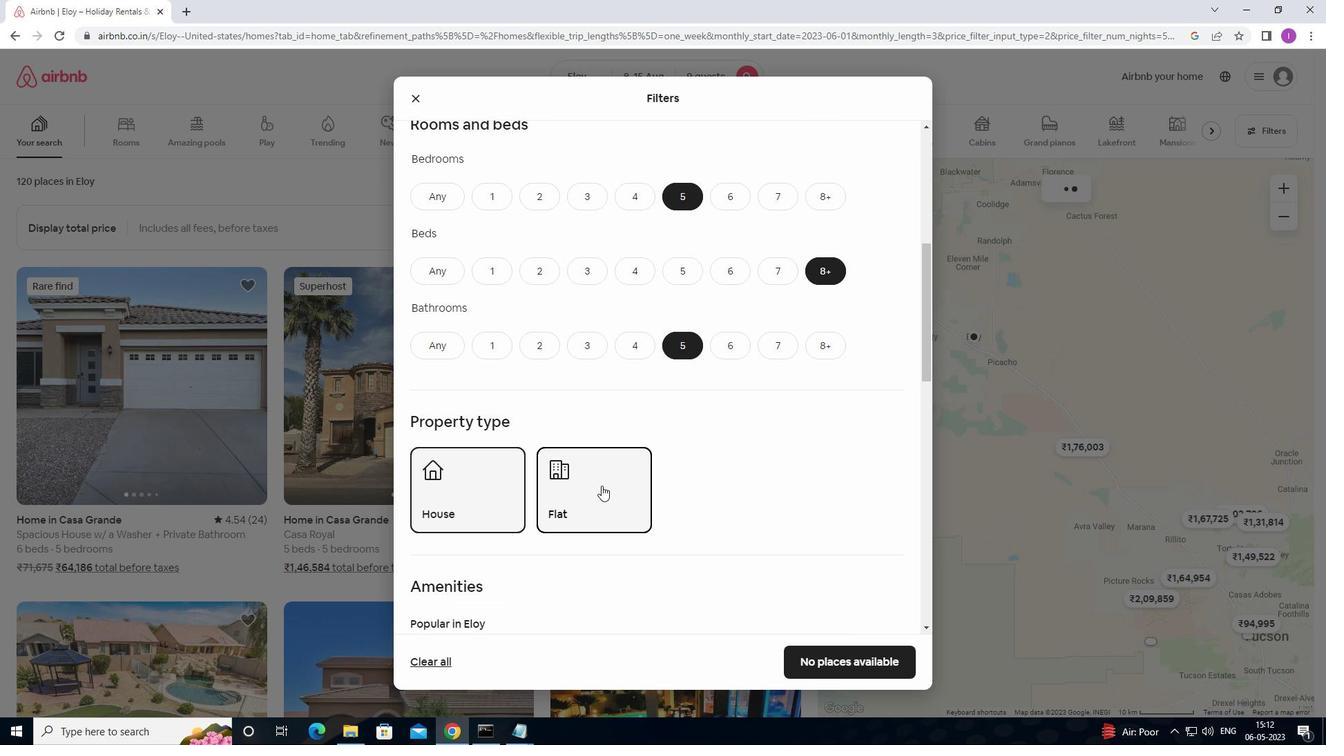 
Action: Mouse moved to (602, 490)
Screenshot: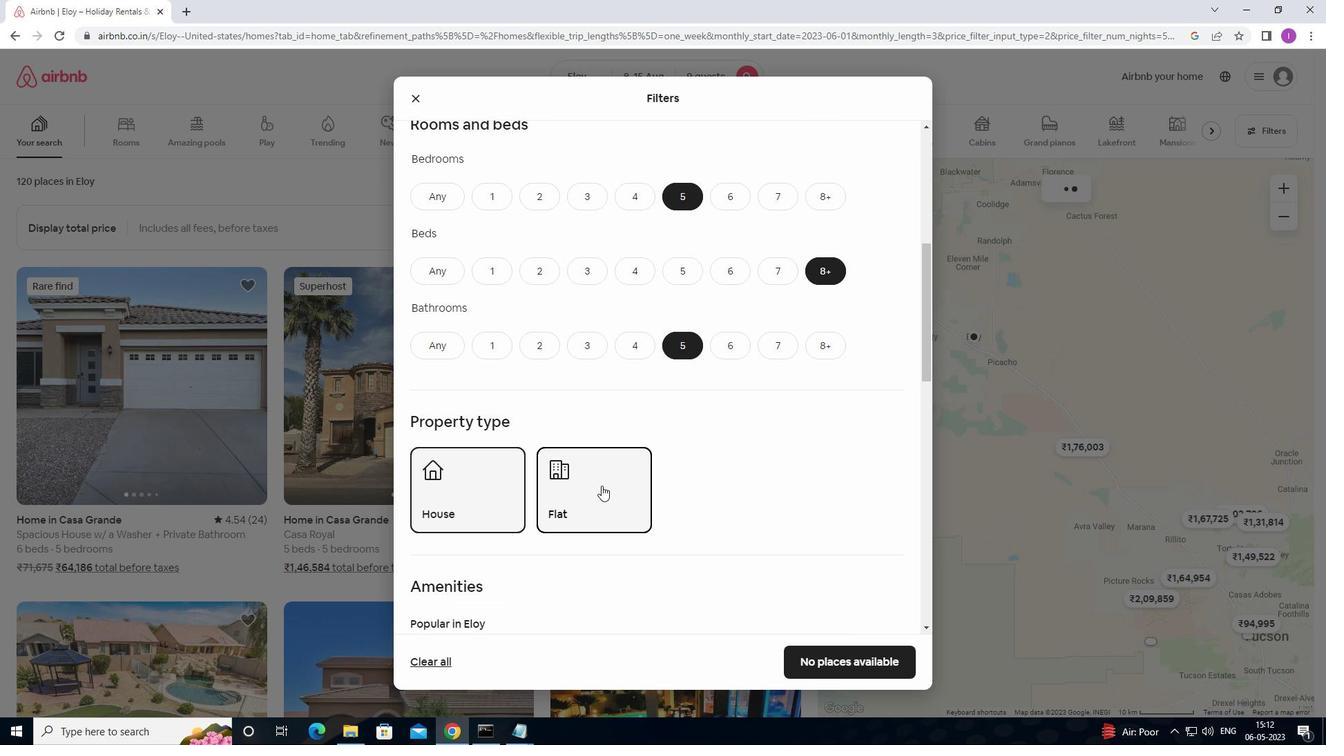 
Action: Mouse scrolled (602, 489) with delta (0, 0)
Screenshot: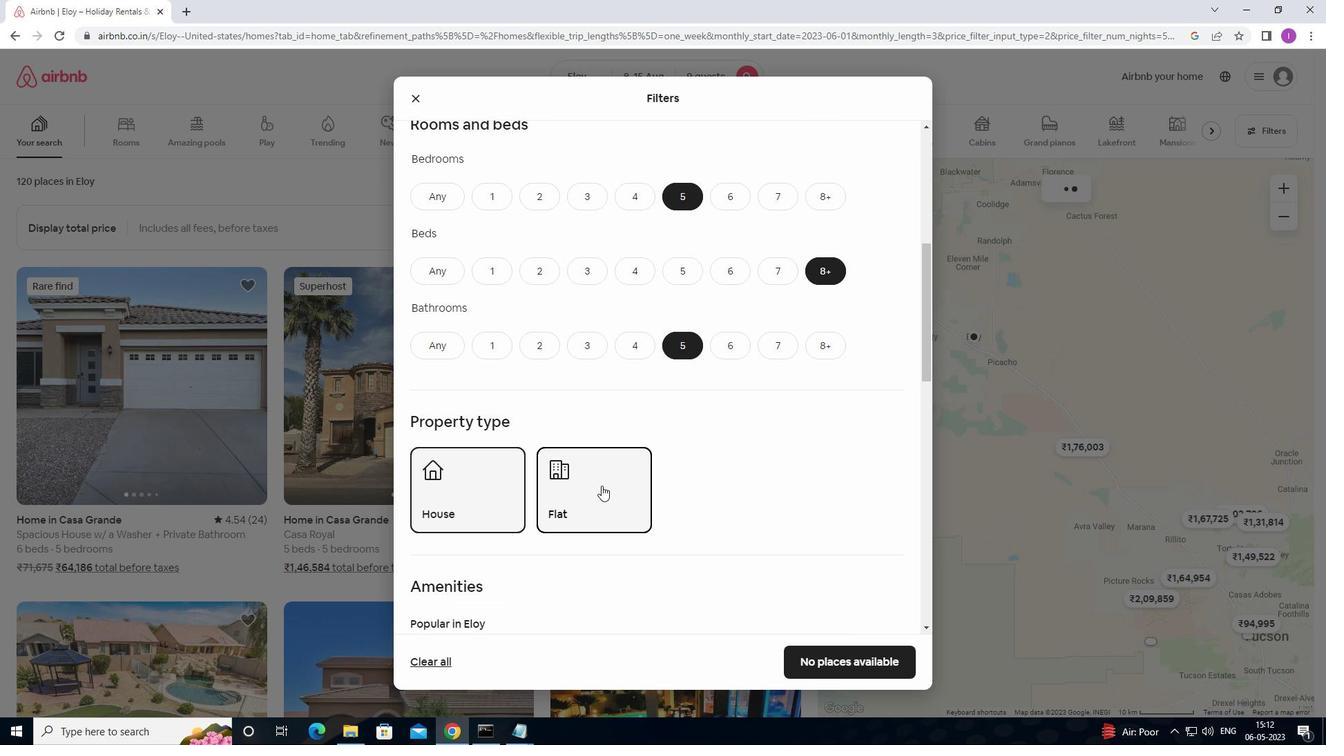 
Action: Mouse moved to (602, 491)
Screenshot: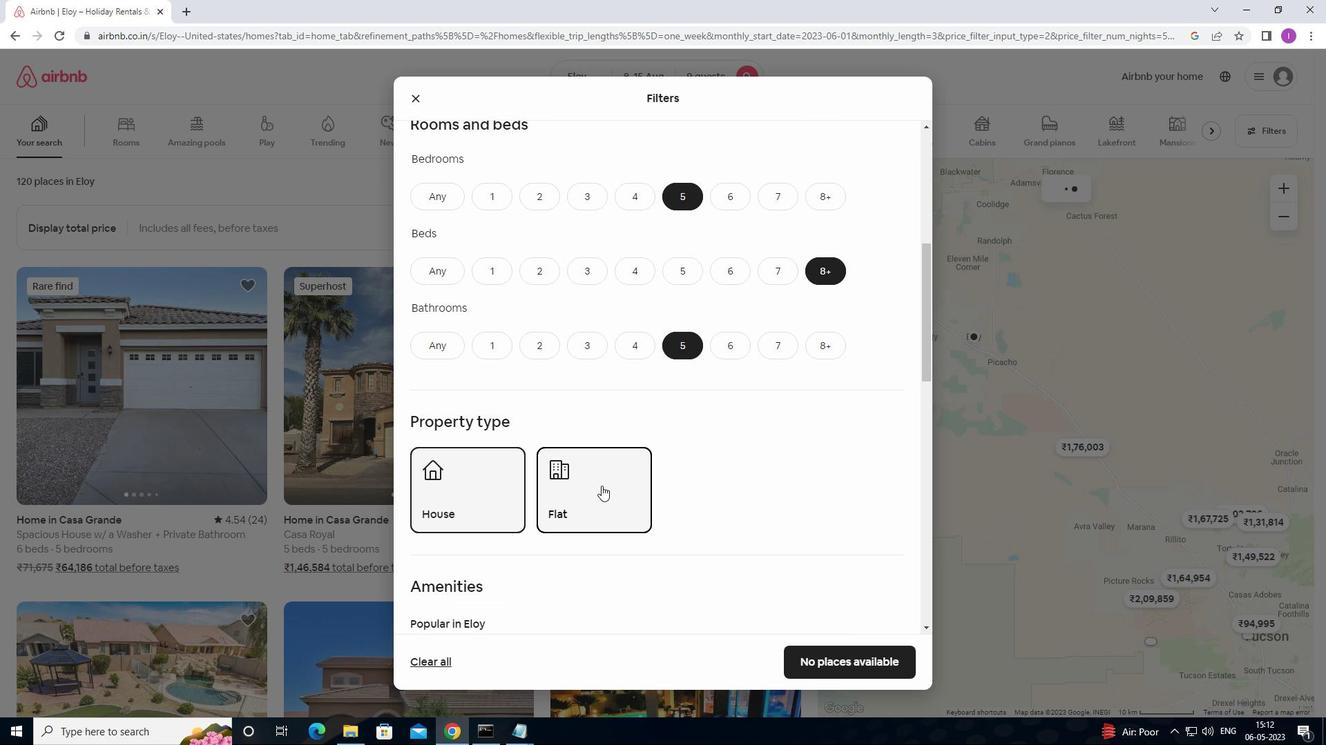 
Action: Mouse scrolled (602, 490) with delta (0, 0)
Screenshot: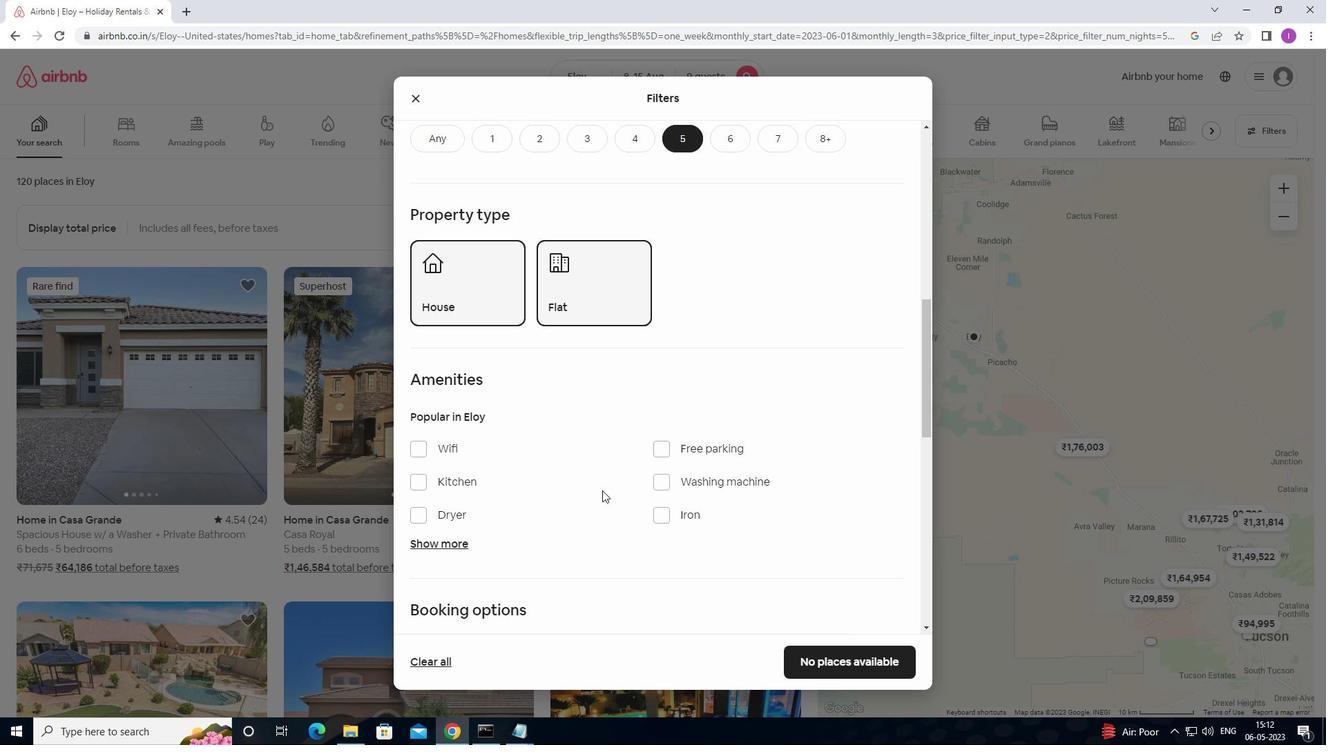 
Action: Mouse scrolled (602, 490) with delta (0, 0)
Screenshot: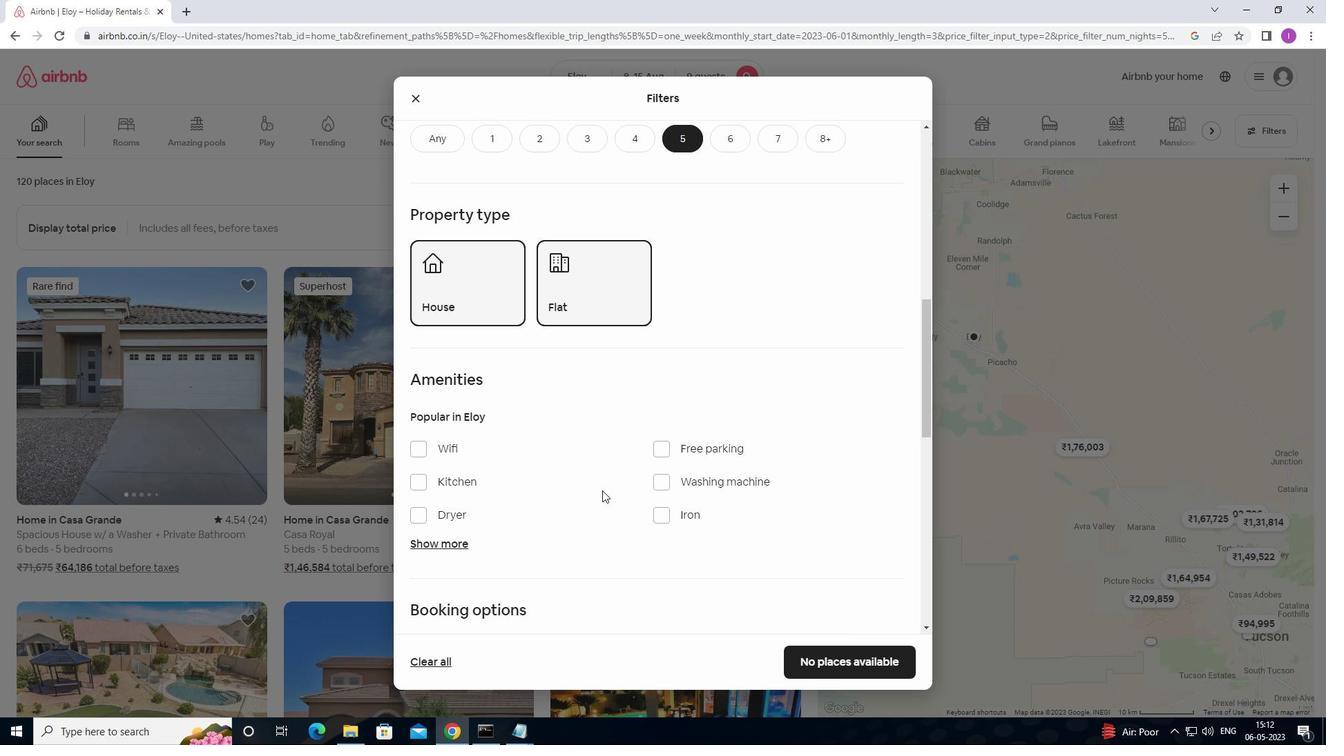 
Action: Mouse moved to (411, 302)
Screenshot: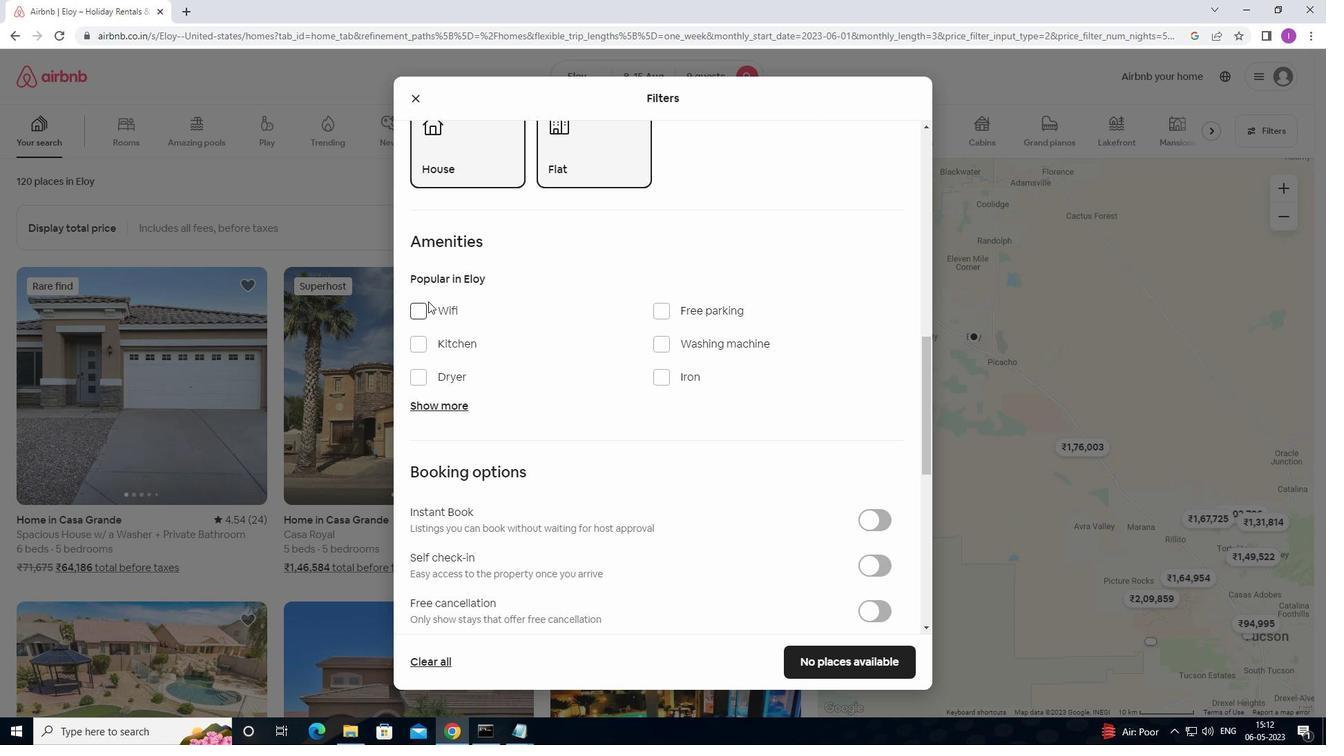 
Action: Mouse pressed left at (411, 302)
Screenshot: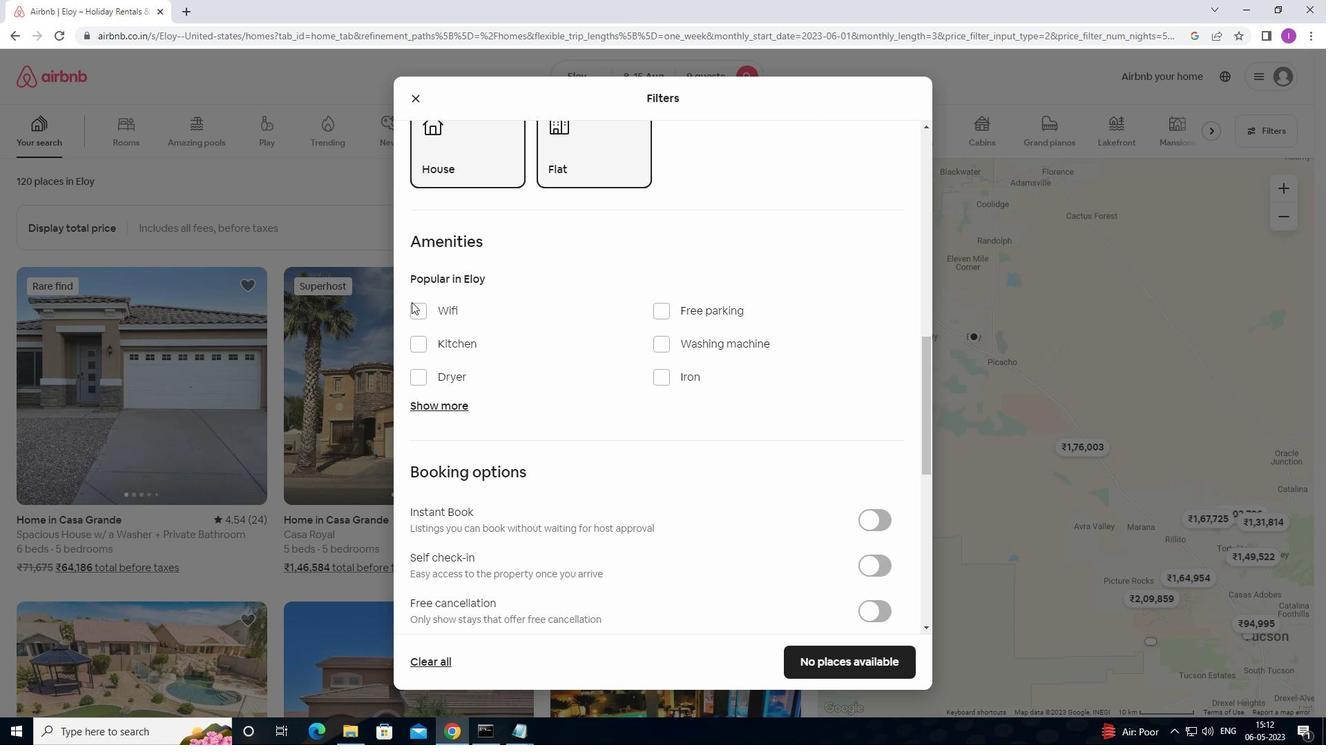 
Action: Mouse moved to (417, 309)
Screenshot: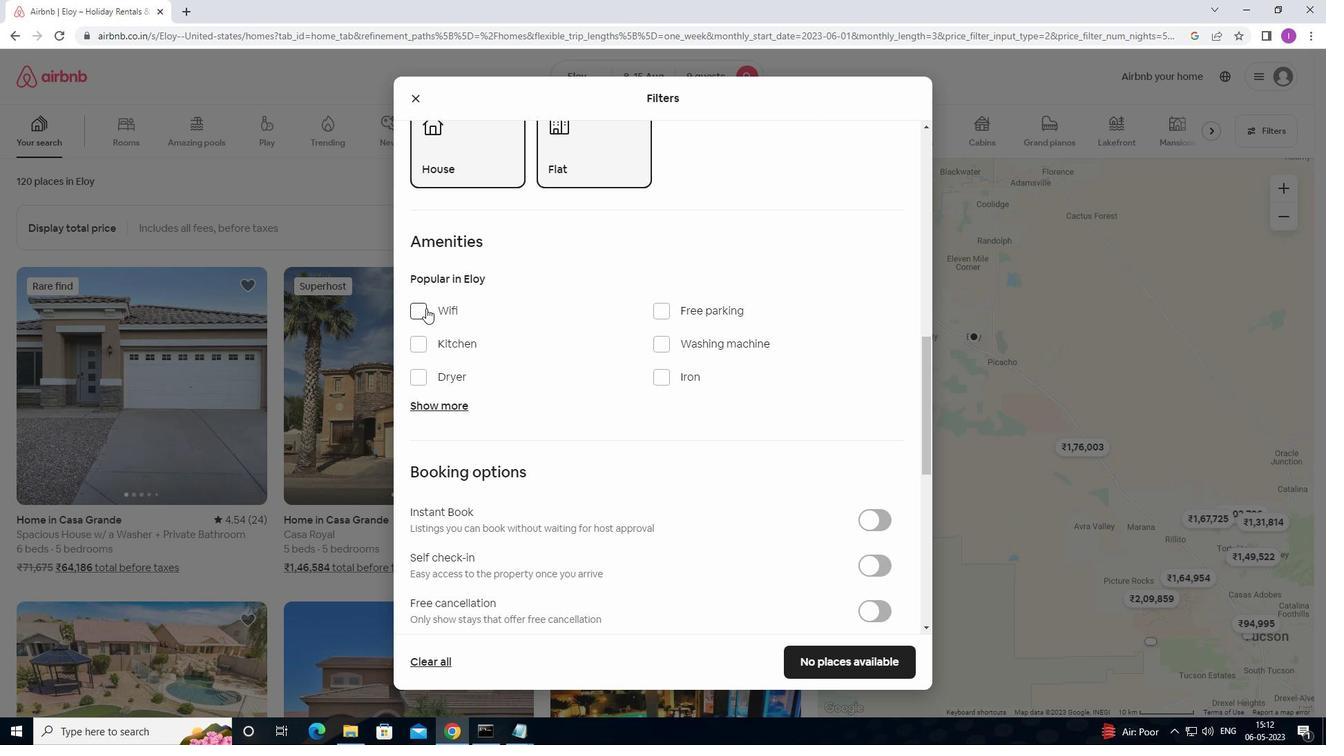 
Action: Mouse pressed left at (417, 309)
Screenshot: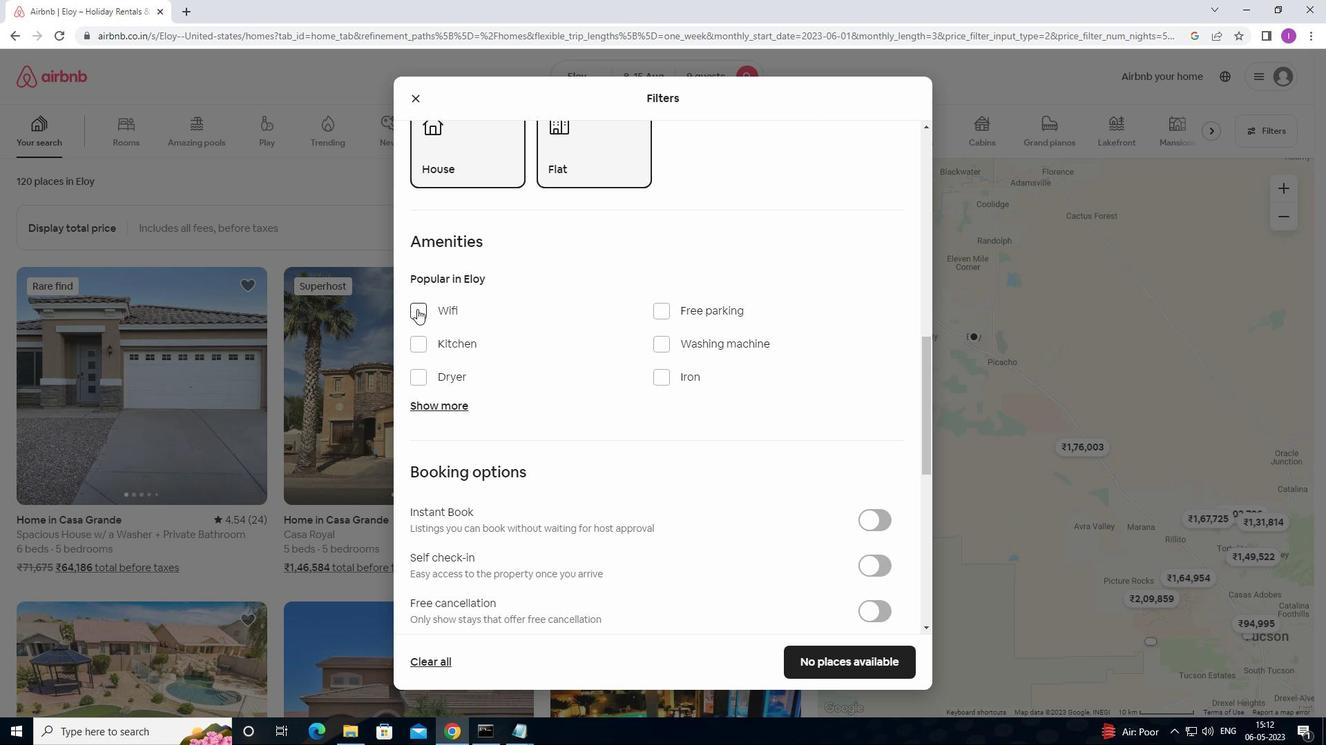 
Action: Mouse moved to (661, 313)
Screenshot: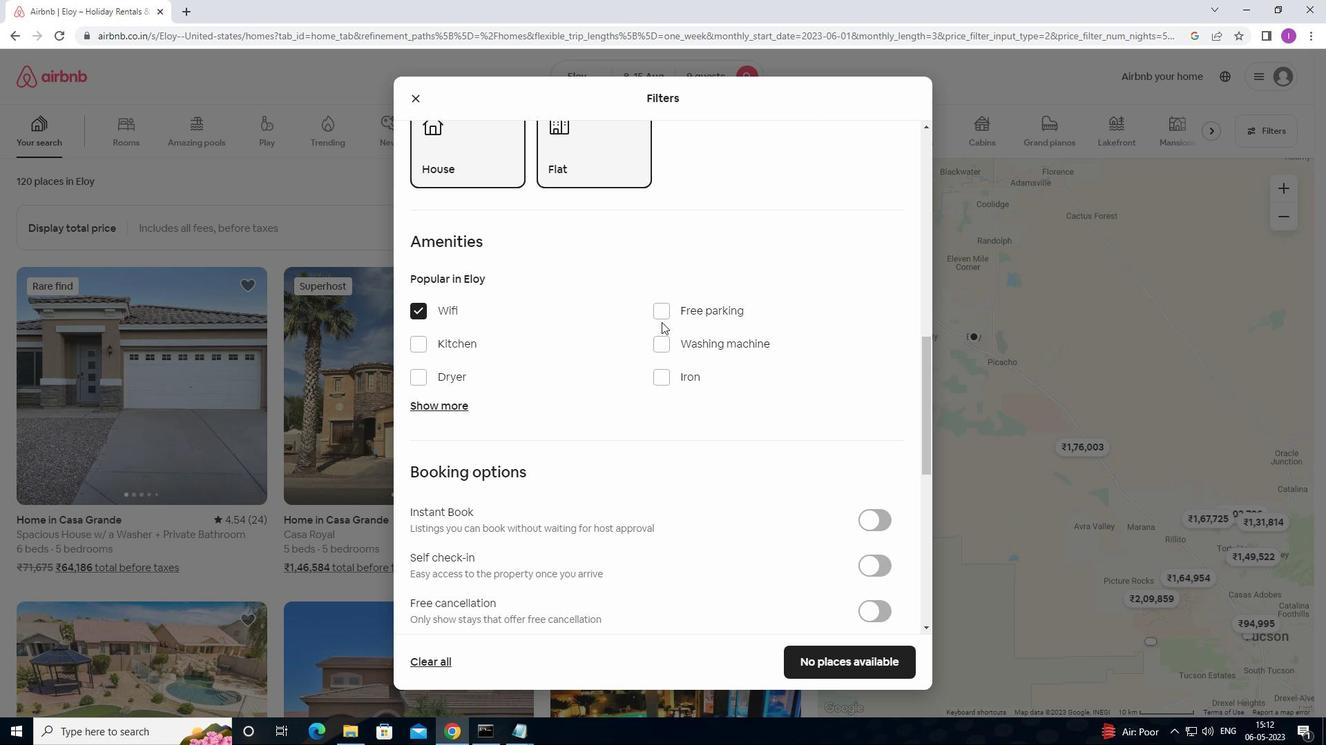 
Action: Mouse pressed left at (661, 313)
Screenshot: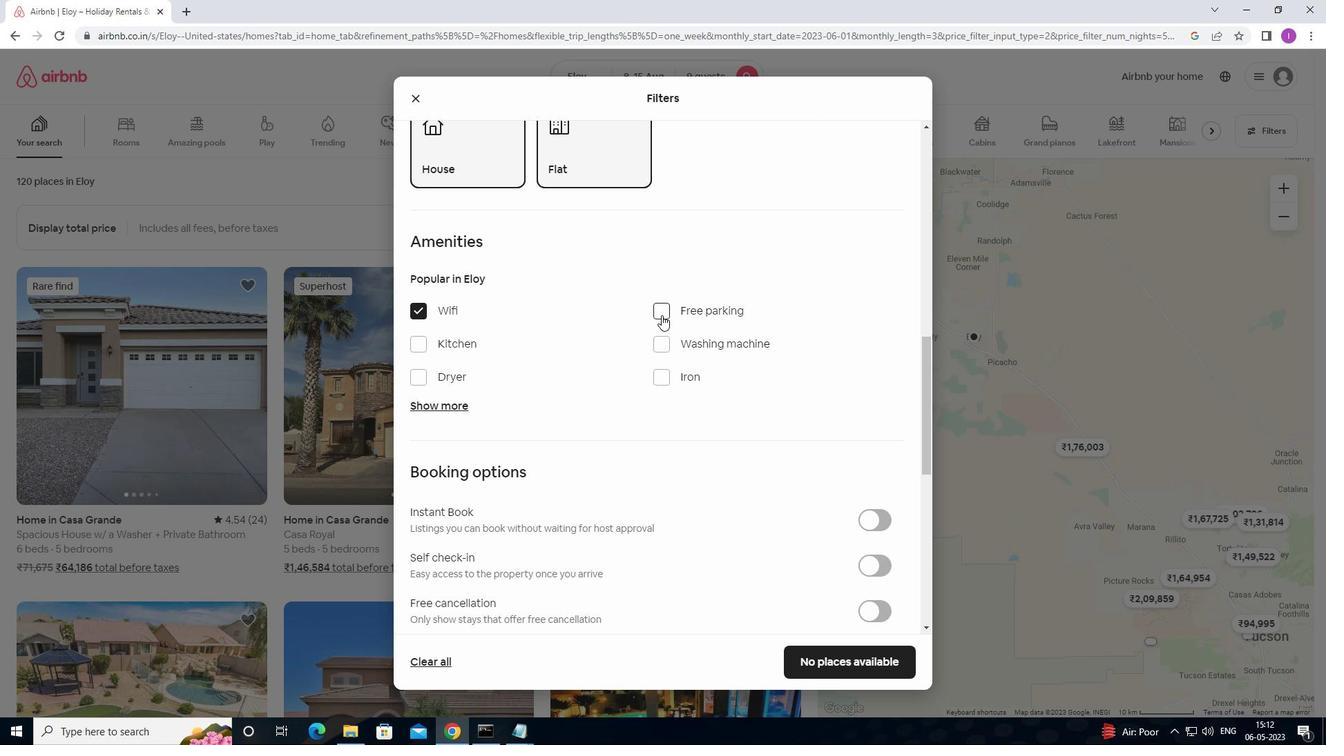 
Action: Mouse moved to (450, 404)
Screenshot: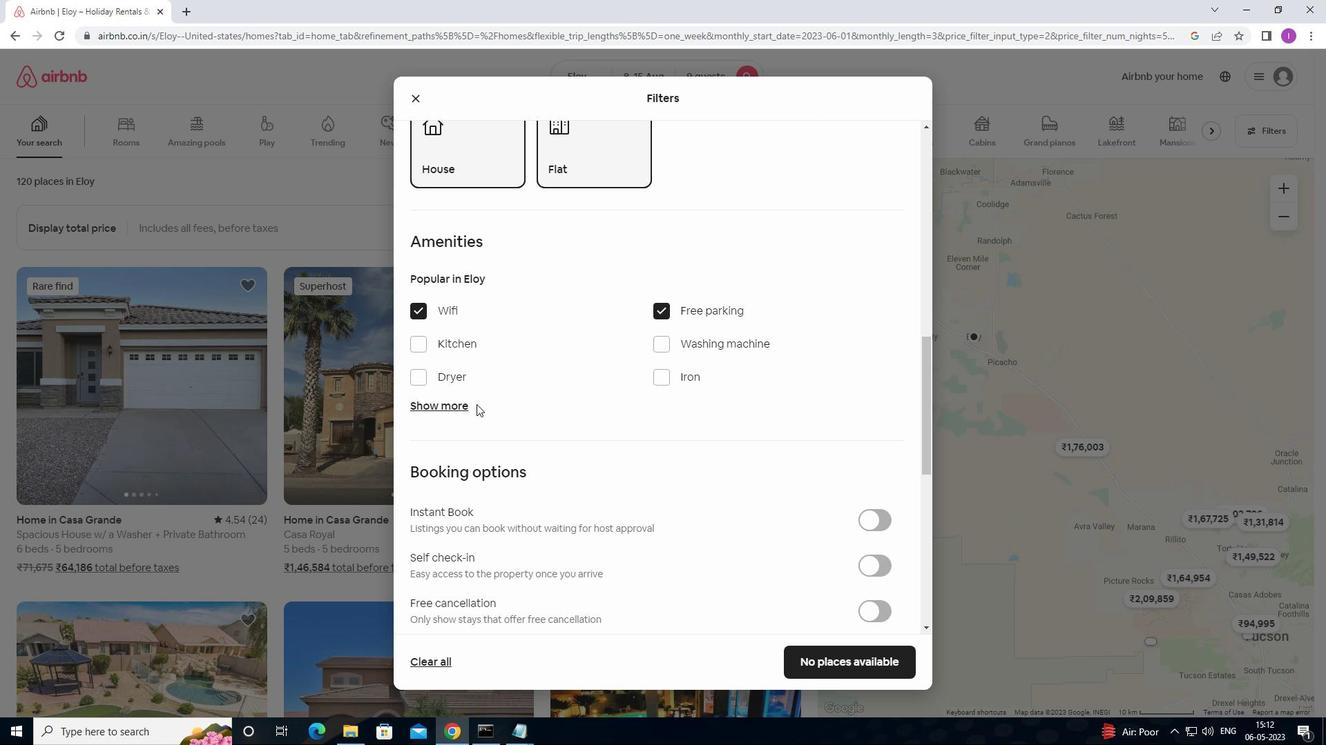 
Action: Mouse pressed left at (450, 404)
Screenshot: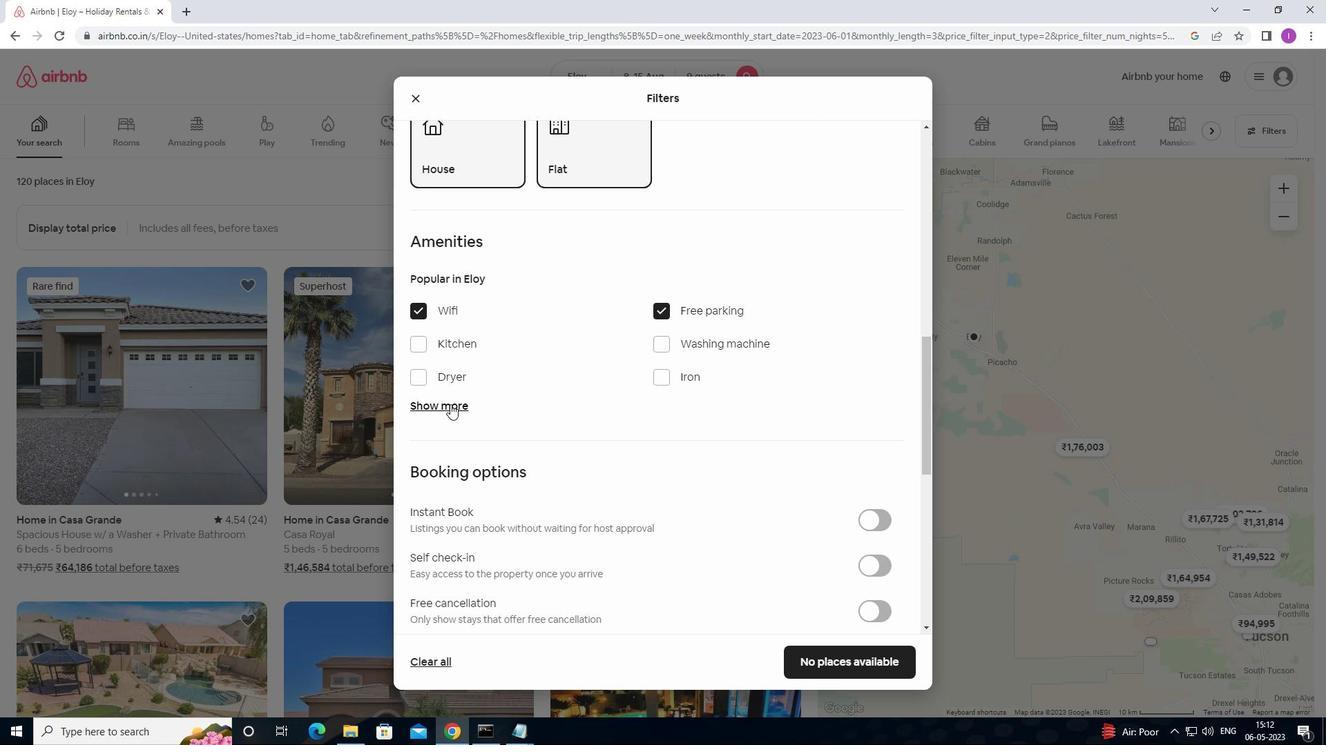 
Action: Mouse moved to (663, 493)
Screenshot: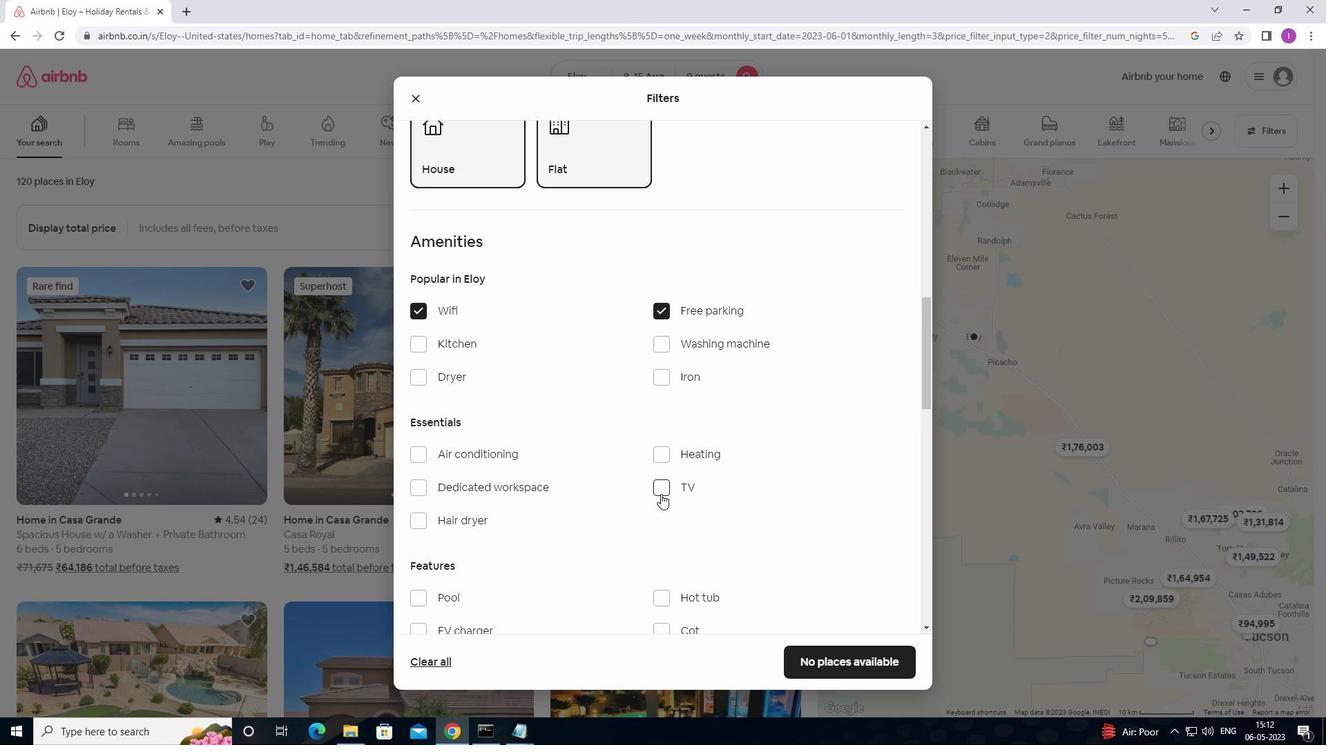 
Action: Mouse pressed left at (663, 493)
Screenshot: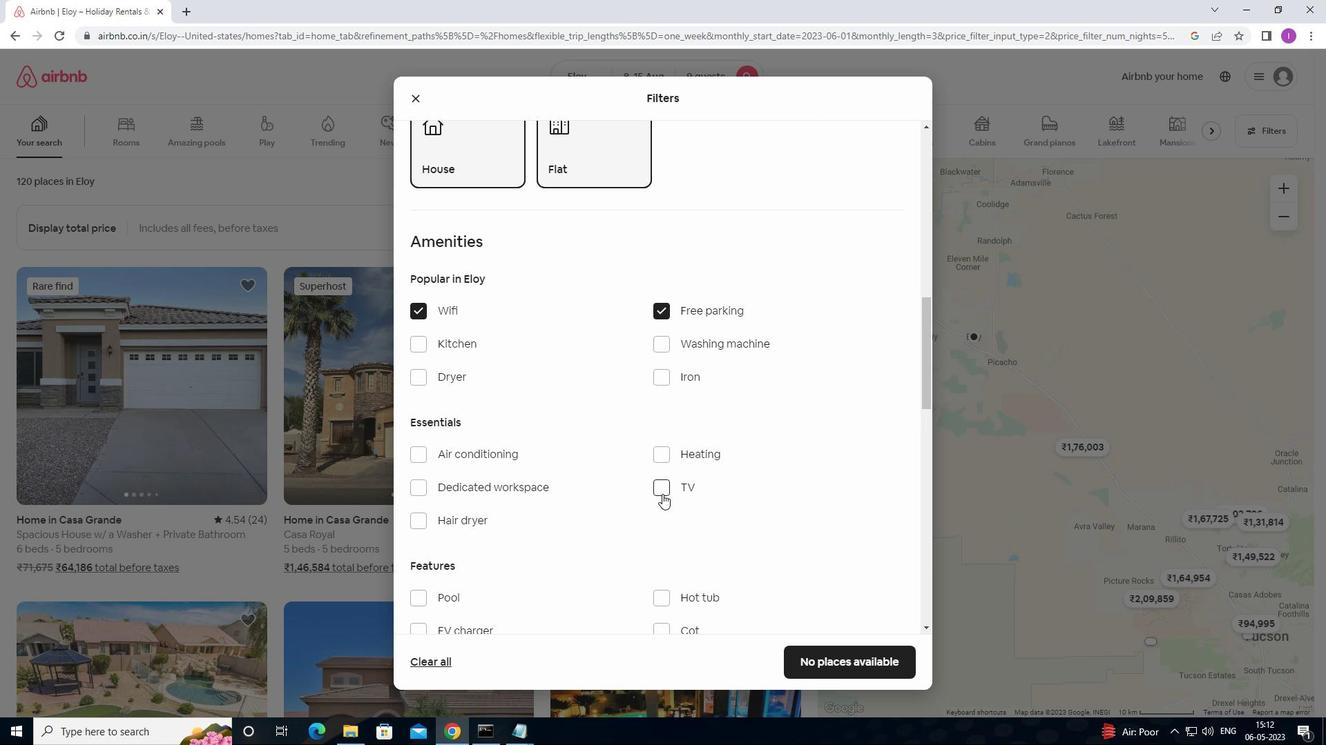 
Action: Mouse moved to (519, 565)
Screenshot: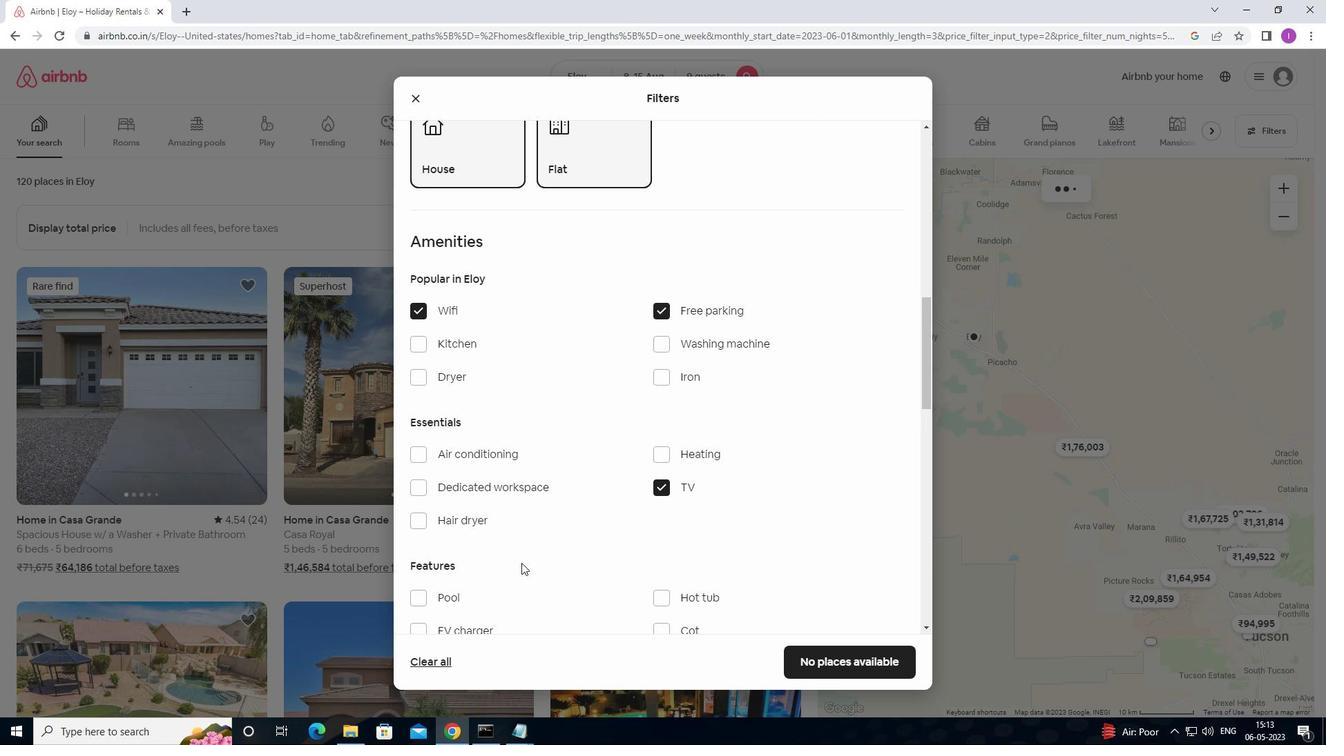 
Action: Mouse scrolled (519, 564) with delta (0, 0)
Screenshot: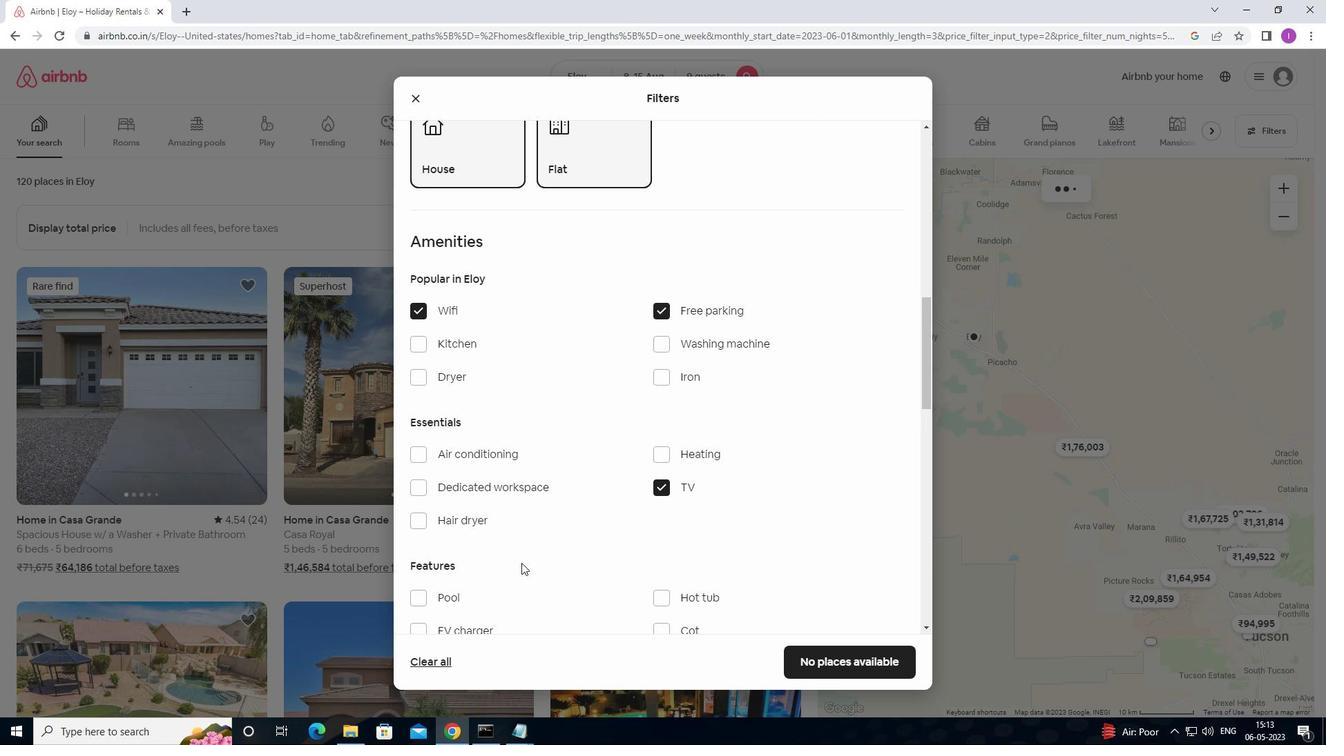 
Action: Mouse moved to (519, 566)
Screenshot: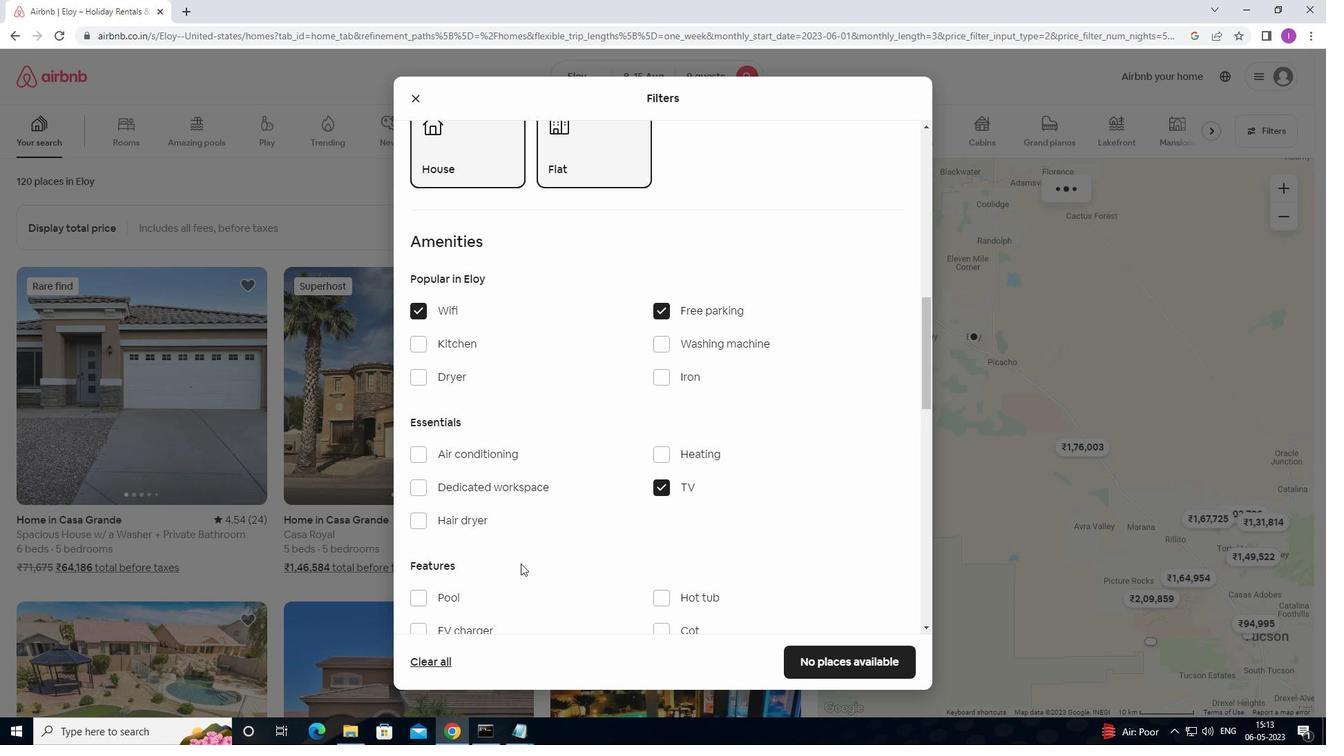 
Action: Mouse scrolled (519, 565) with delta (0, 0)
Screenshot: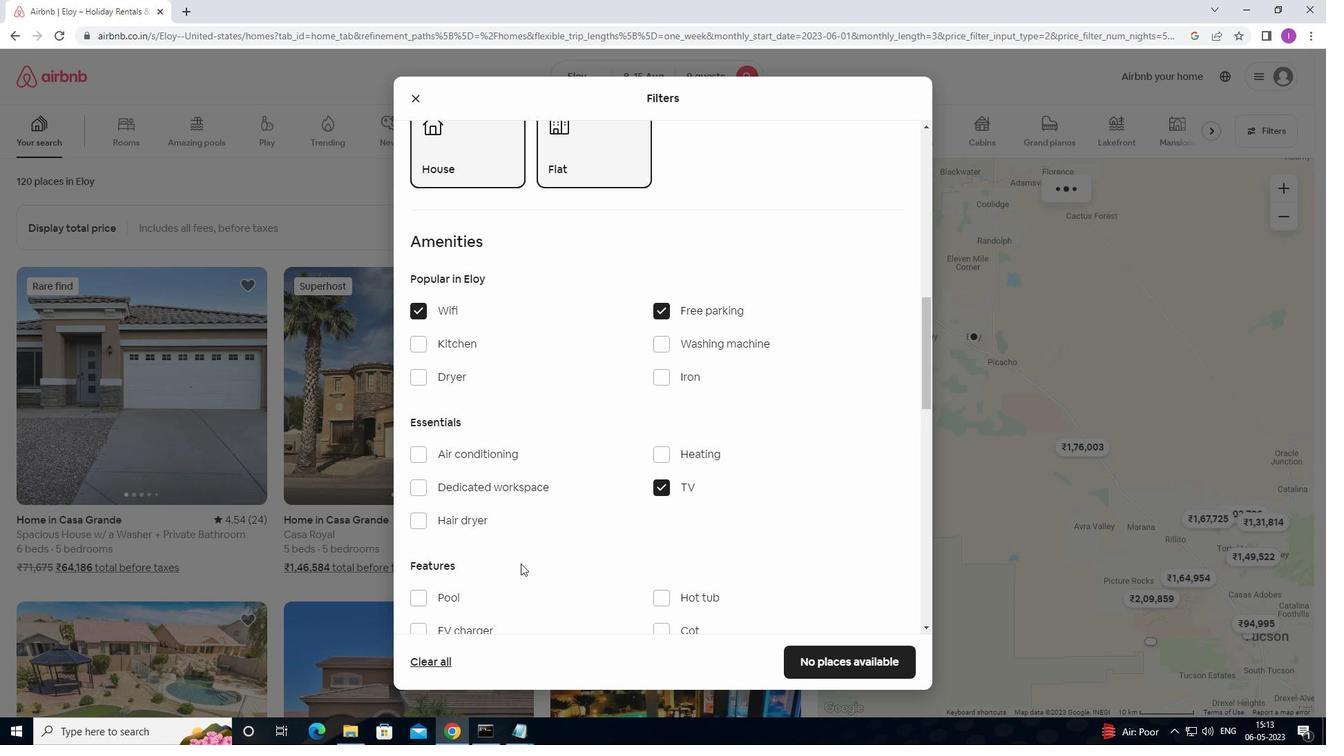 
Action: Mouse moved to (519, 567)
Screenshot: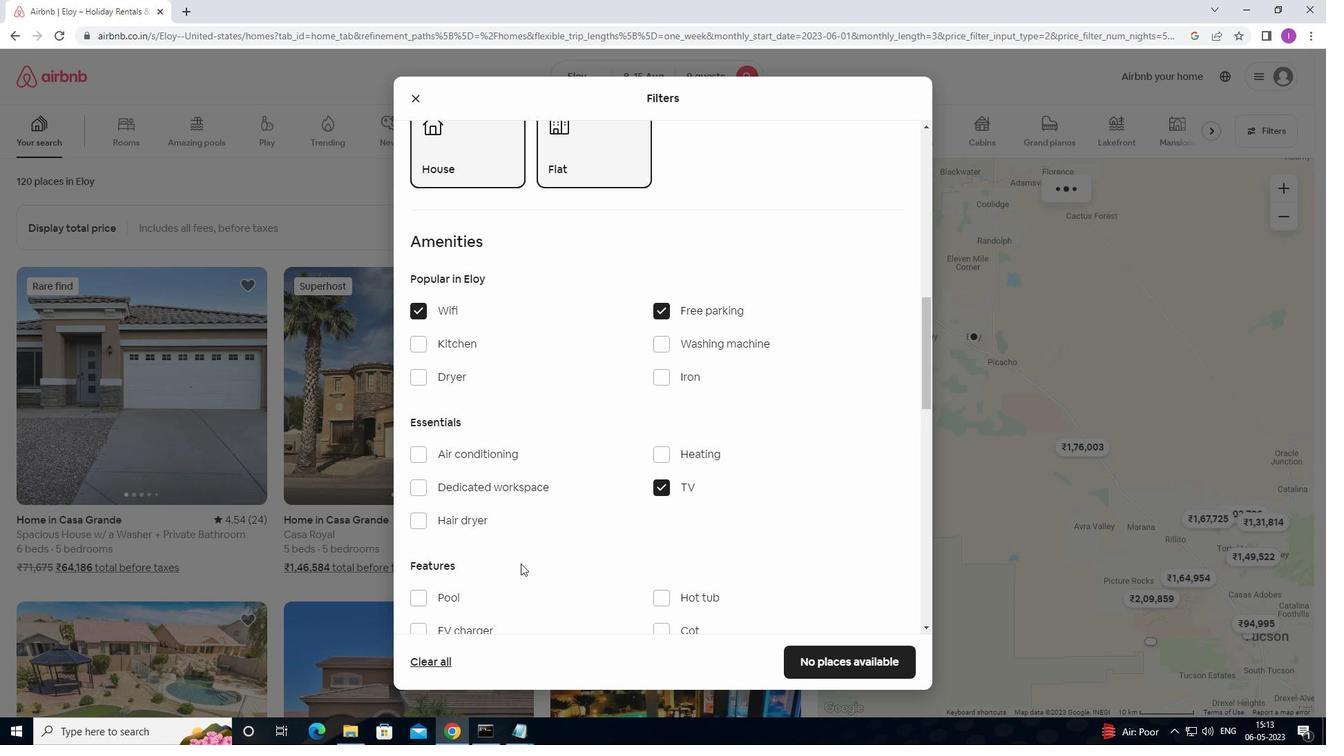 
Action: Mouse scrolled (519, 566) with delta (0, 0)
Screenshot: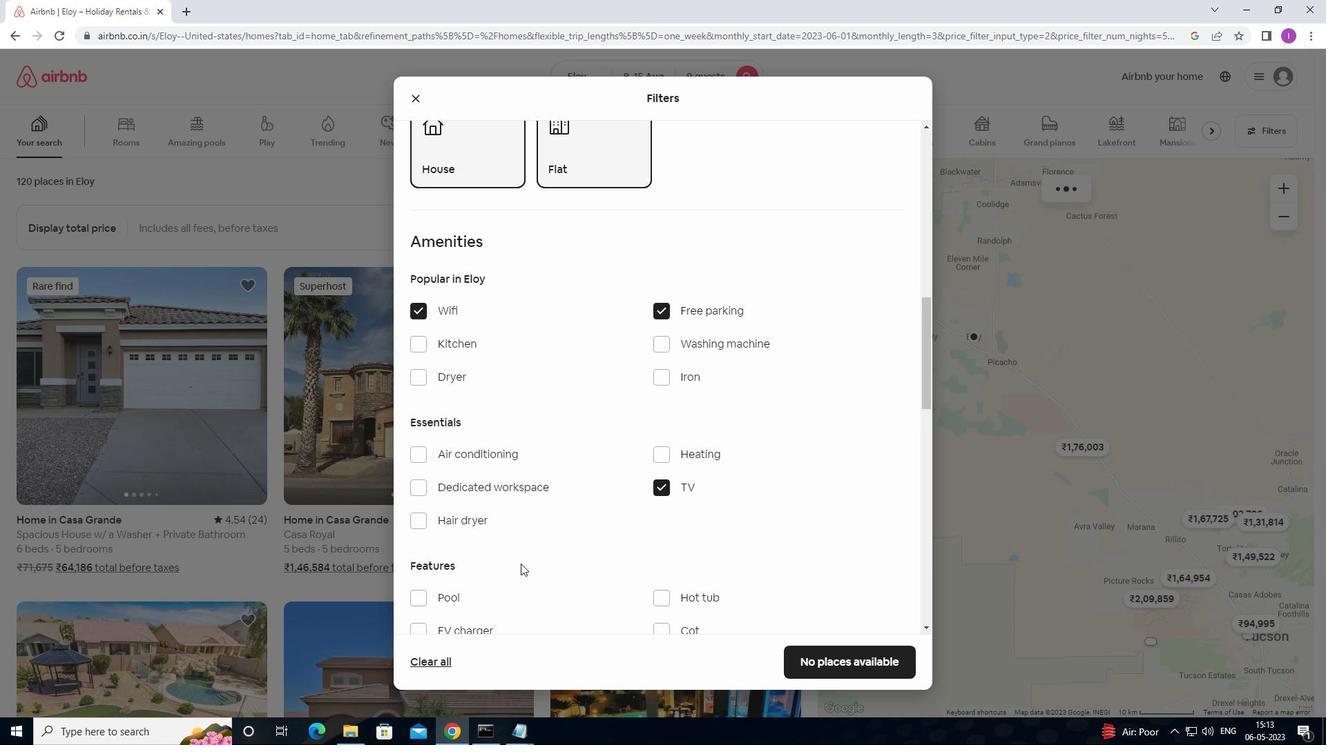 
Action: Mouse scrolled (519, 566) with delta (0, 0)
Screenshot: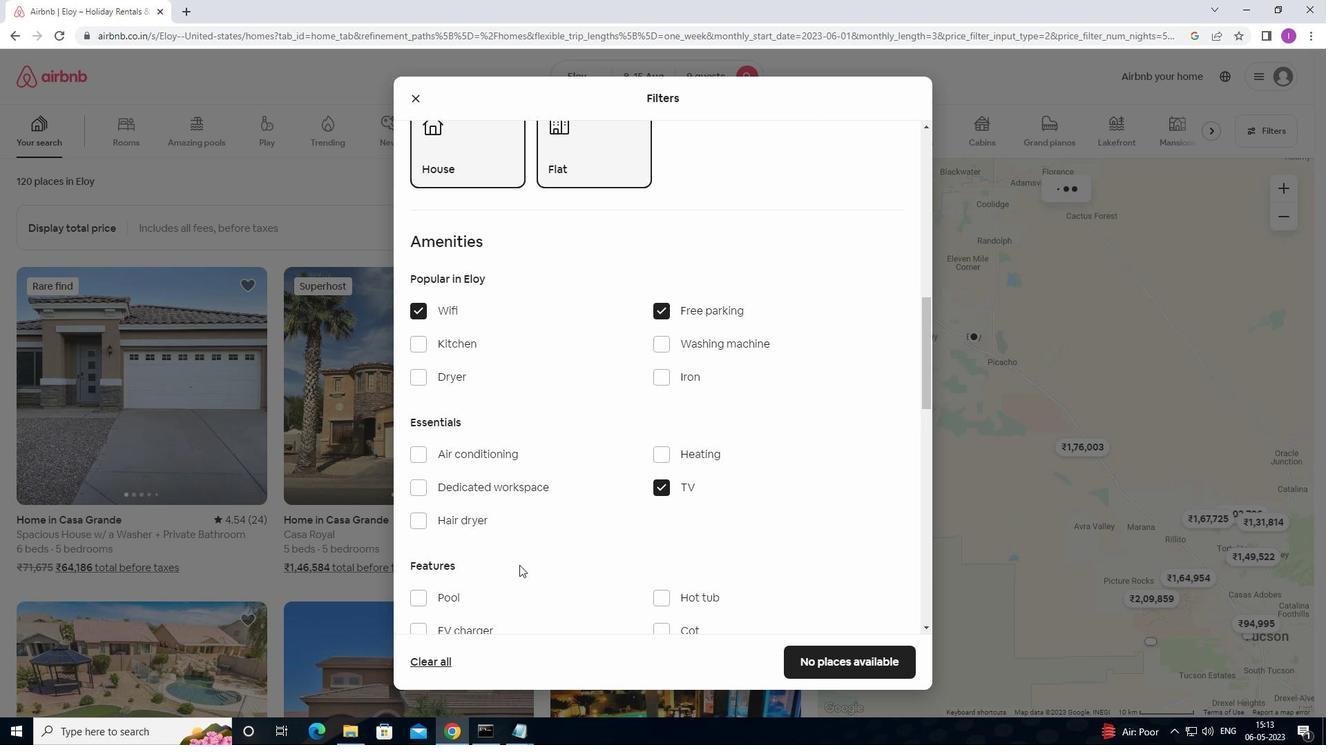 
Action: Mouse scrolled (519, 566) with delta (0, 0)
Screenshot: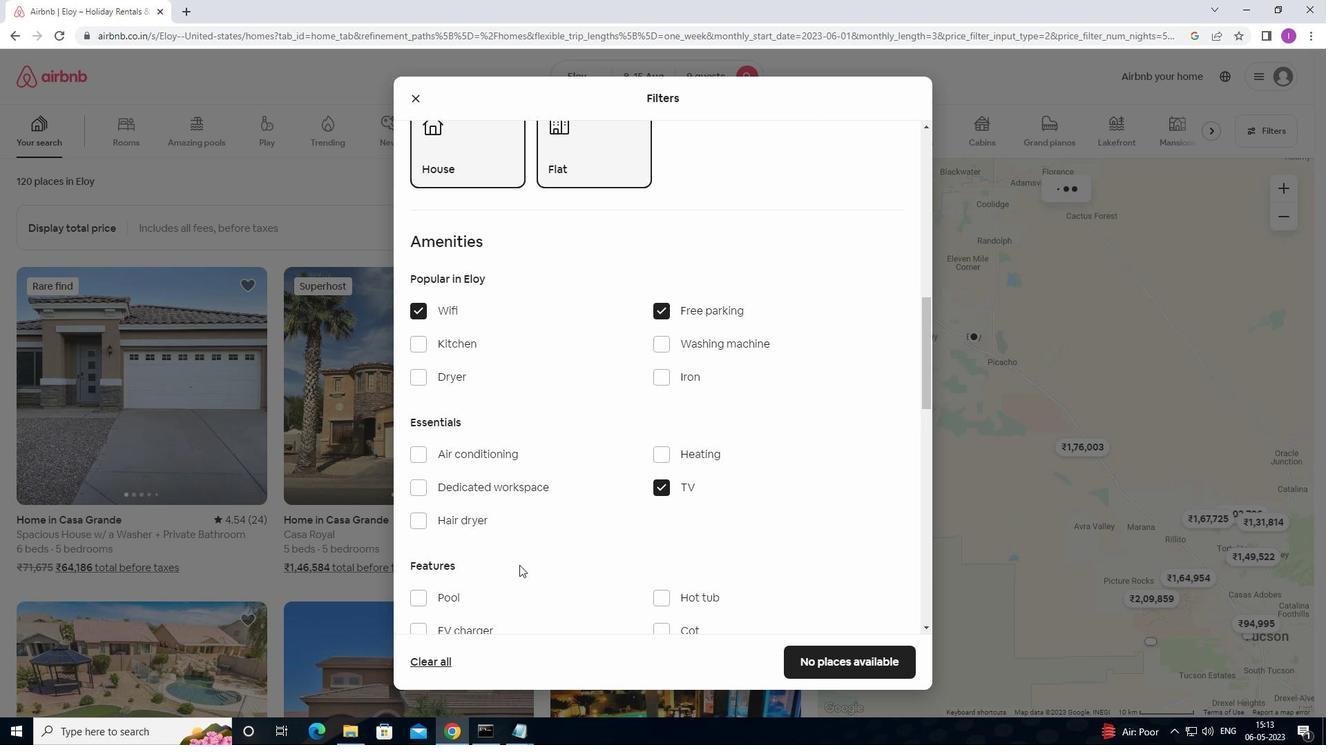 
Action: Mouse moved to (420, 343)
Screenshot: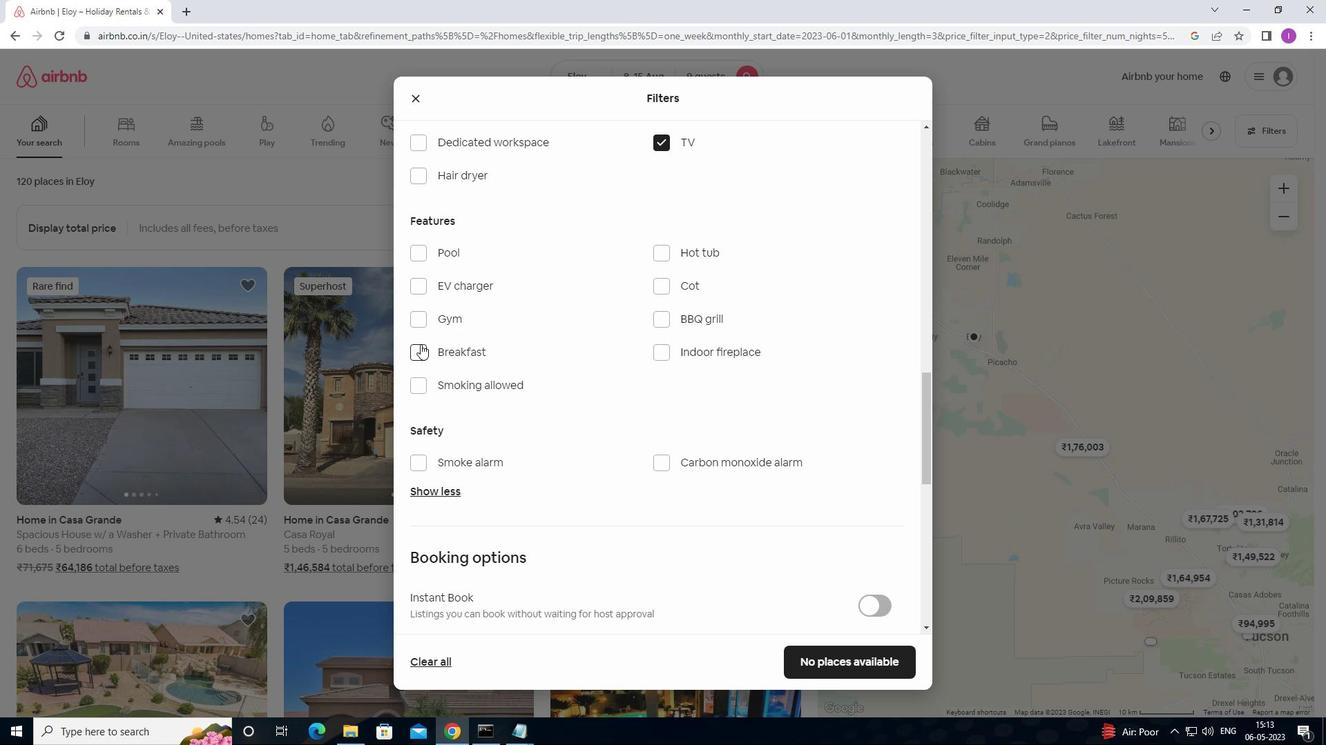 
Action: Mouse pressed left at (420, 343)
Screenshot: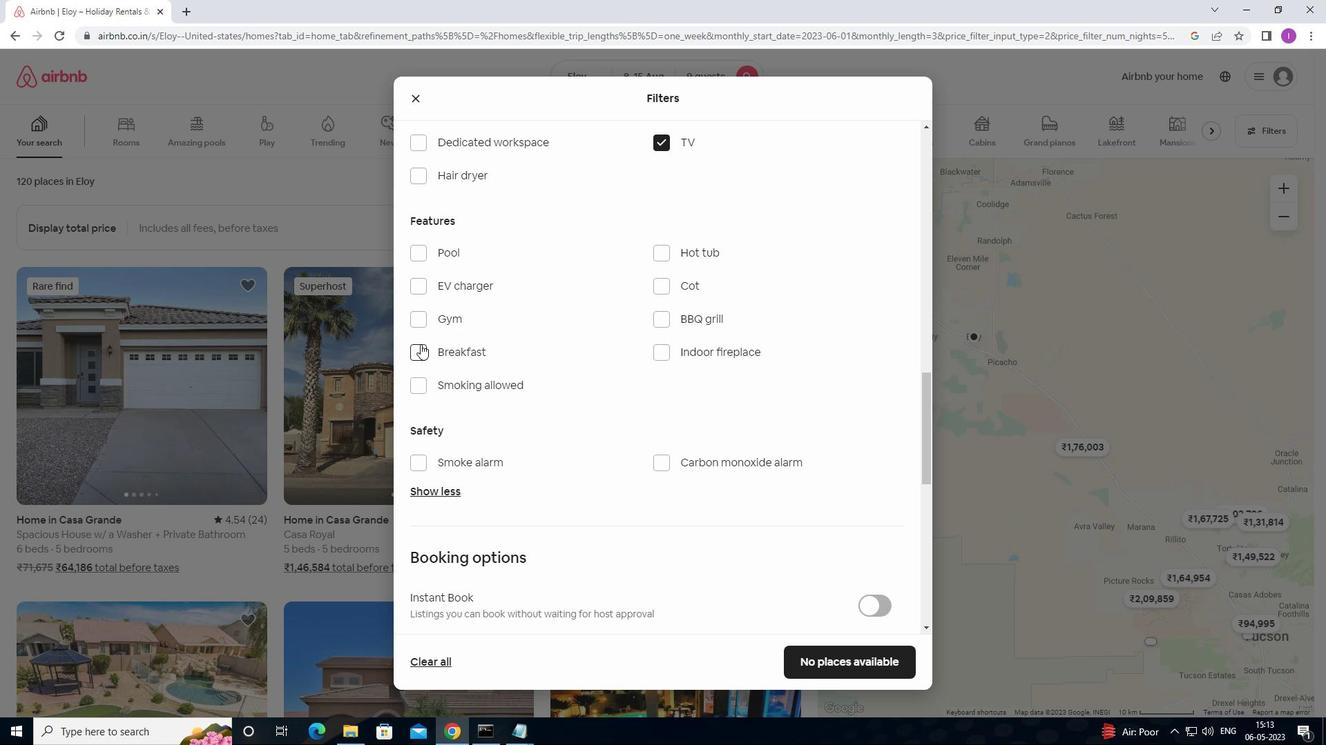 
Action: Mouse moved to (419, 355)
Screenshot: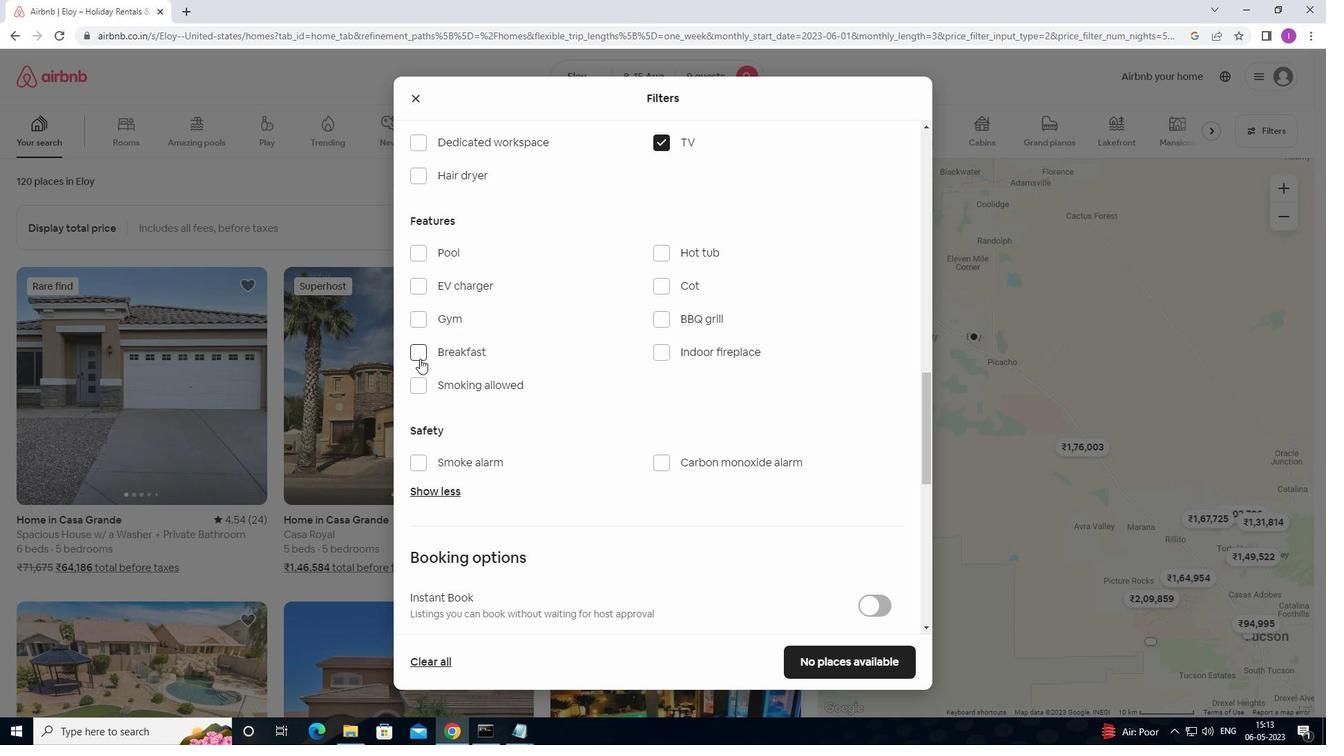 
Action: Mouse pressed left at (419, 355)
Screenshot: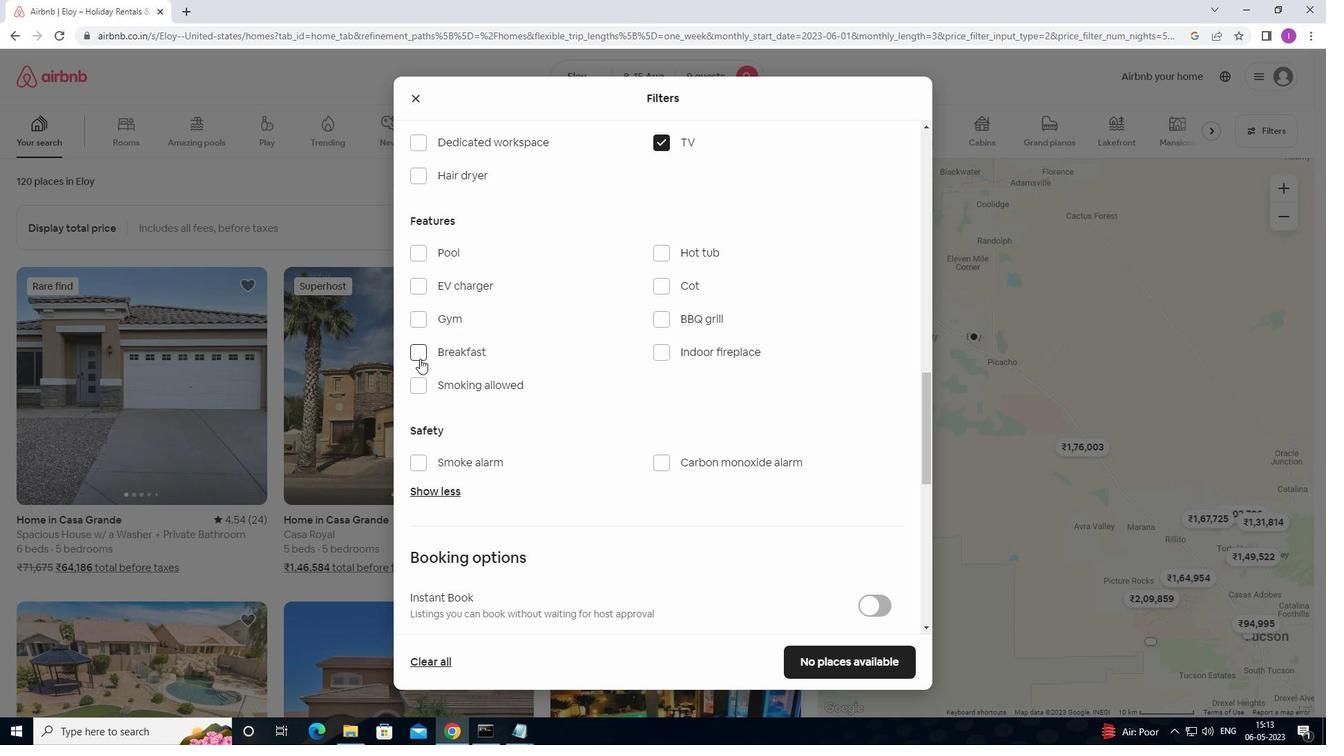 
Action: Mouse moved to (425, 385)
Screenshot: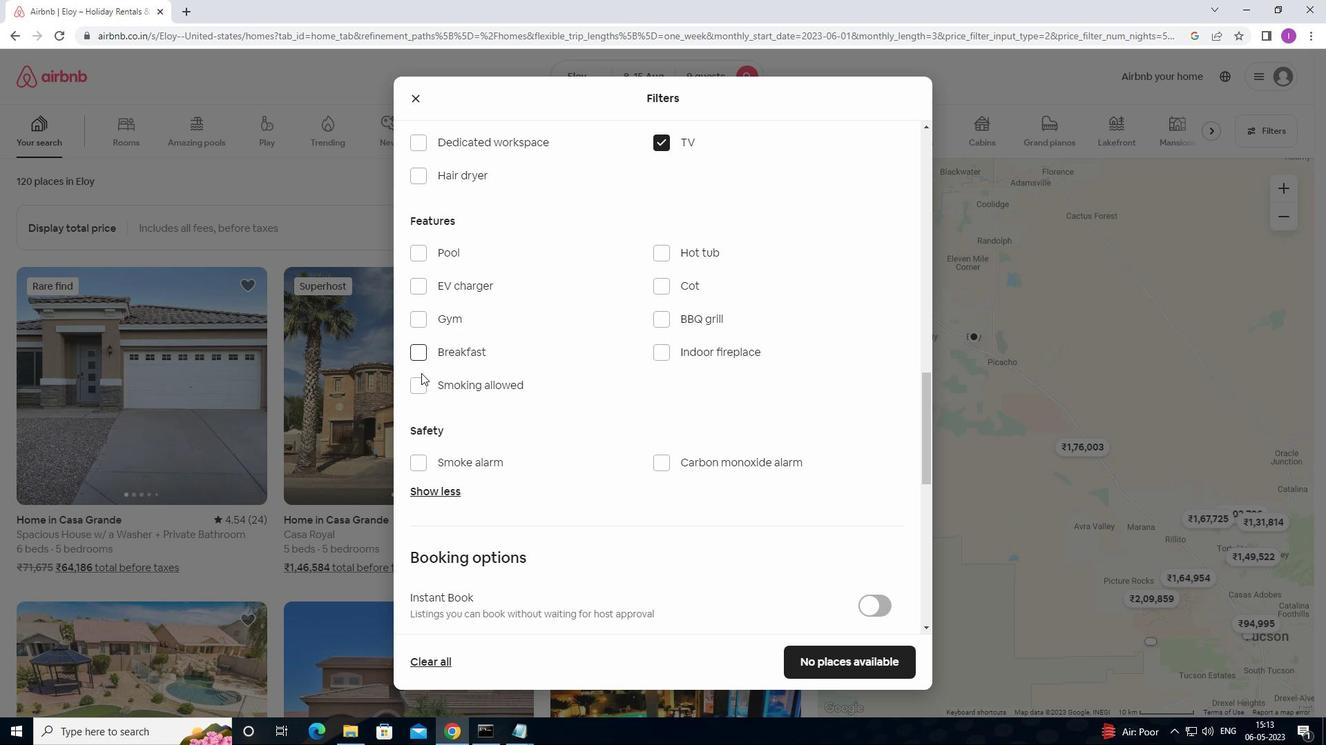 
Action: Mouse pressed left at (425, 385)
Screenshot: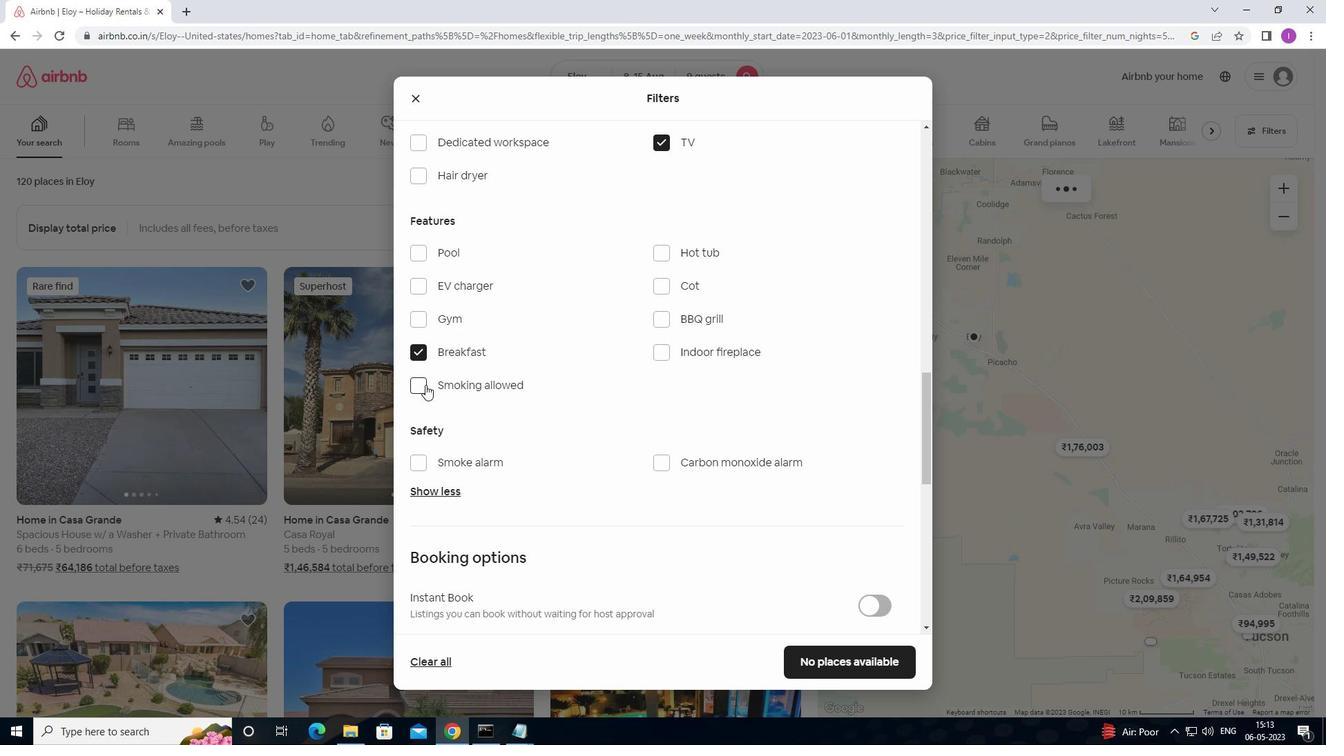 
Action: Mouse moved to (647, 475)
Screenshot: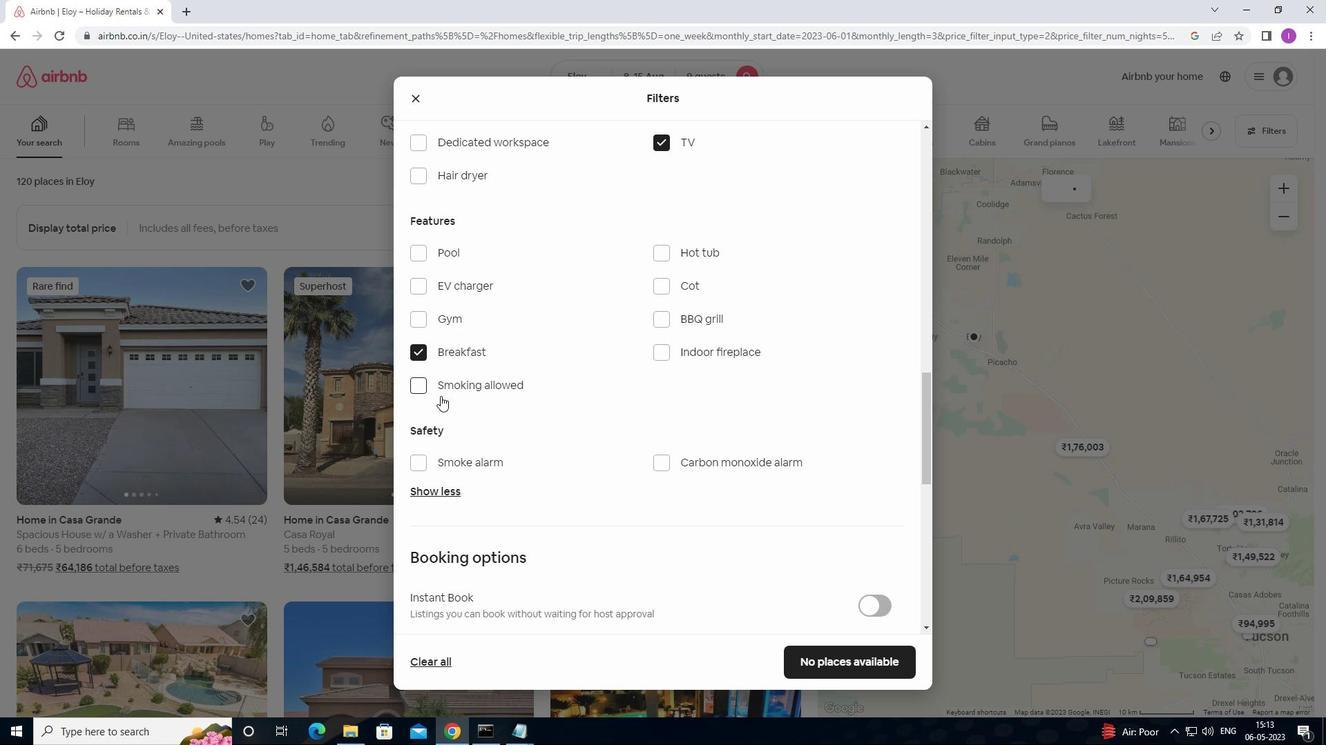 
Action: Mouse scrolled (647, 475) with delta (0, 0)
Screenshot: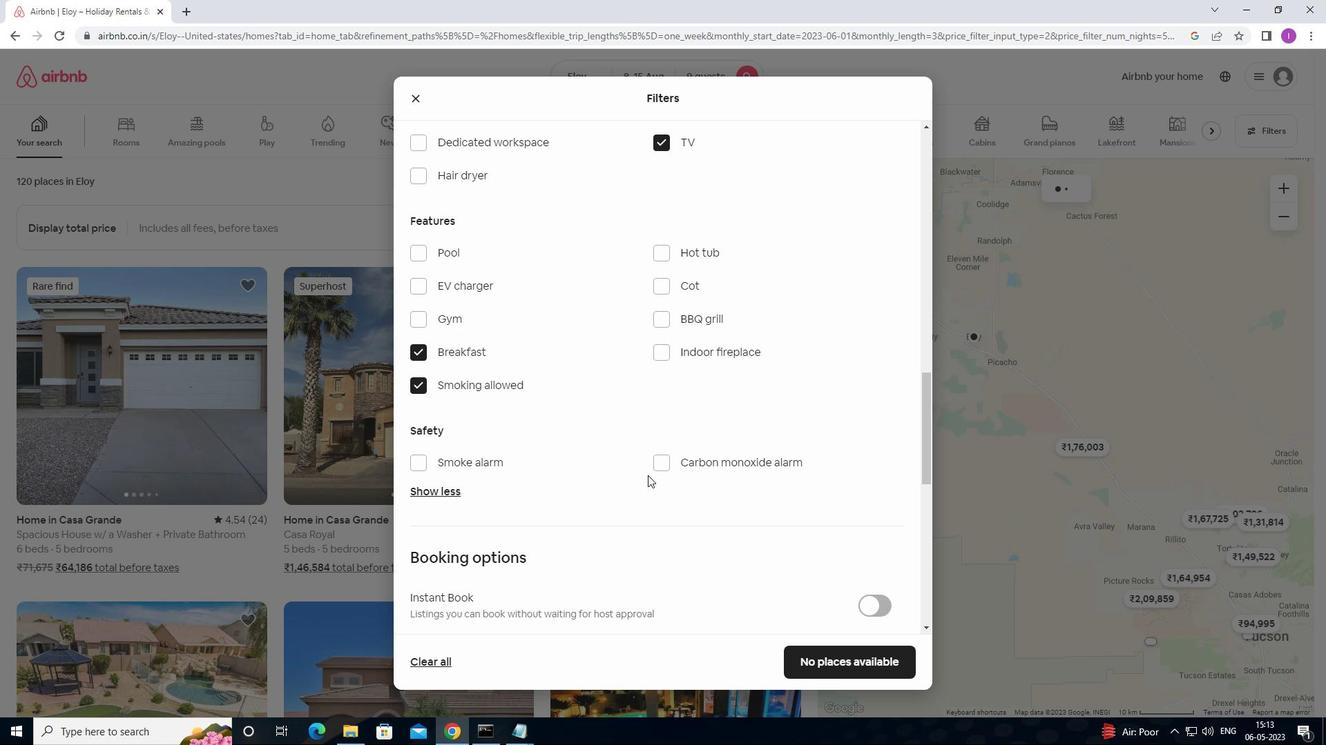 
Action: Mouse scrolled (647, 475) with delta (0, 0)
Screenshot: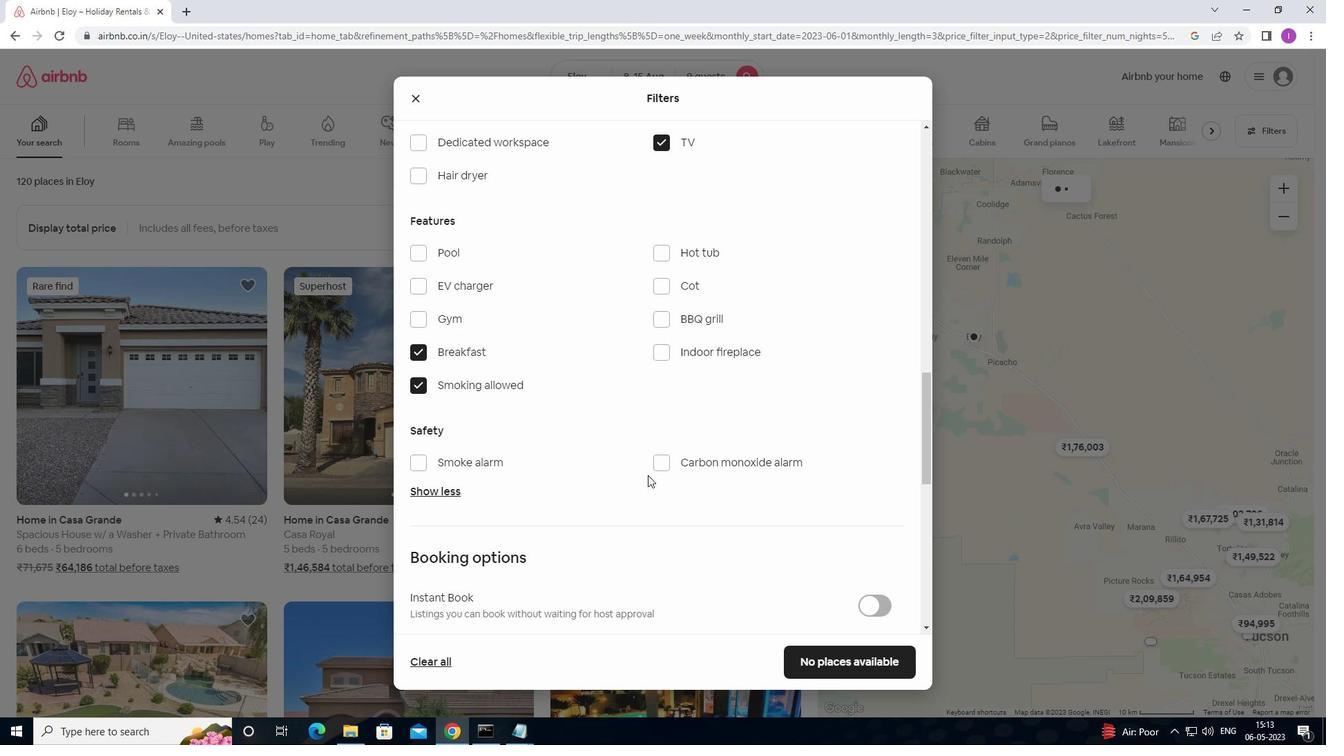 
Action: Mouse scrolled (647, 475) with delta (0, 0)
Screenshot: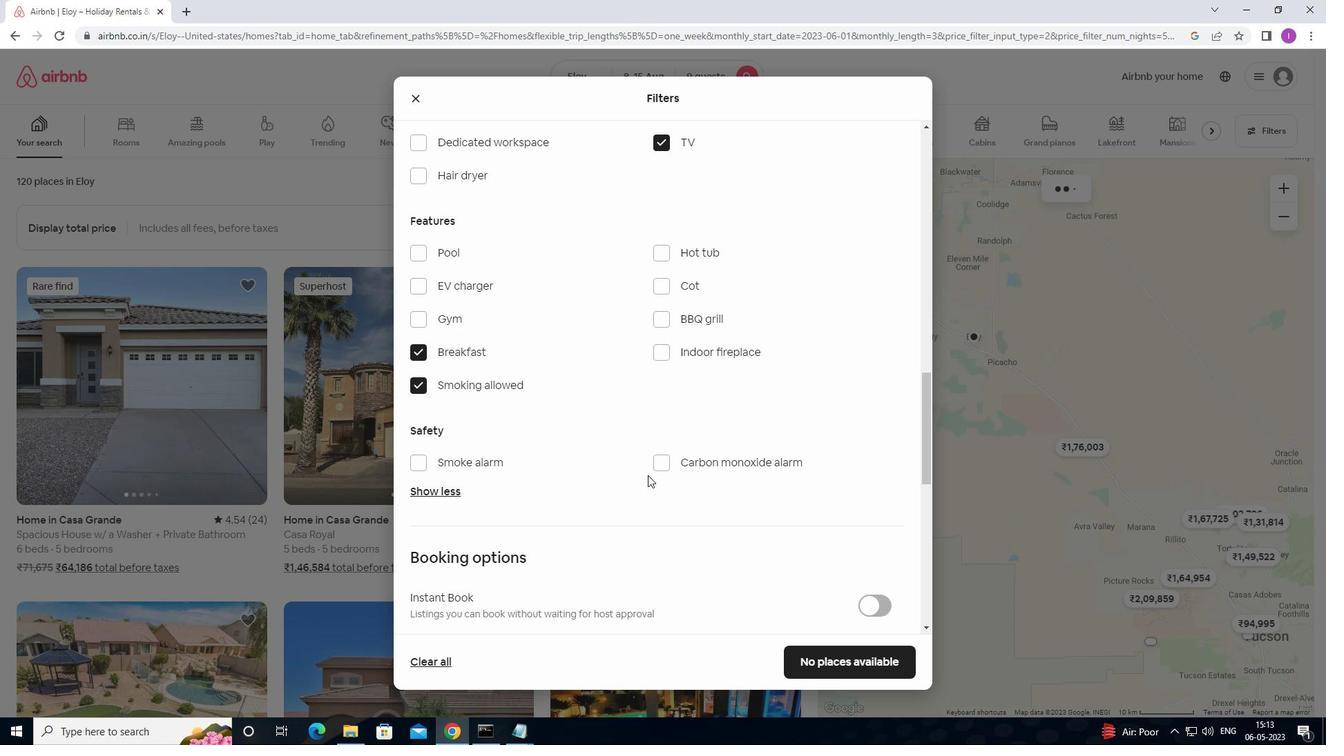 
Action: Mouse scrolled (647, 475) with delta (0, 0)
Screenshot: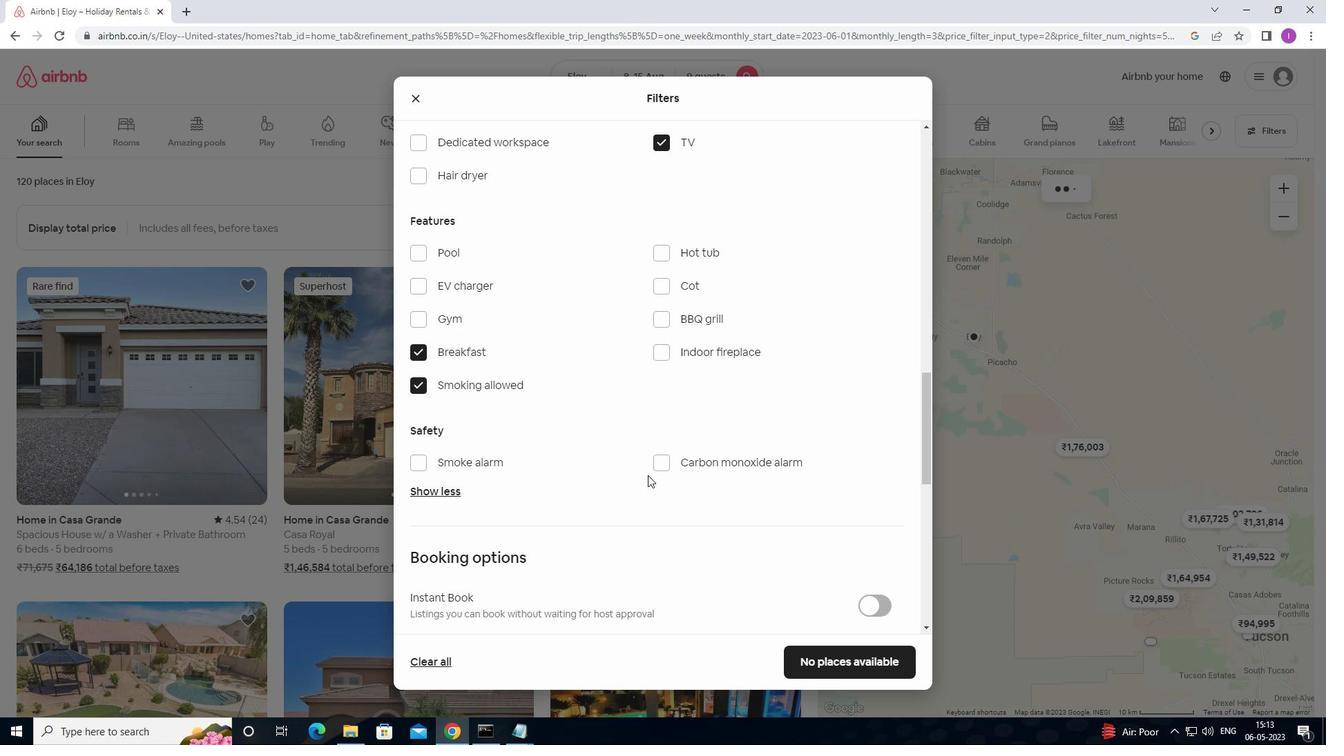 
Action: Mouse moved to (883, 380)
Screenshot: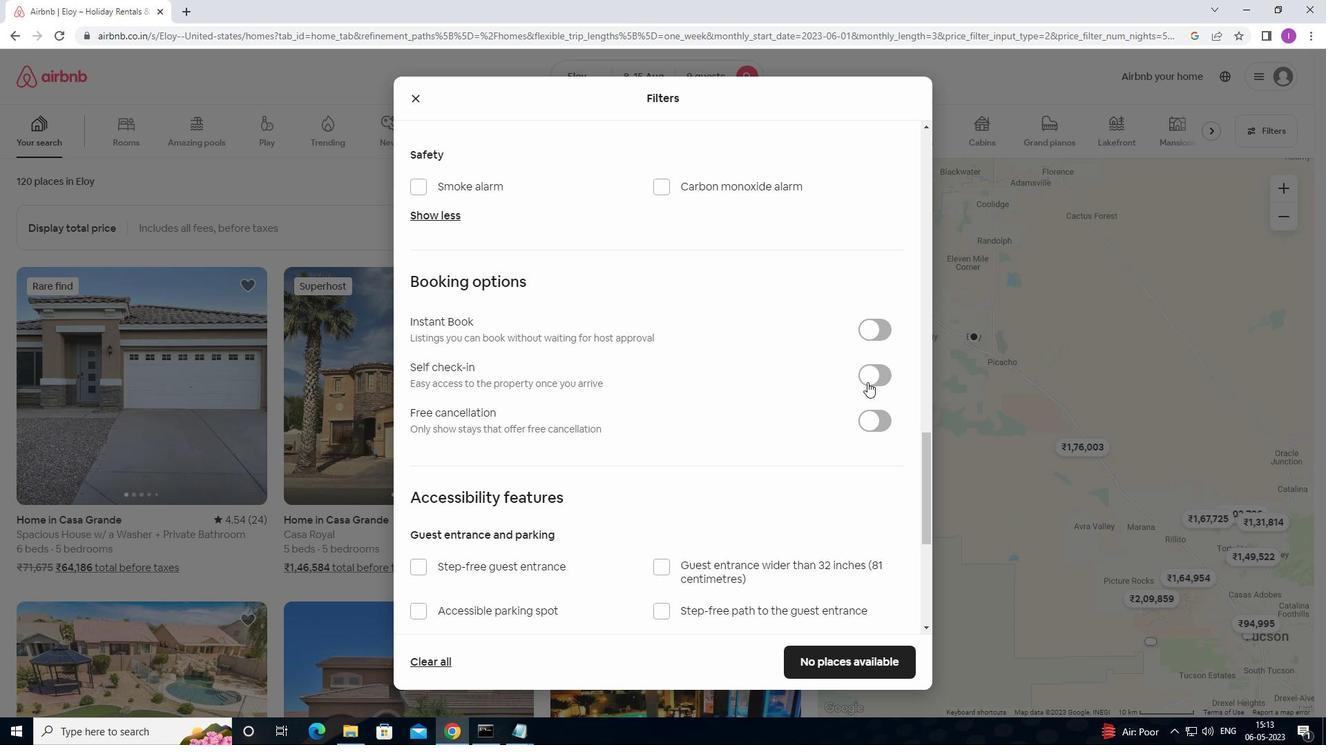 
Action: Mouse pressed left at (883, 380)
Screenshot: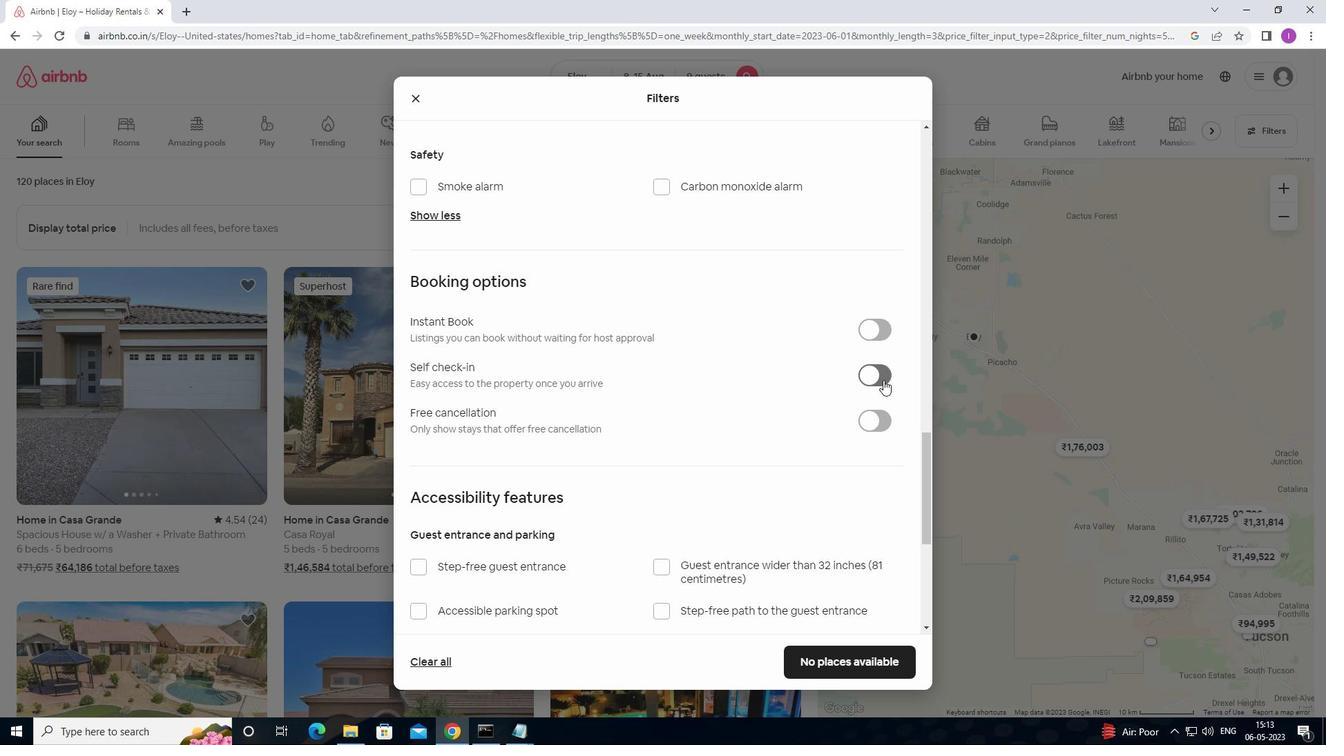 
Action: Mouse moved to (735, 478)
Screenshot: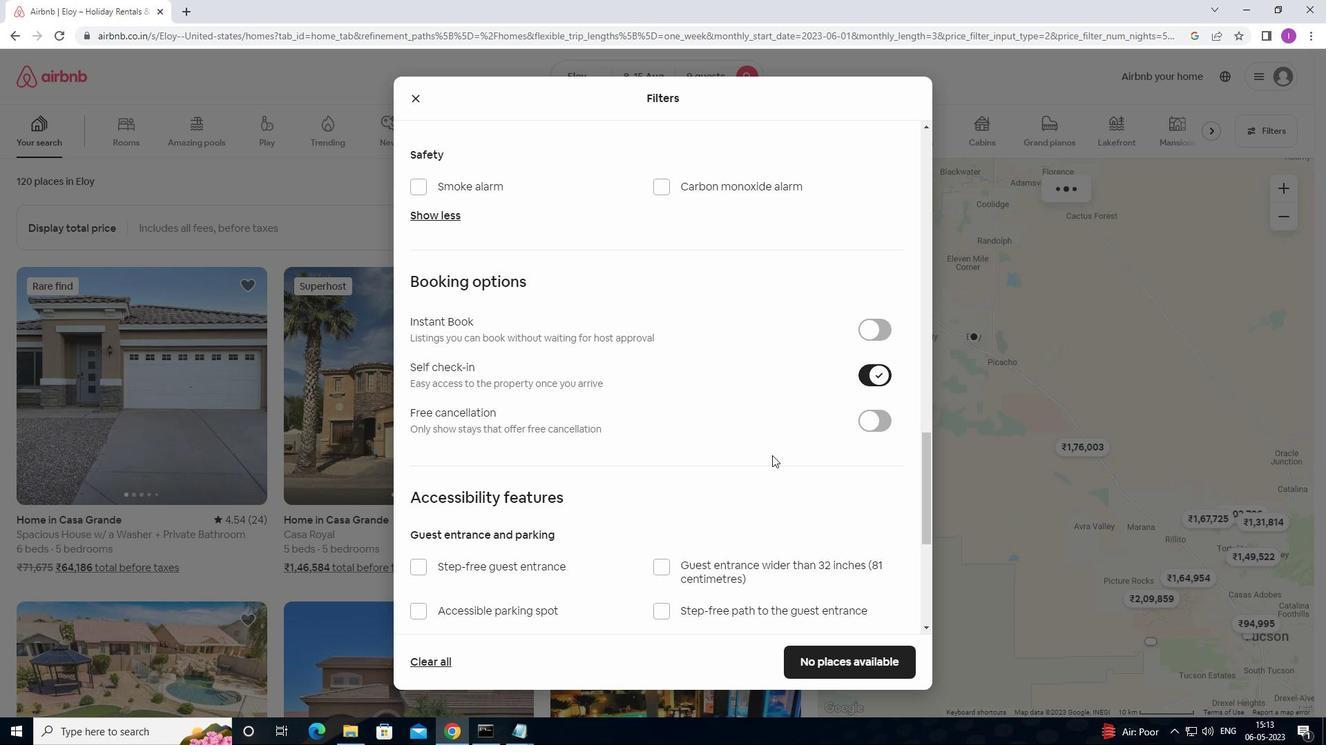 
Action: Mouse scrolled (735, 477) with delta (0, 0)
Screenshot: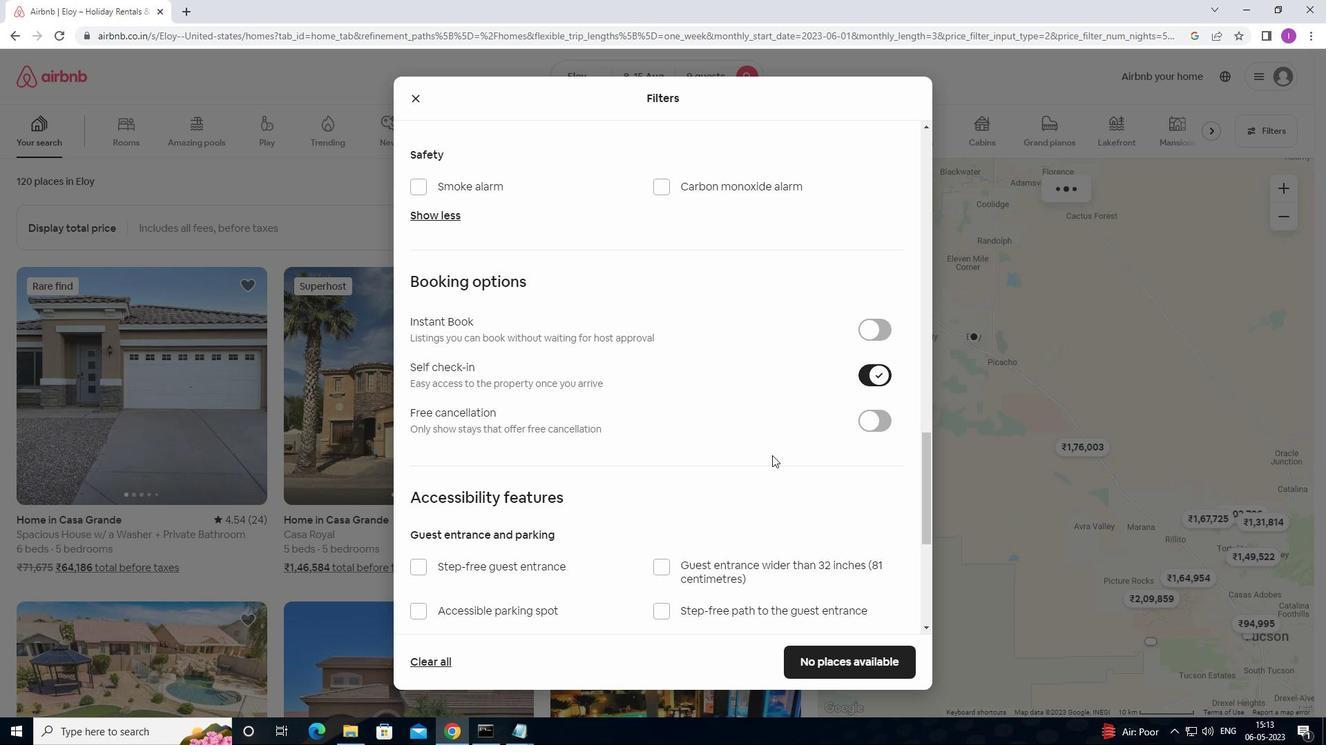 
Action: Mouse moved to (733, 482)
Screenshot: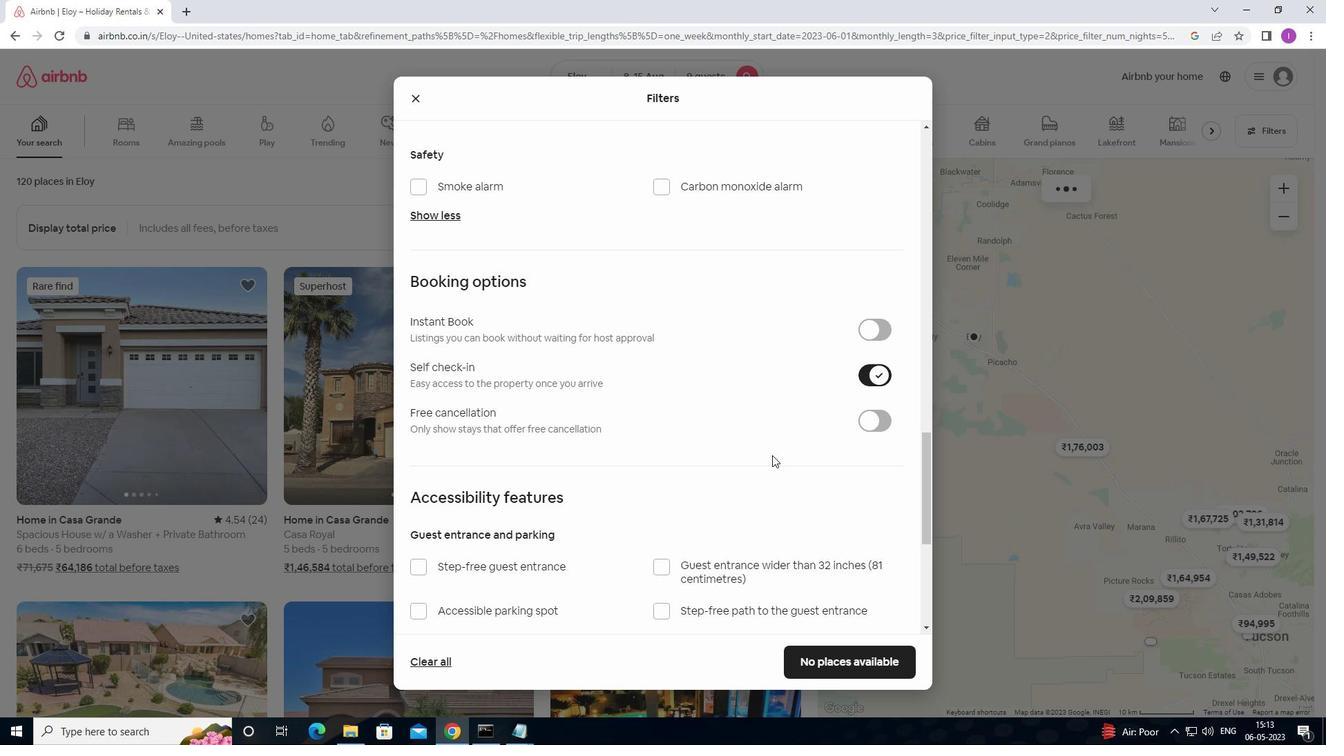 
Action: Mouse scrolled (733, 482) with delta (0, 0)
Screenshot: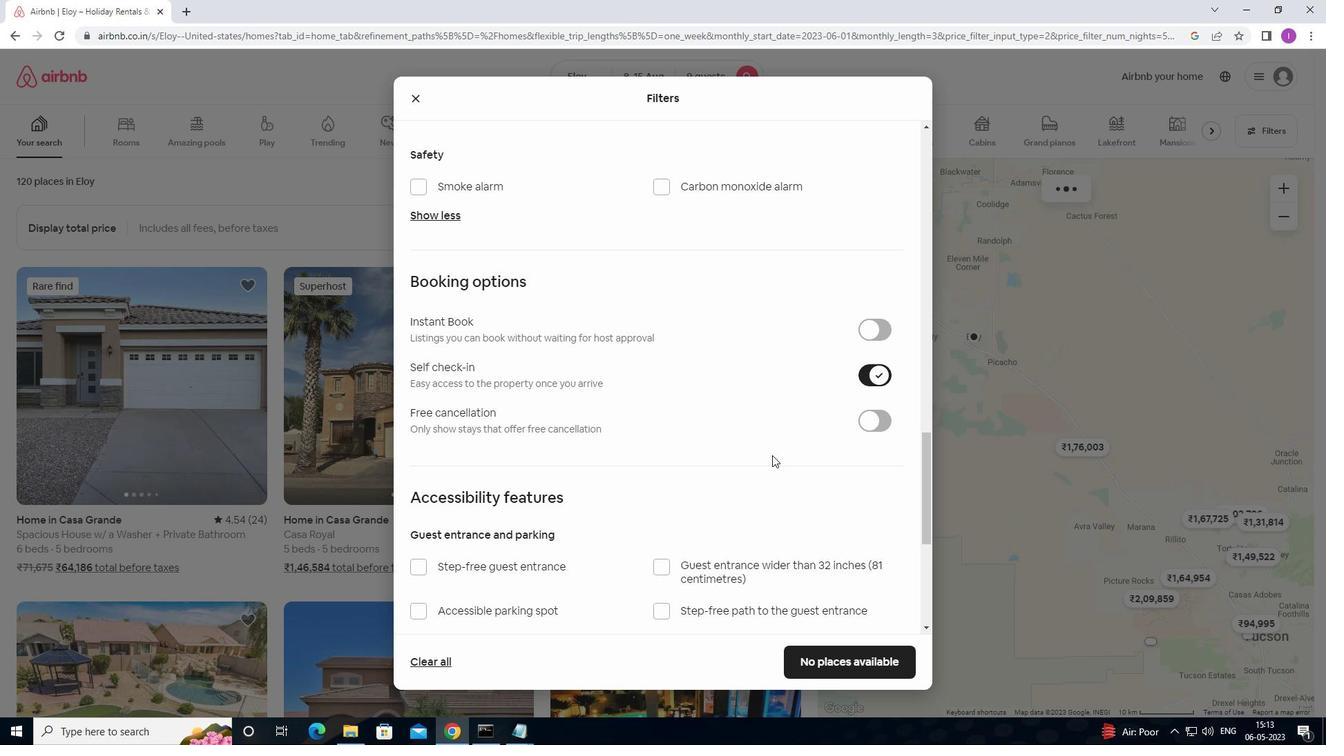 
Action: Mouse moved to (733, 482)
Screenshot: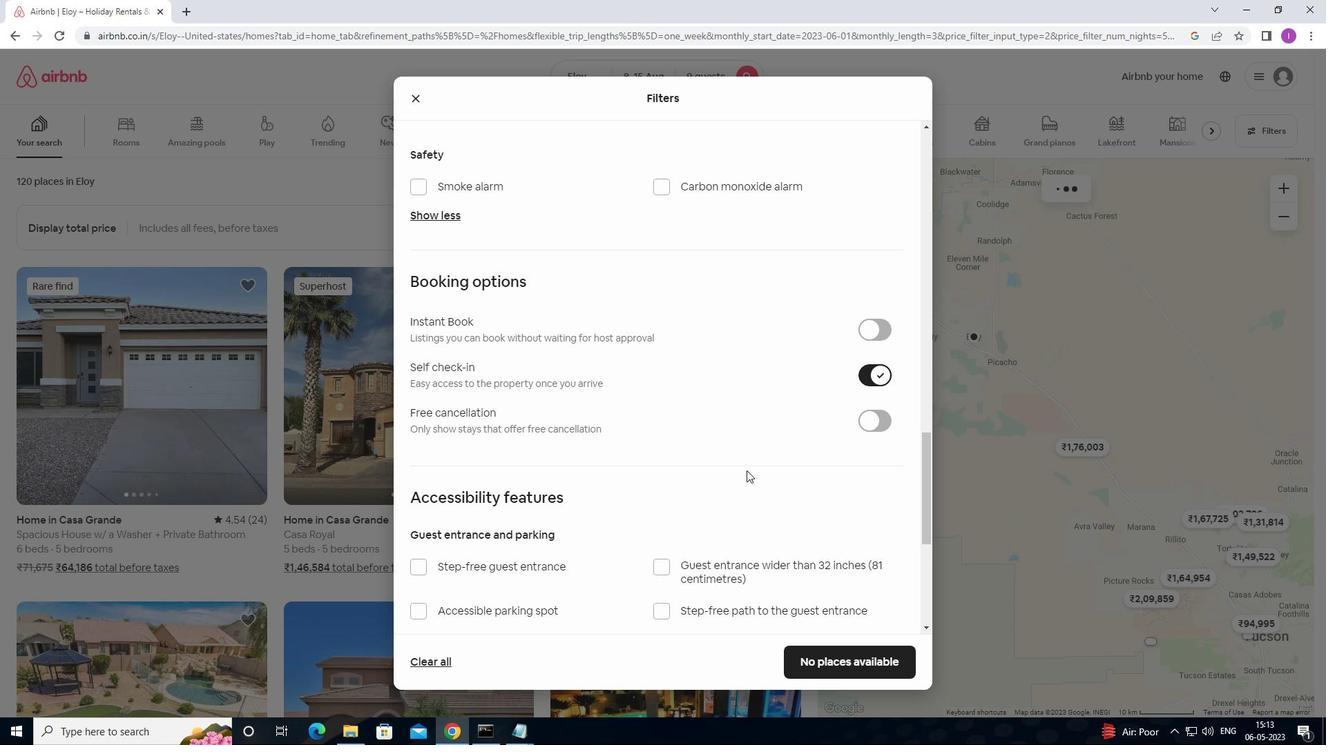 
Action: Mouse scrolled (733, 482) with delta (0, 0)
Screenshot: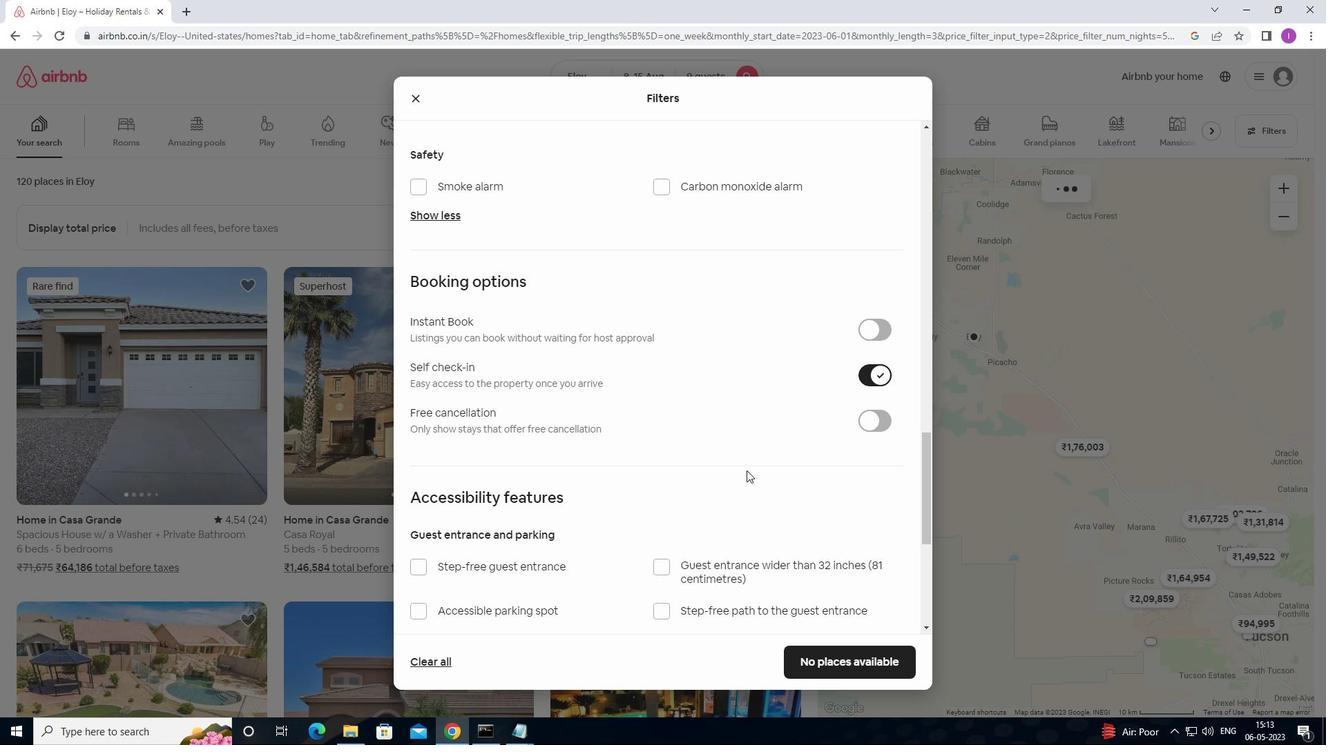 
Action: Mouse moved to (723, 491)
Screenshot: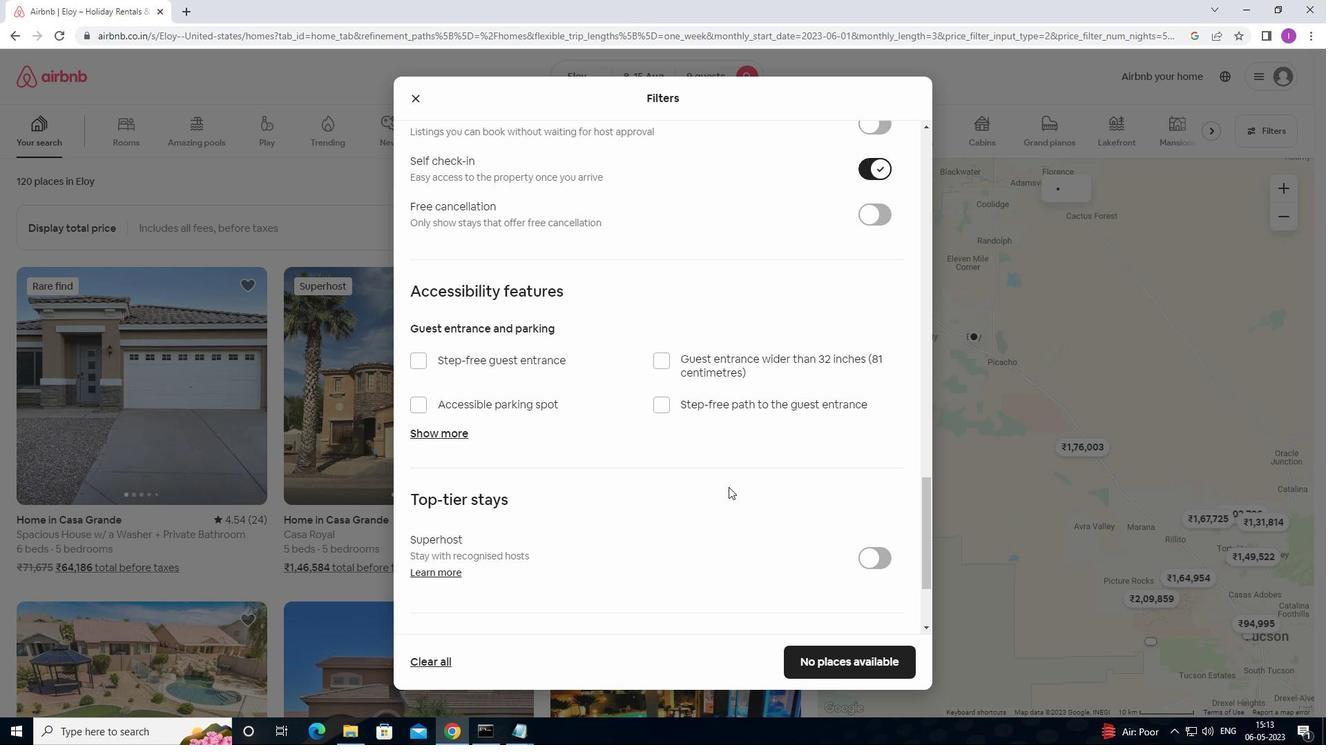 
Action: Mouse scrolled (723, 491) with delta (0, 0)
Screenshot: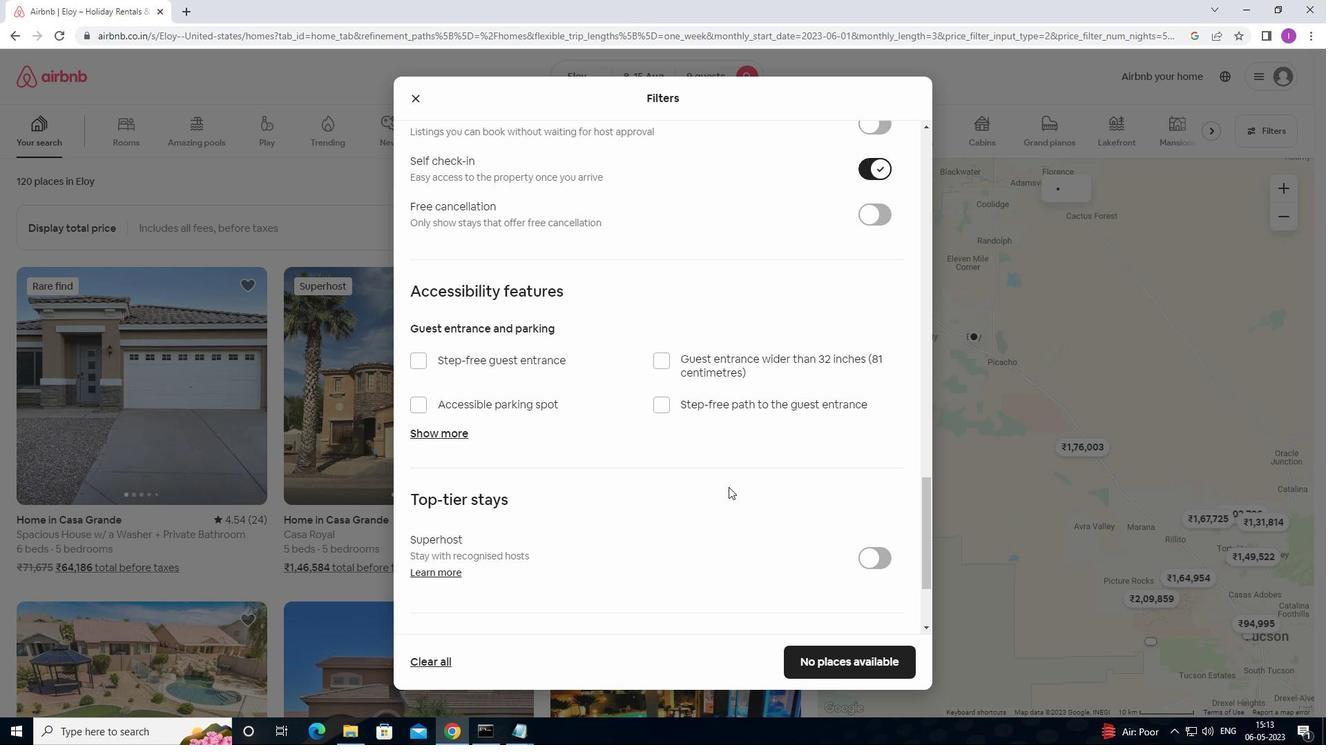 
Action: Mouse scrolled (723, 491) with delta (0, 0)
Screenshot: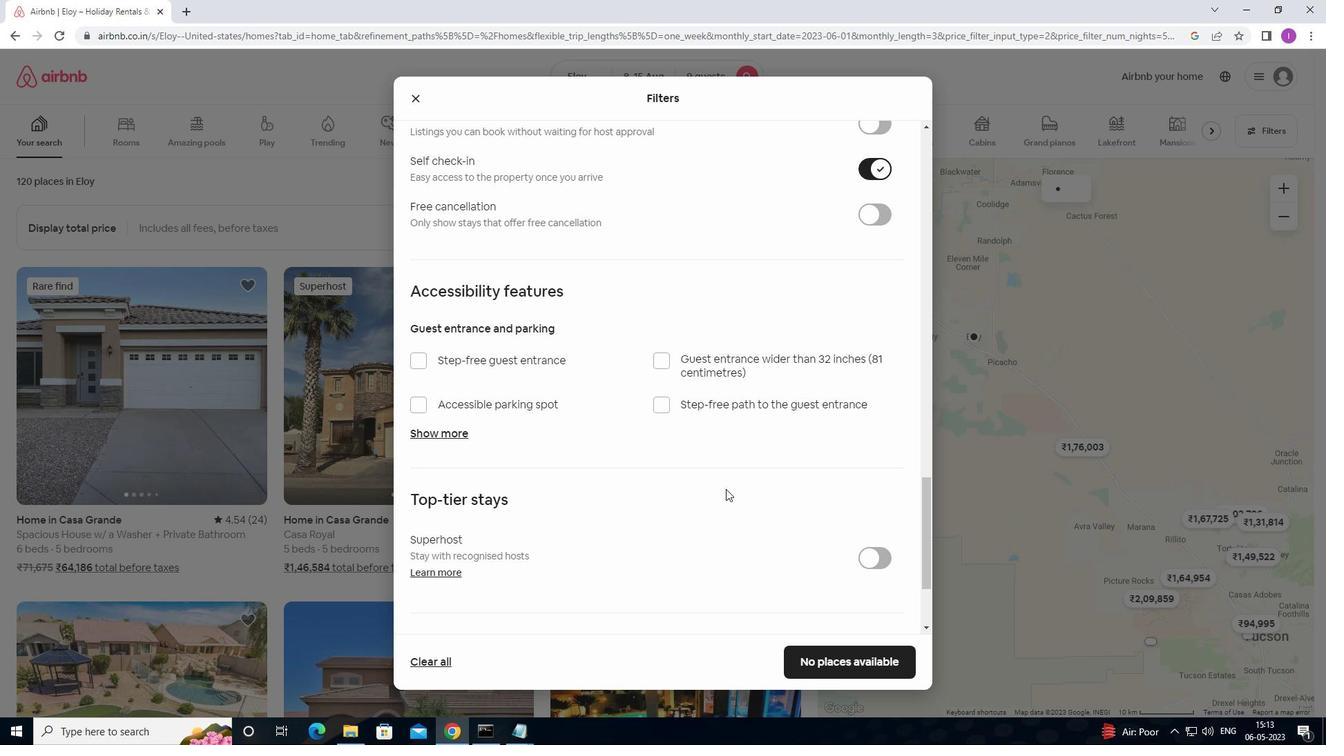 
Action: Mouse moved to (722, 491)
Screenshot: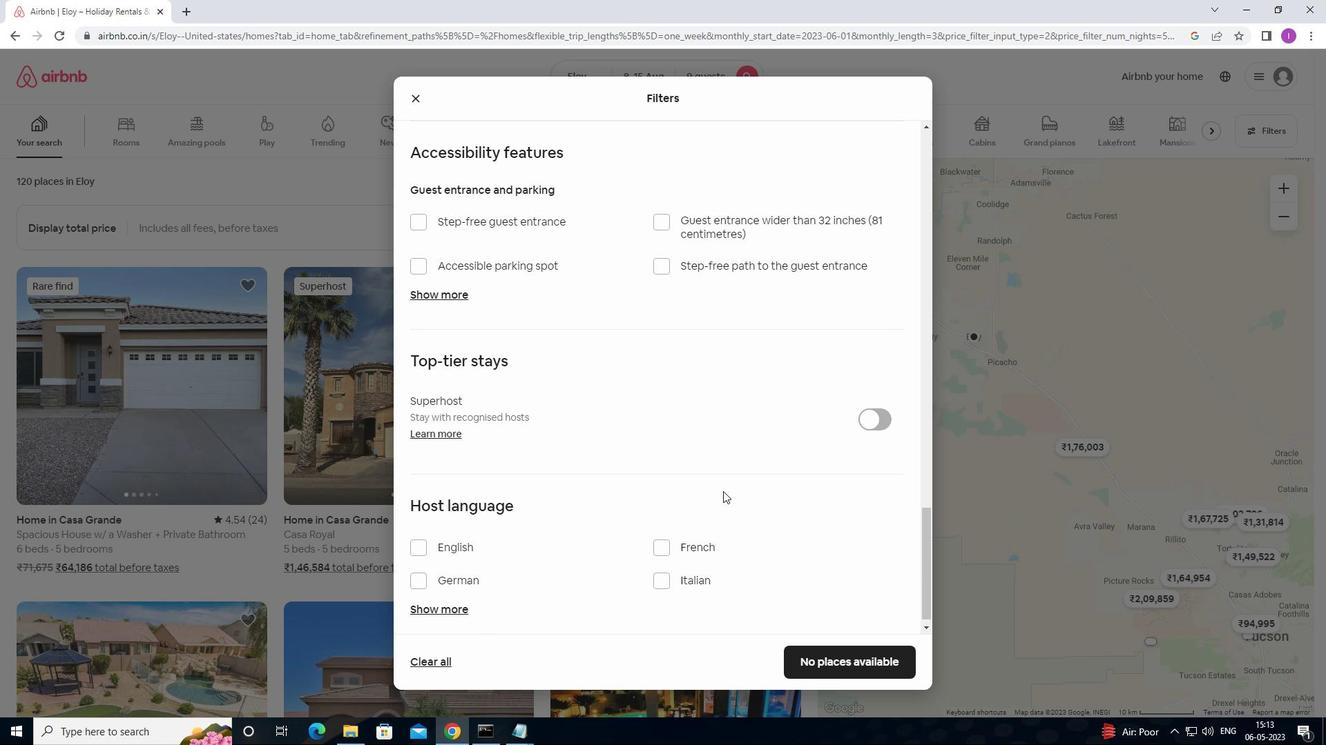 
Action: Mouse scrolled (722, 491) with delta (0, 0)
Screenshot: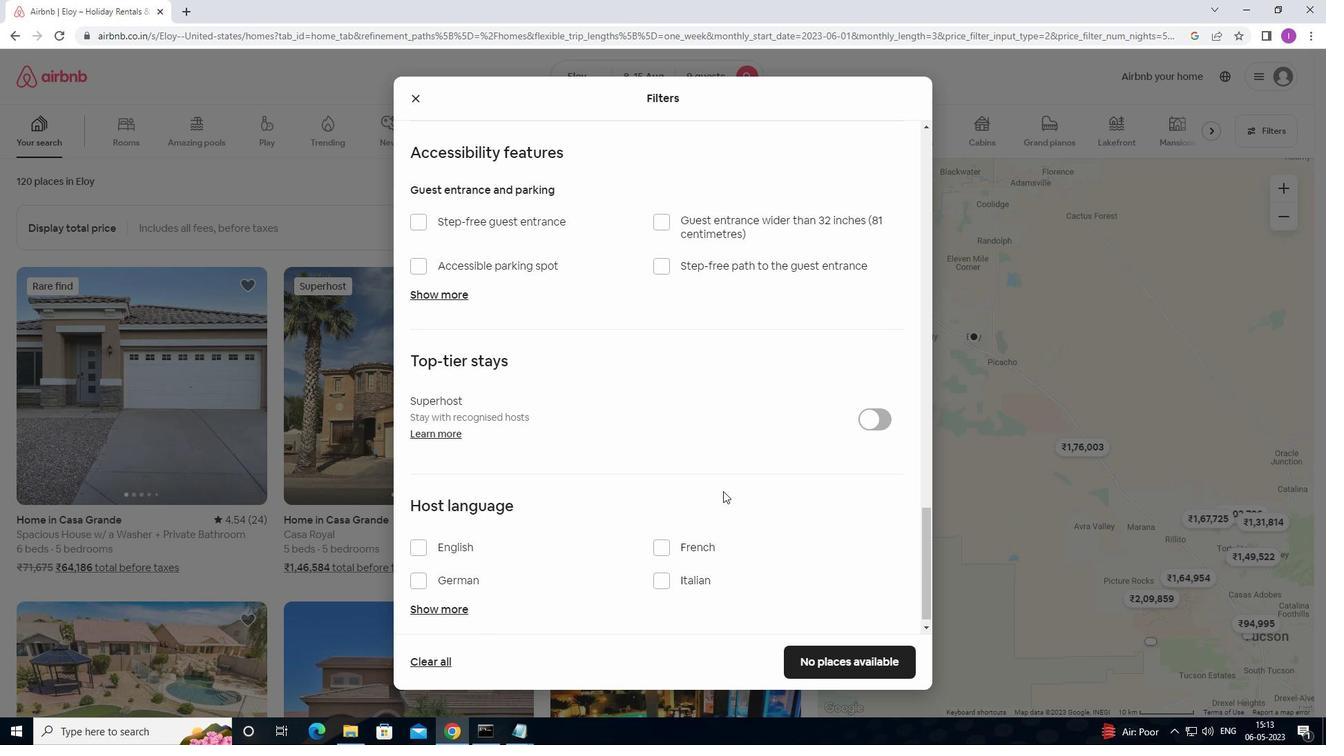 
Action: Mouse scrolled (722, 491) with delta (0, 0)
Screenshot: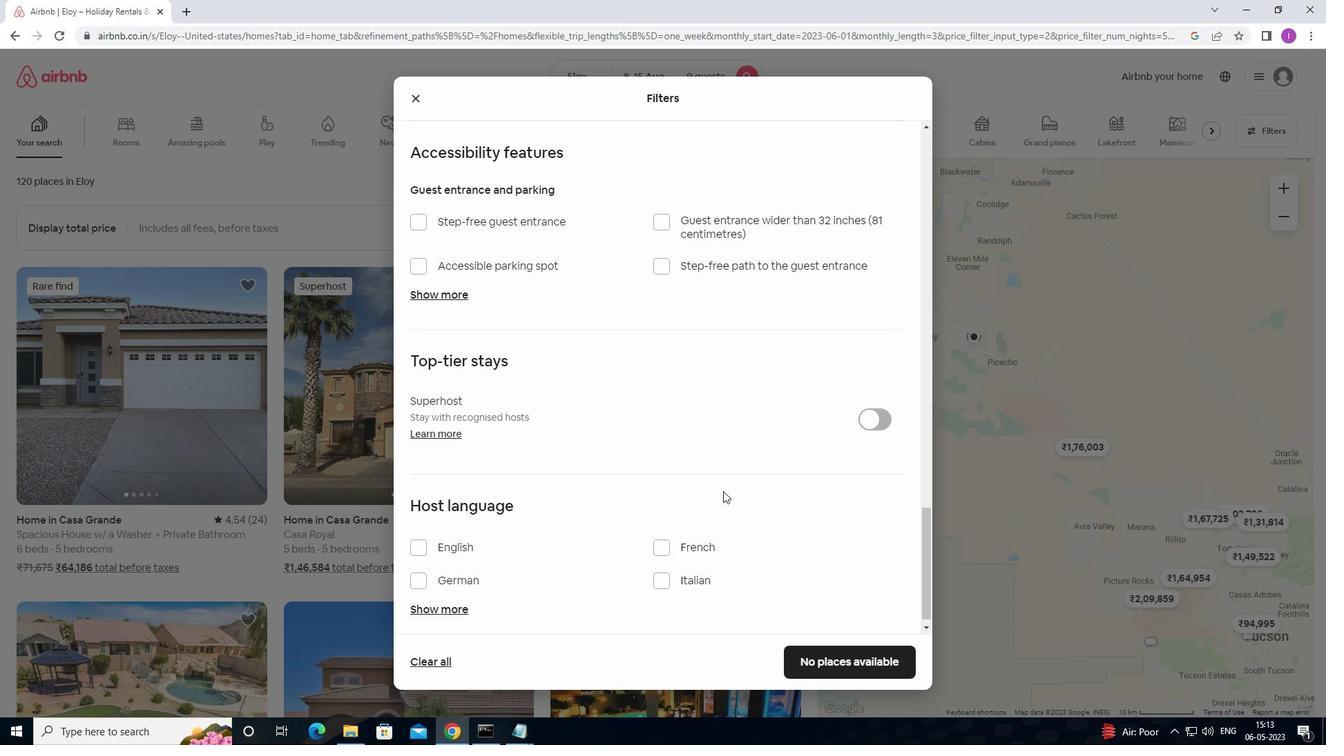 
Action: Mouse moved to (715, 490)
Screenshot: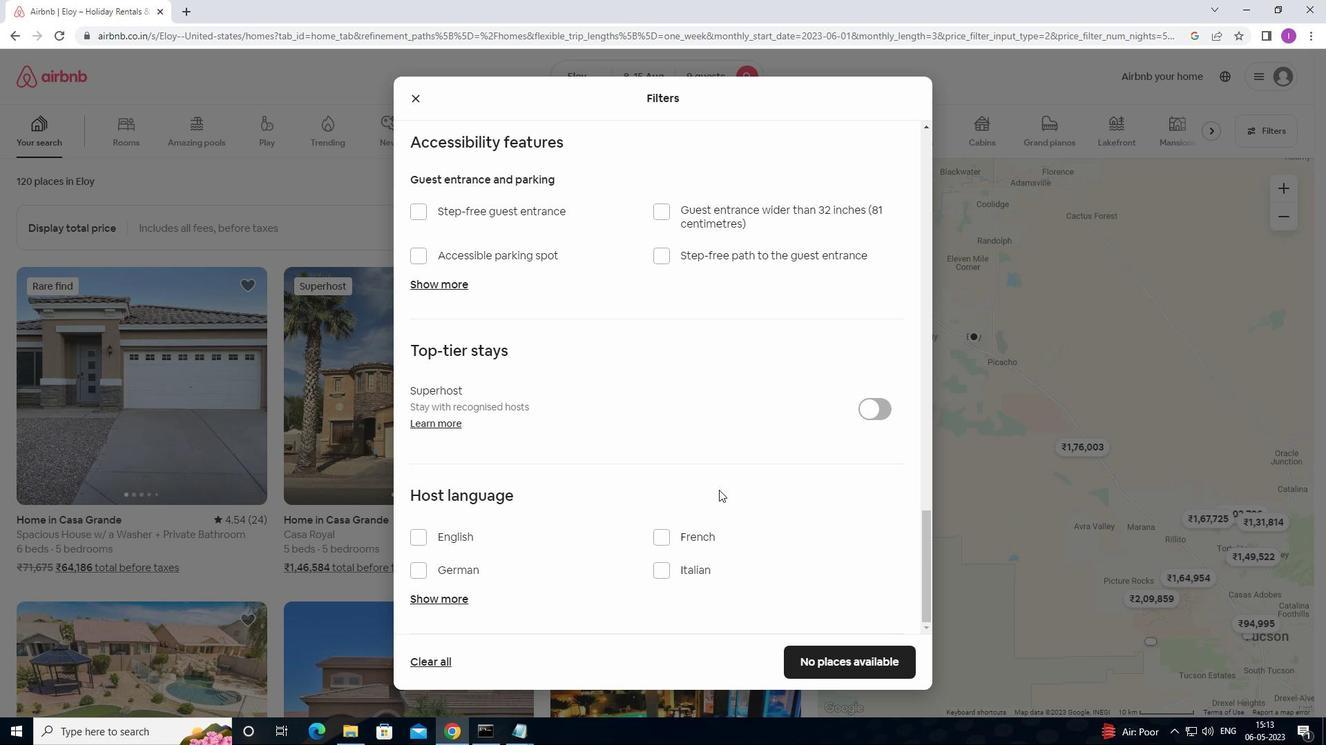 
Action: Mouse scrolled (715, 489) with delta (0, 0)
Screenshot: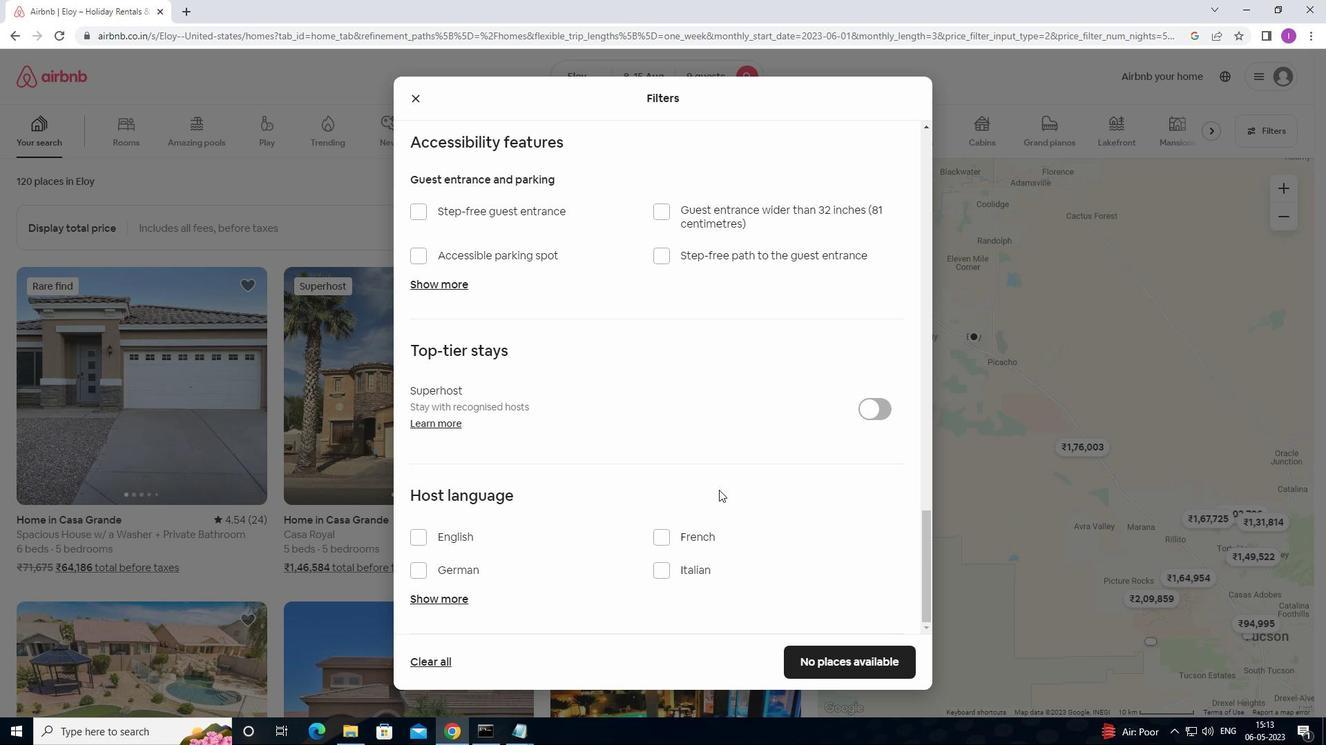 
Action: Mouse moved to (417, 533)
Screenshot: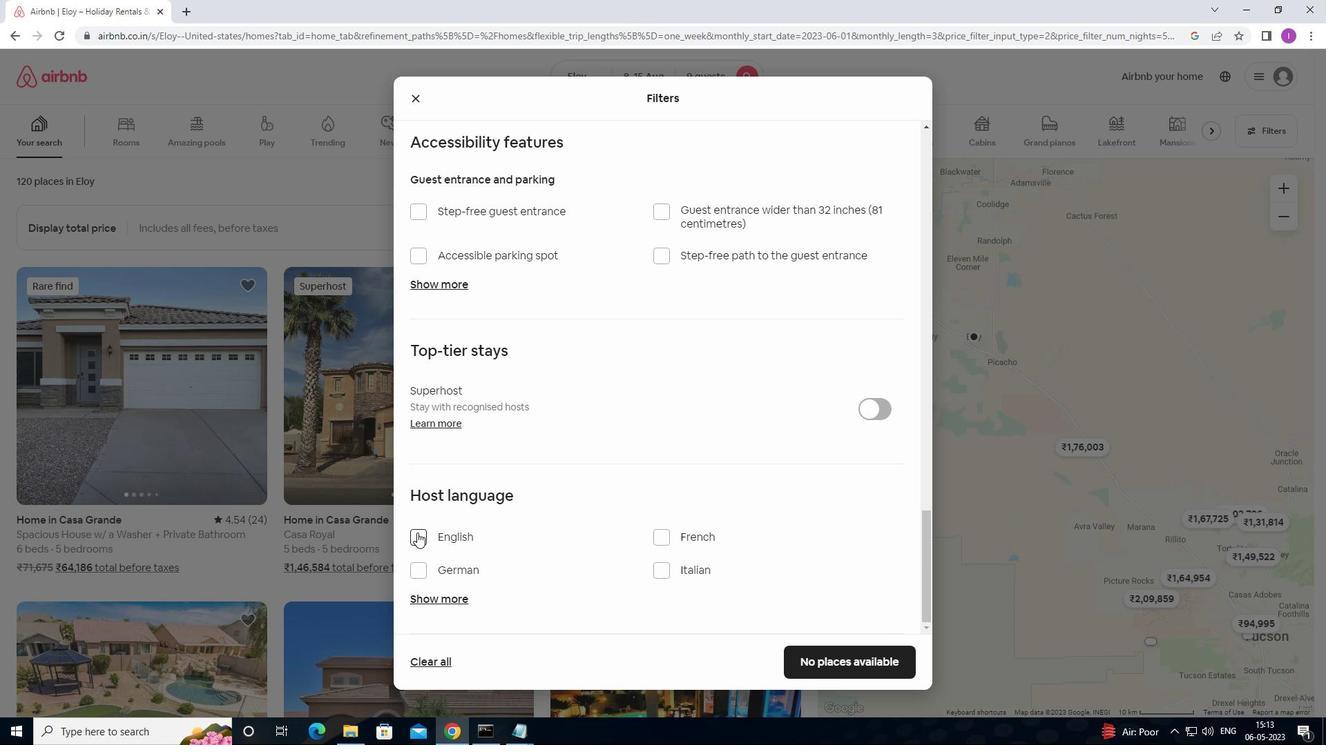 
Action: Mouse pressed left at (417, 533)
Screenshot: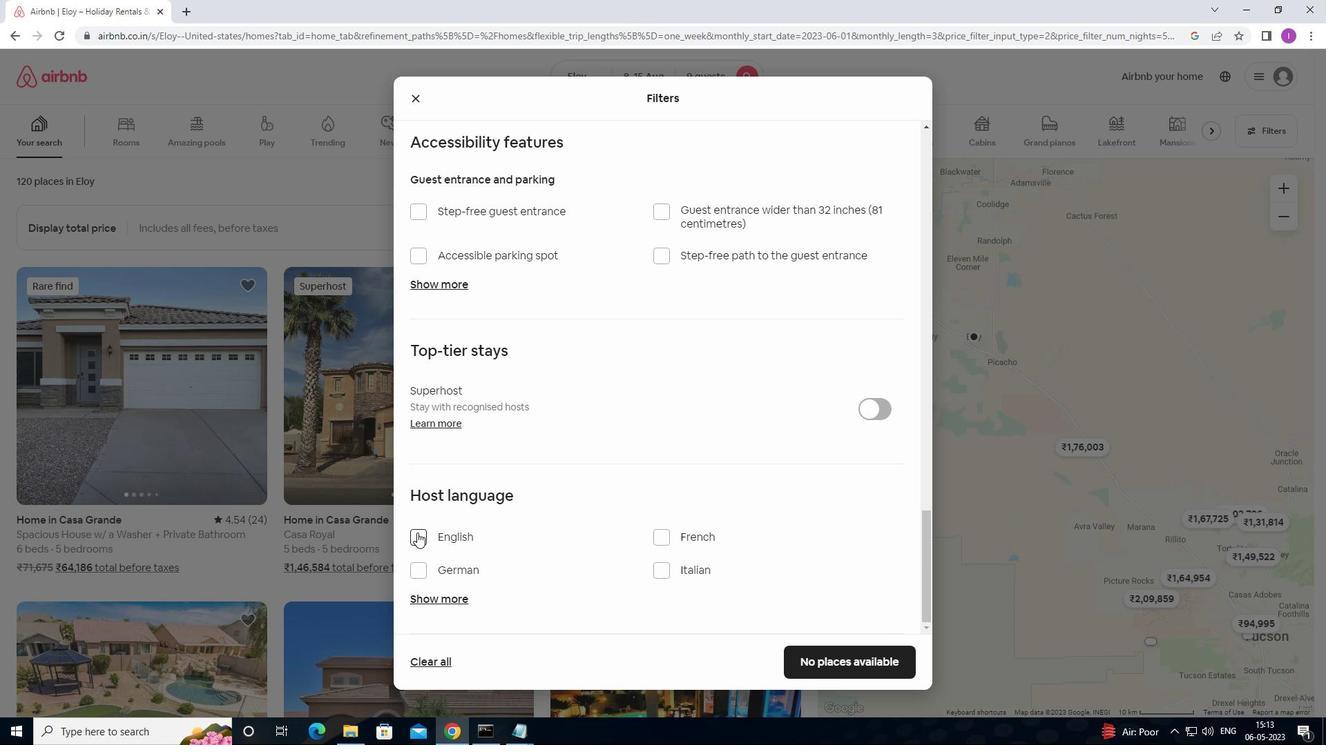 
Action: Mouse moved to (847, 660)
Screenshot: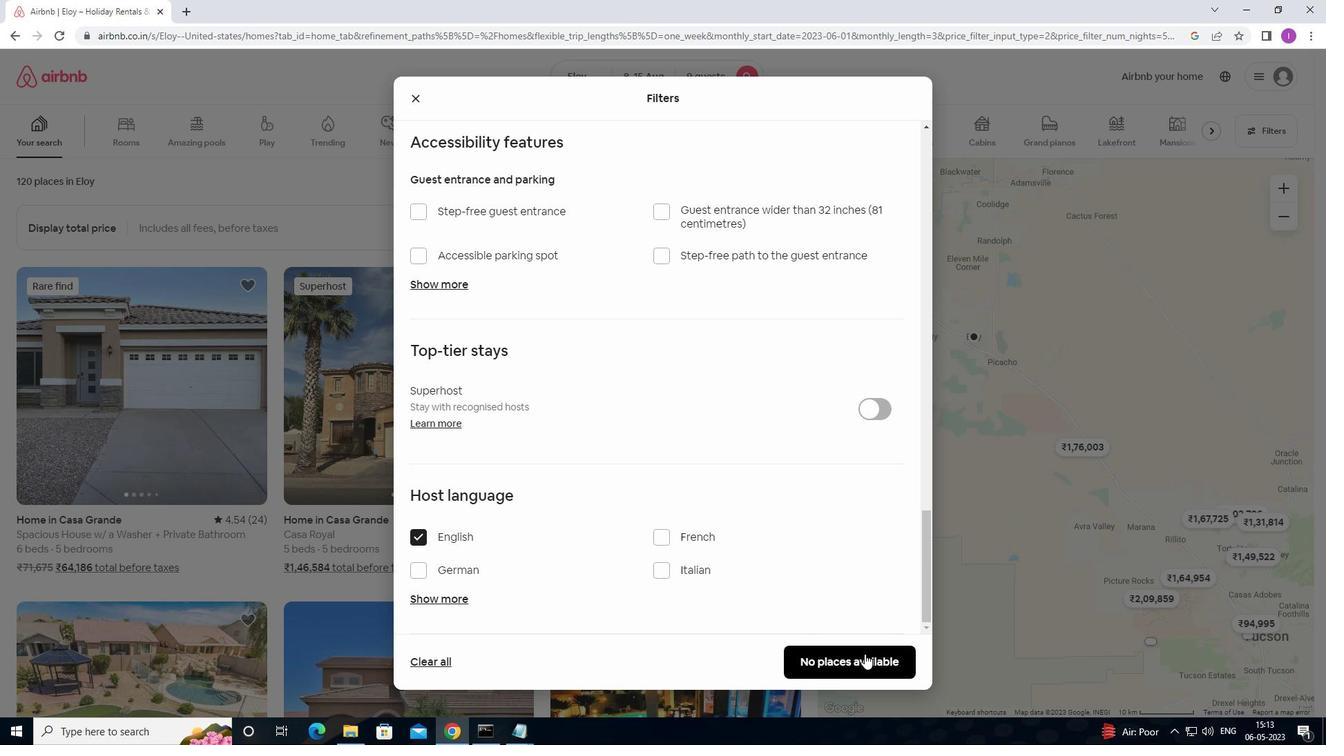 
Action: Mouse pressed left at (847, 660)
Screenshot: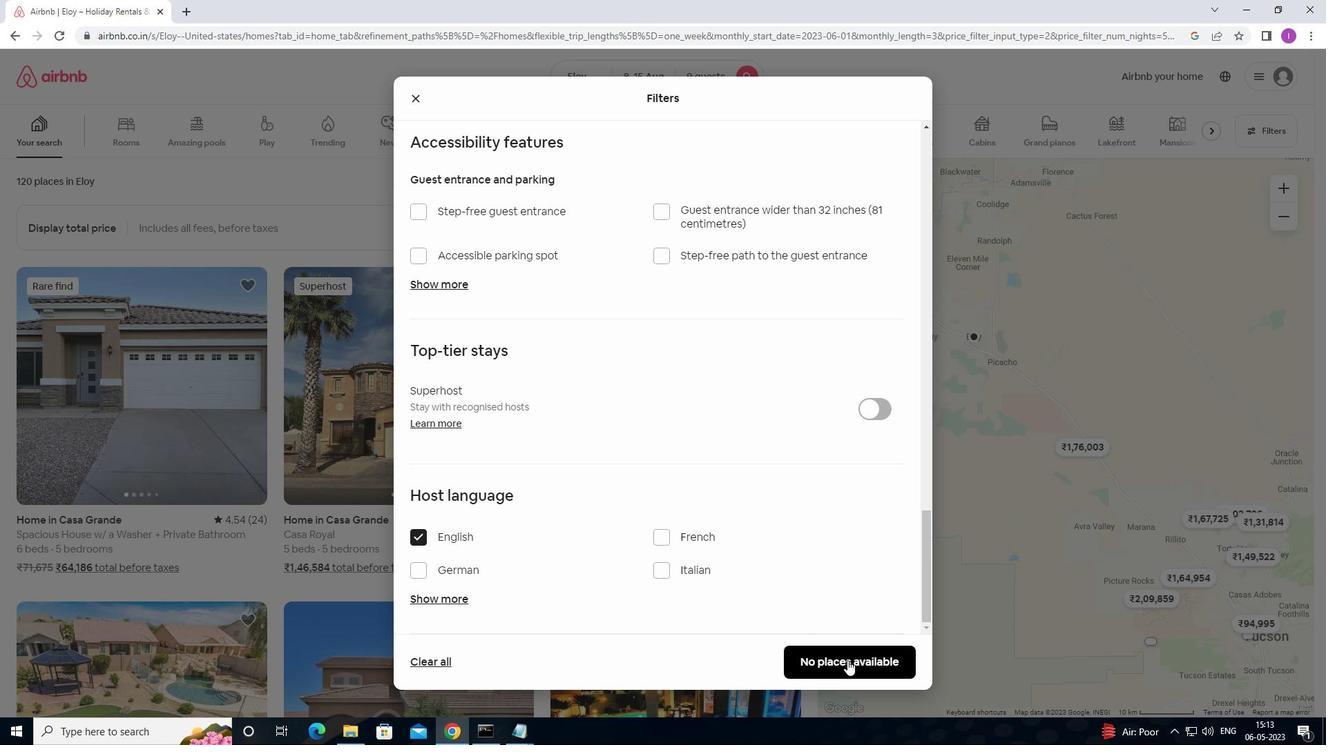 
Action: Mouse moved to (795, 507)
Screenshot: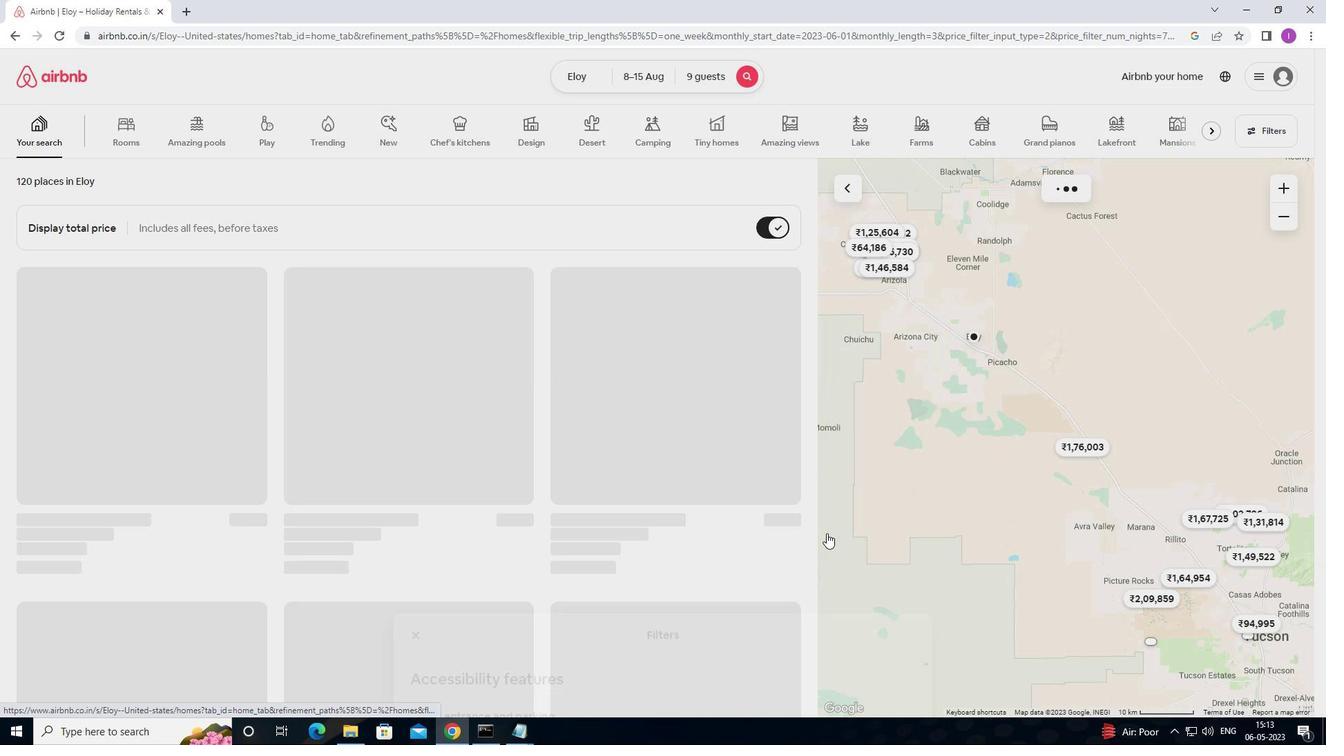 
